 Task: Check the results of the 2023 Victory Lane Racing NASCAR Cup Series for the race "Daytona 500" on the track "Daytona".
Action: Mouse moved to (193, 397)
Screenshot: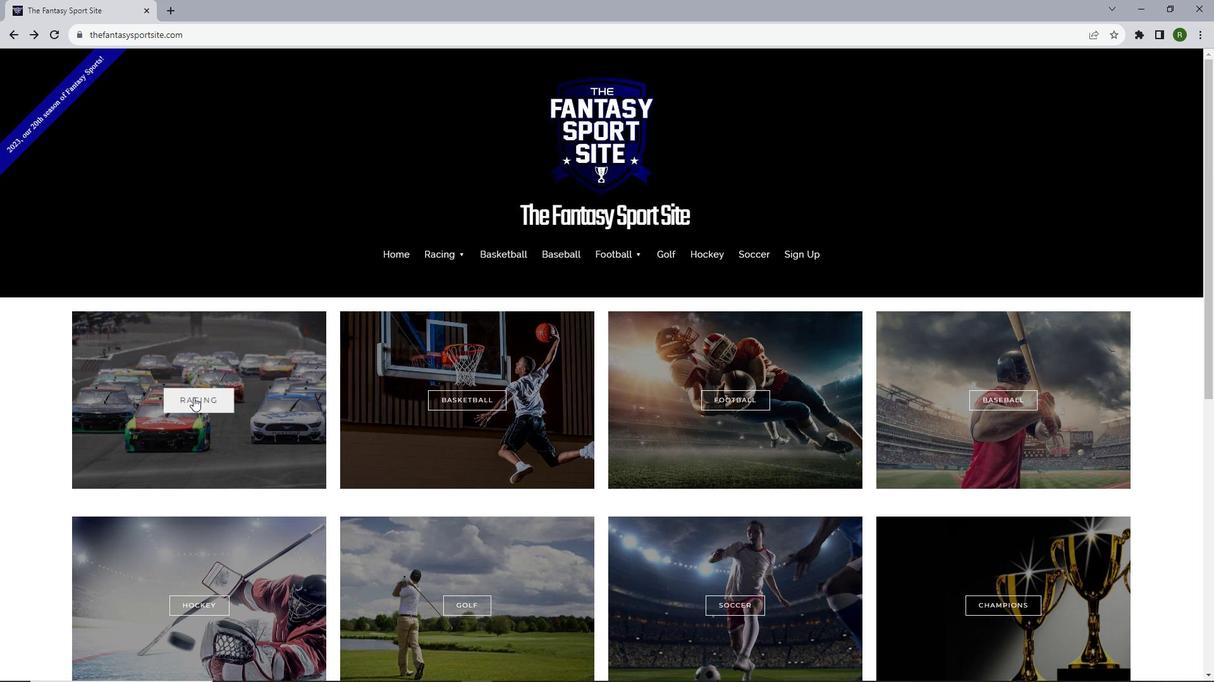 
Action: Mouse pressed left at (193, 397)
Screenshot: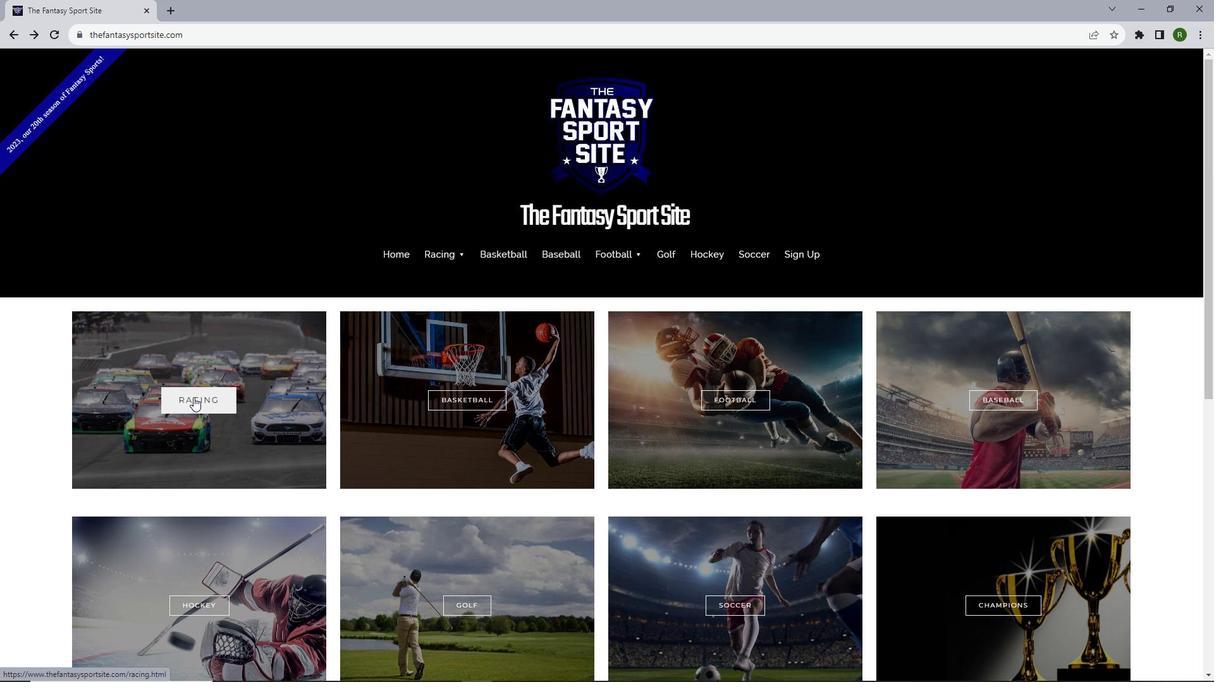 
Action: Mouse moved to (339, 343)
Screenshot: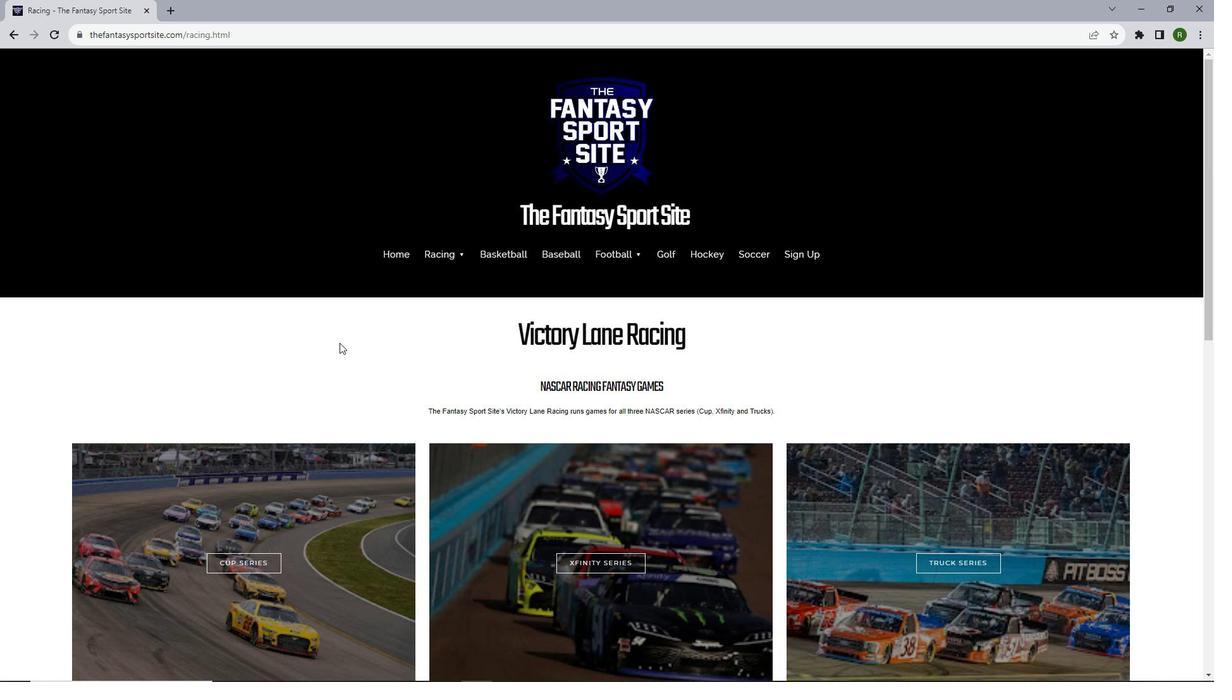 
Action: Mouse scrolled (339, 342) with delta (0, 0)
Screenshot: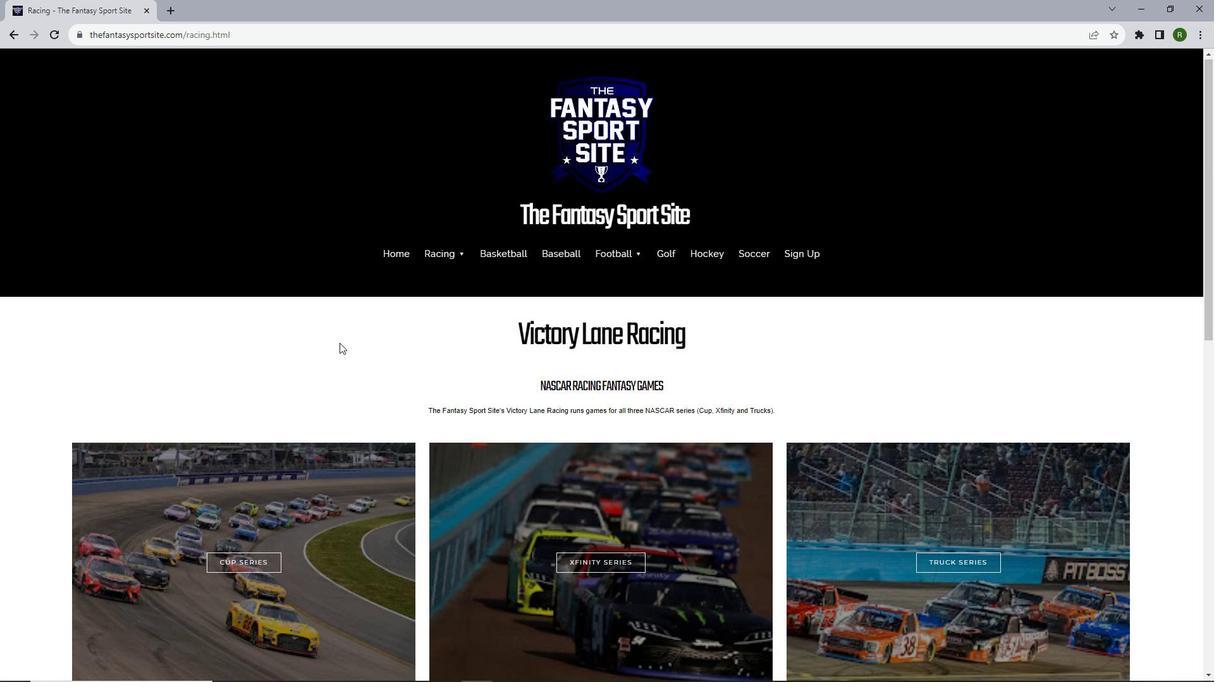 
Action: Mouse scrolled (339, 342) with delta (0, 0)
Screenshot: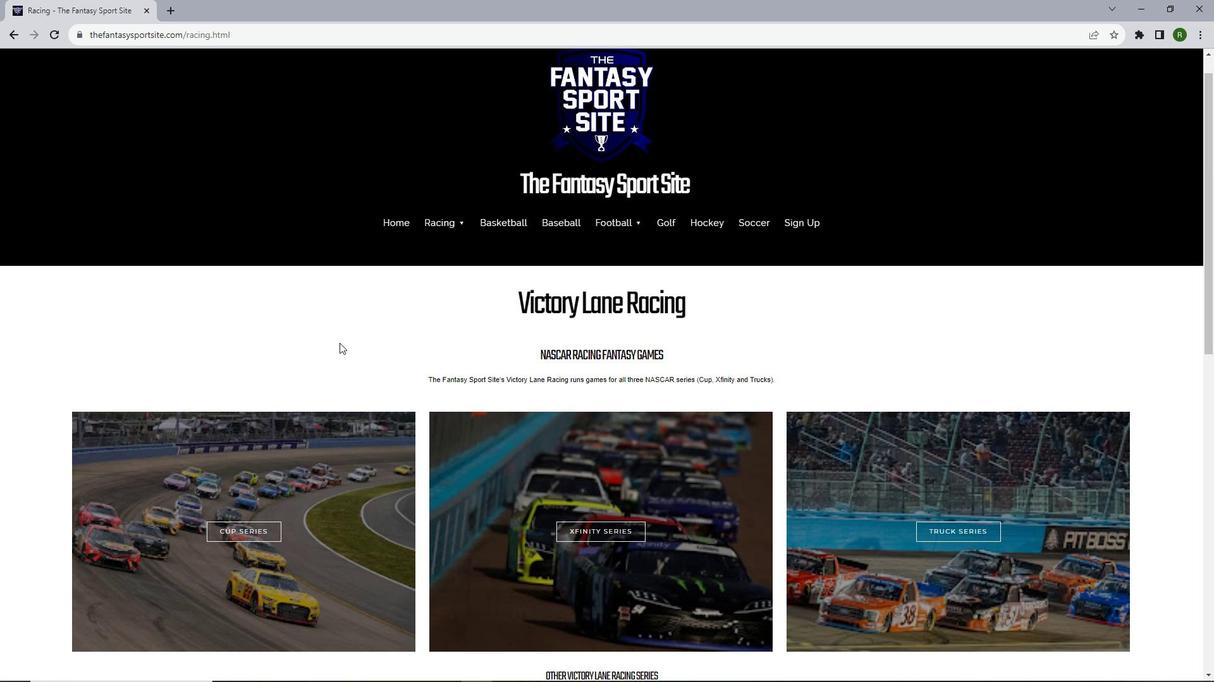 
Action: Mouse scrolled (339, 342) with delta (0, 0)
Screenshot: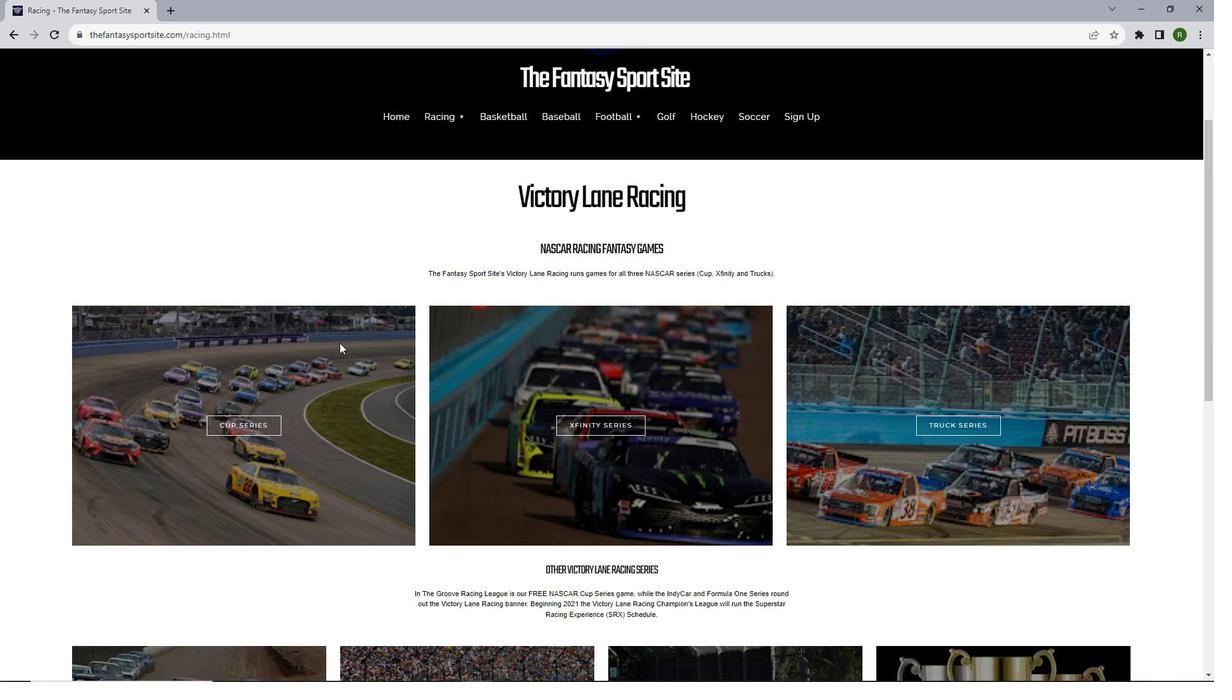 
Action: Mouse moved to (254, 384)
Screenshot: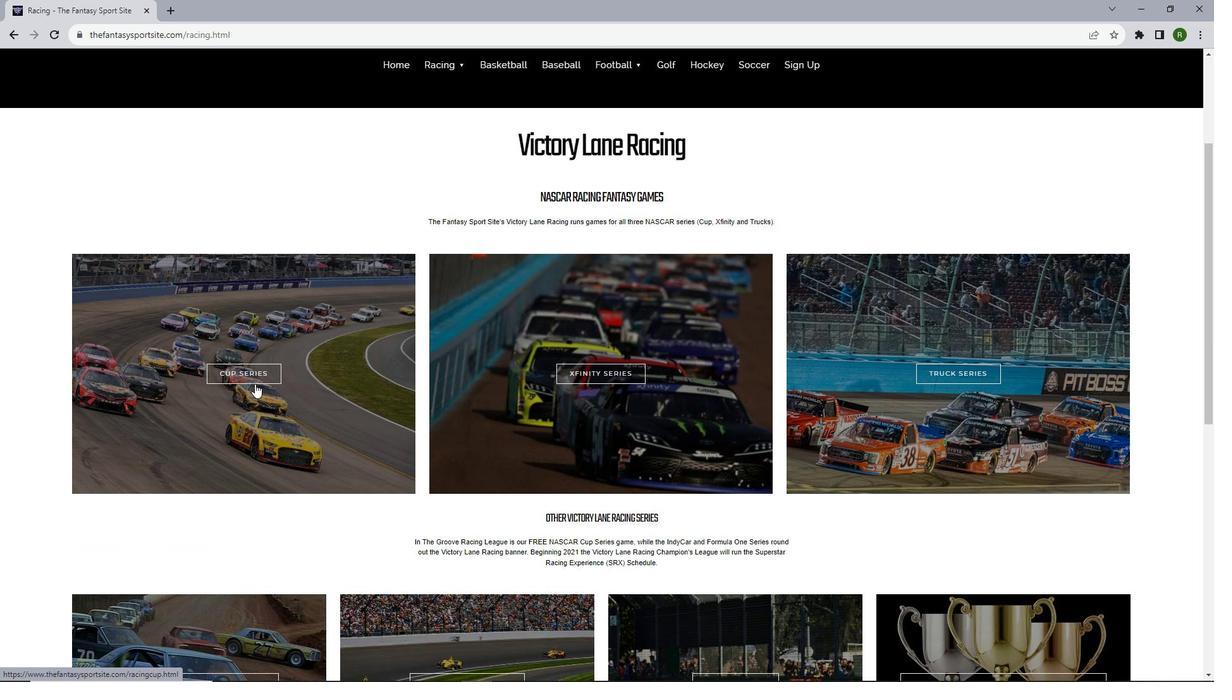 
Action: Mouse pressed left at (254, 384)
Screenshot: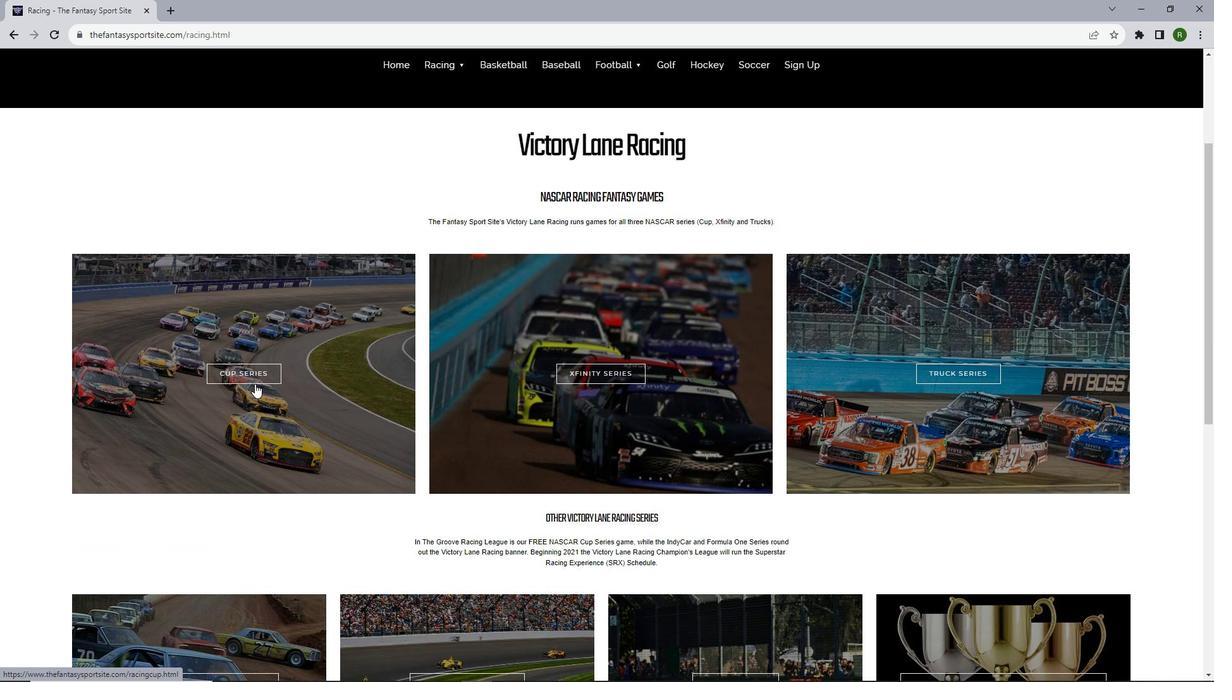 
Action: Mouse moved to (333, 305)
Screenshot: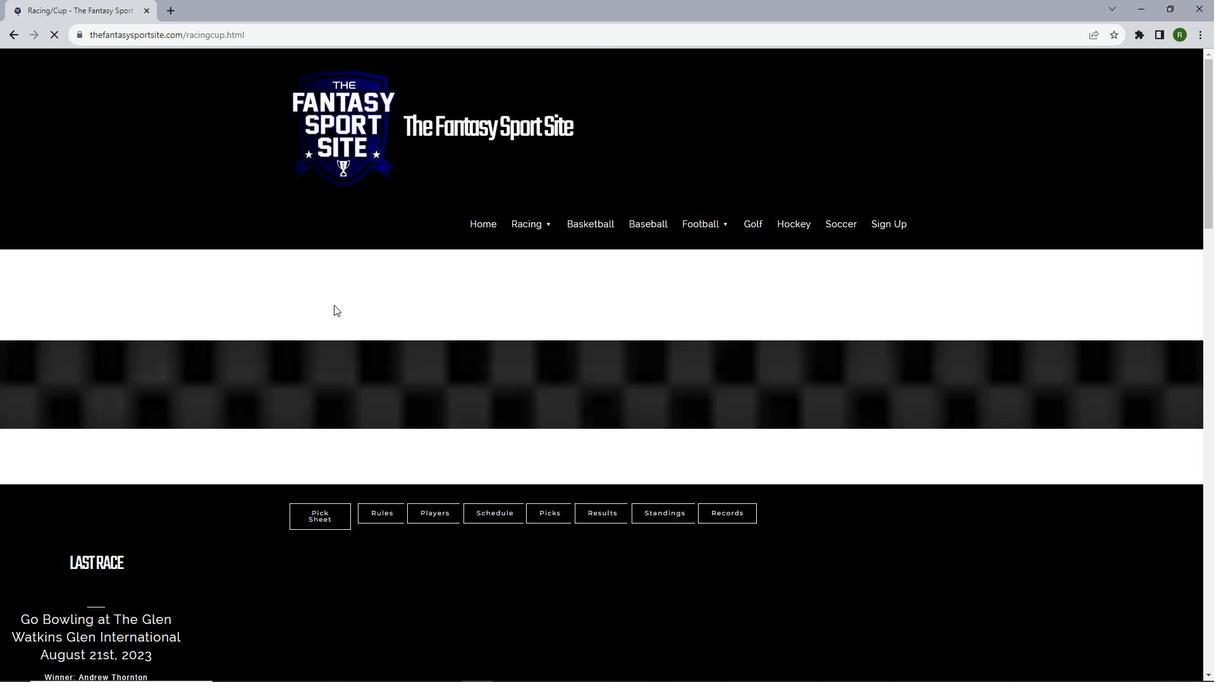 
Action: Mouse scrolled (333, 304) with delta (0, 0)
Screenshot: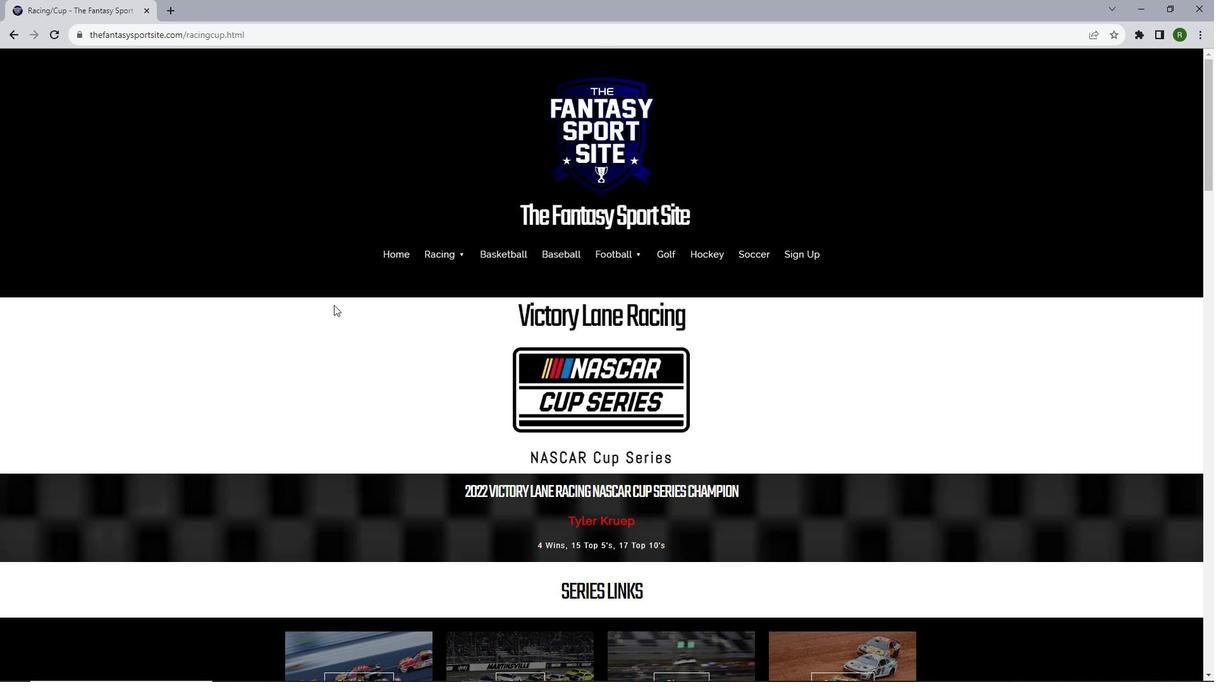 
Action: Mouse scrolled (333, 304) with delta (0, 0)
Screenshot: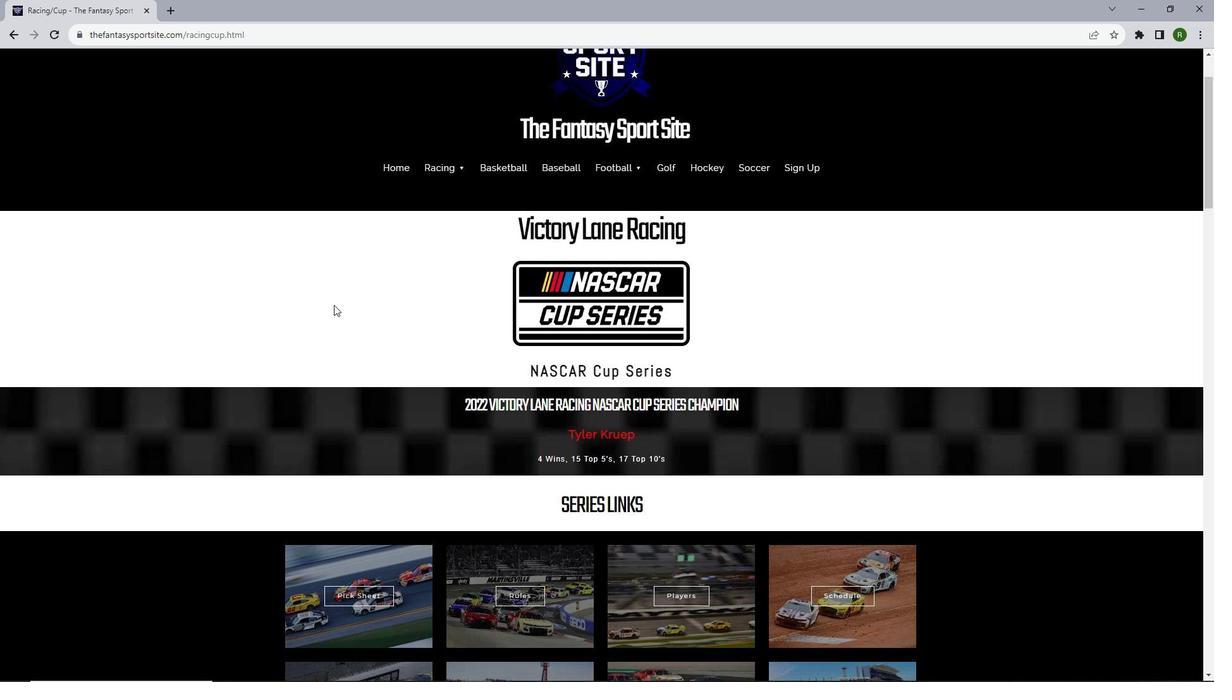 
Action: Mouse scrolled (333, 304) with delta (0, 0)
Screenshot: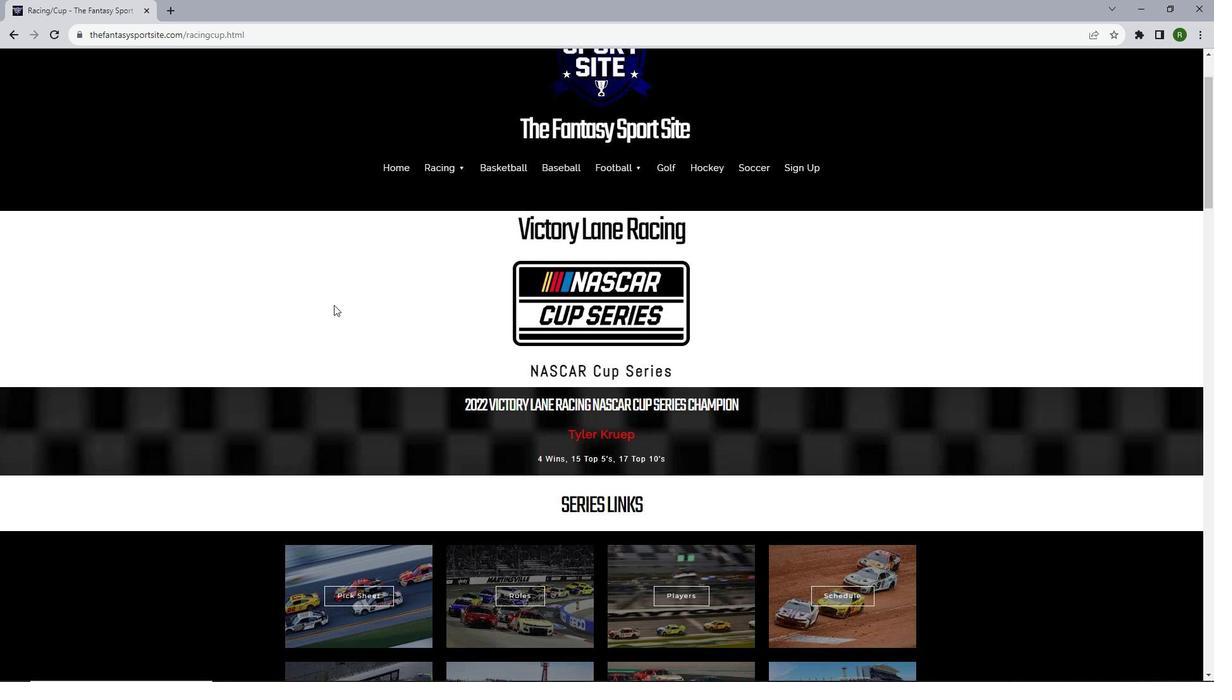 
Action: Mouse scrolled (333, 304) with delta (0, 0)
Screenshot: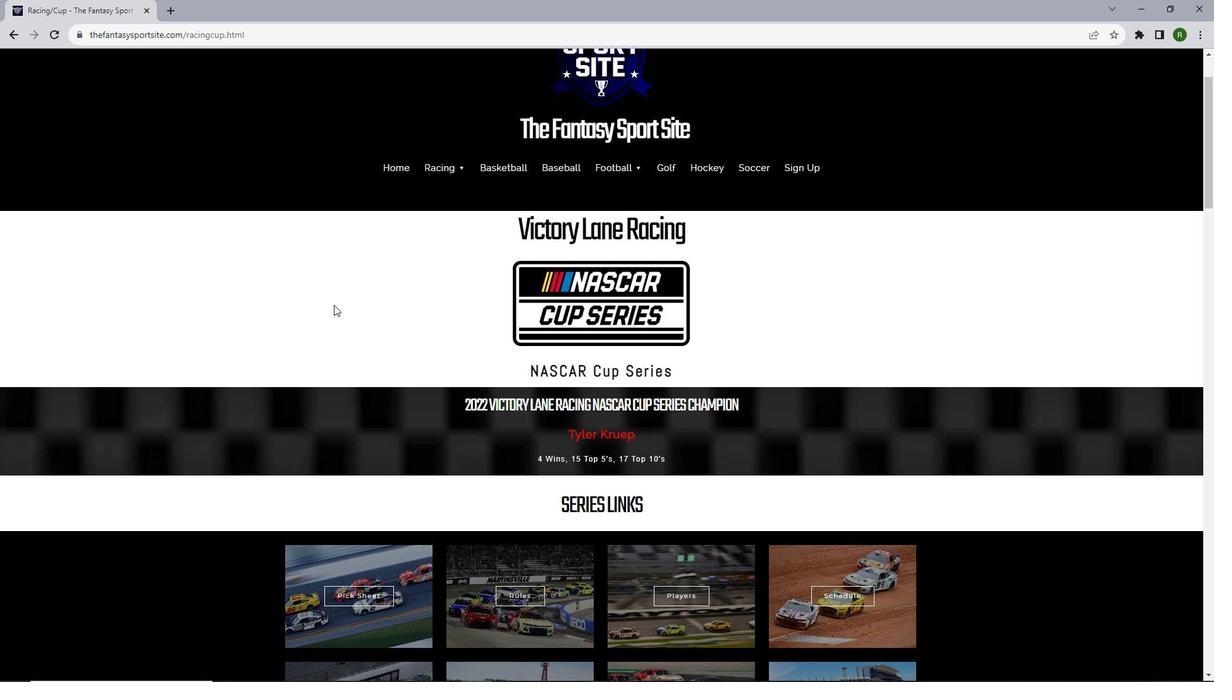 
Action: Mouse scrolled (333, 304) with delta (0, 0)
Screenshot: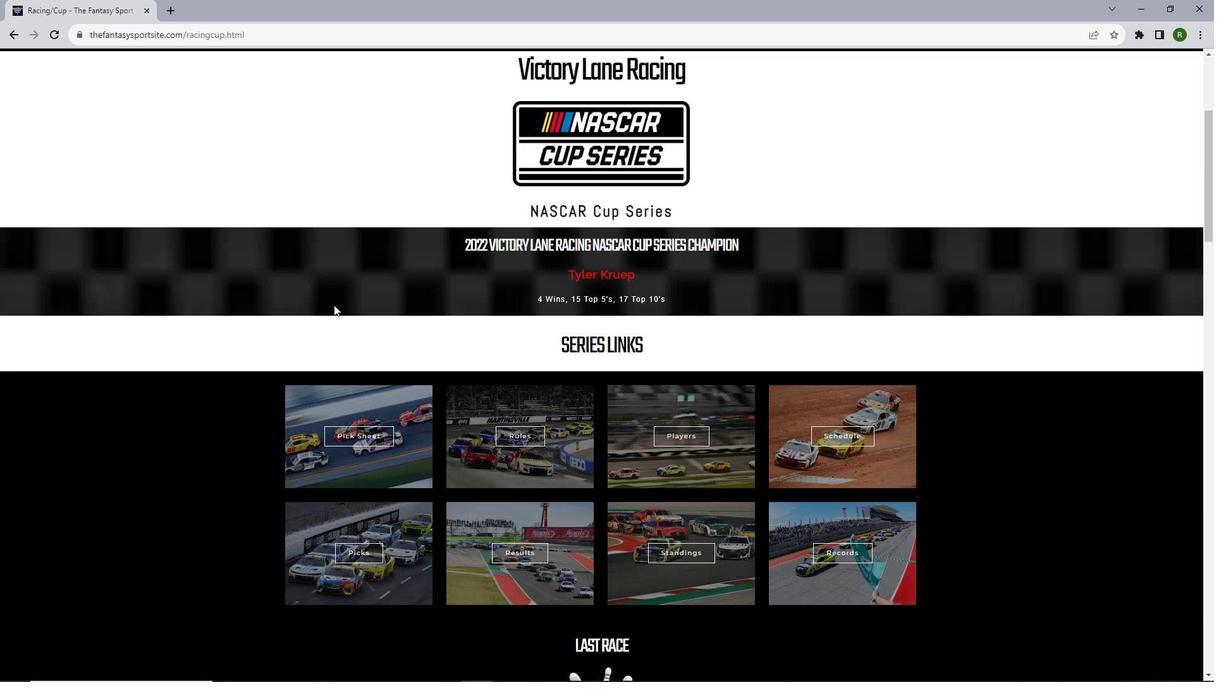 
Action: Mouse moved to (395, 438)
Screenshot: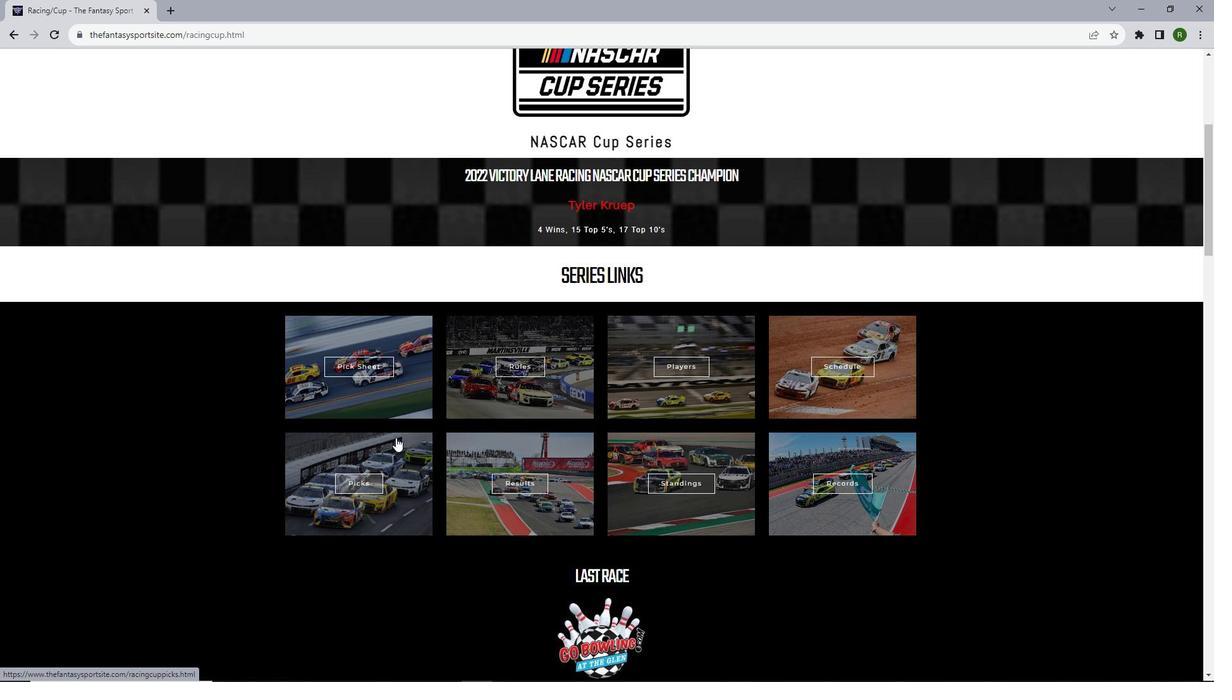 
Action: Mouse scrolled (395, 437) with delta (0, 0)
Screenshot: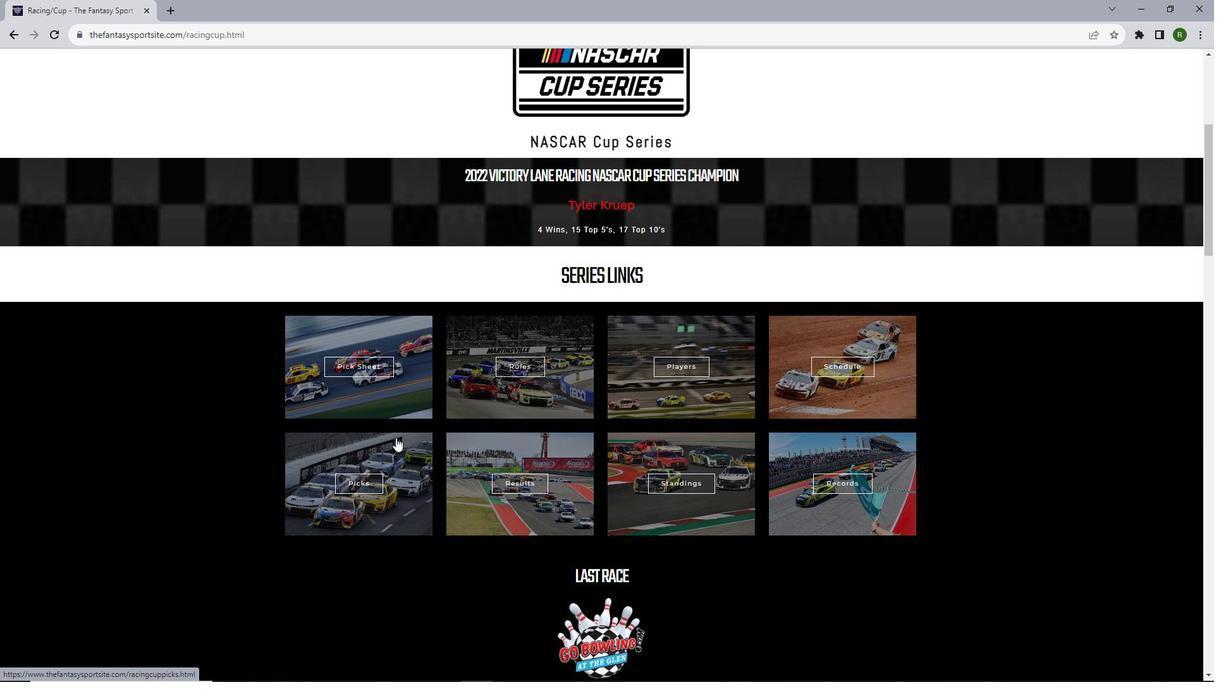 
Action: Mouse scrolled (395, 437) with delta (0, 0)
Screenshot: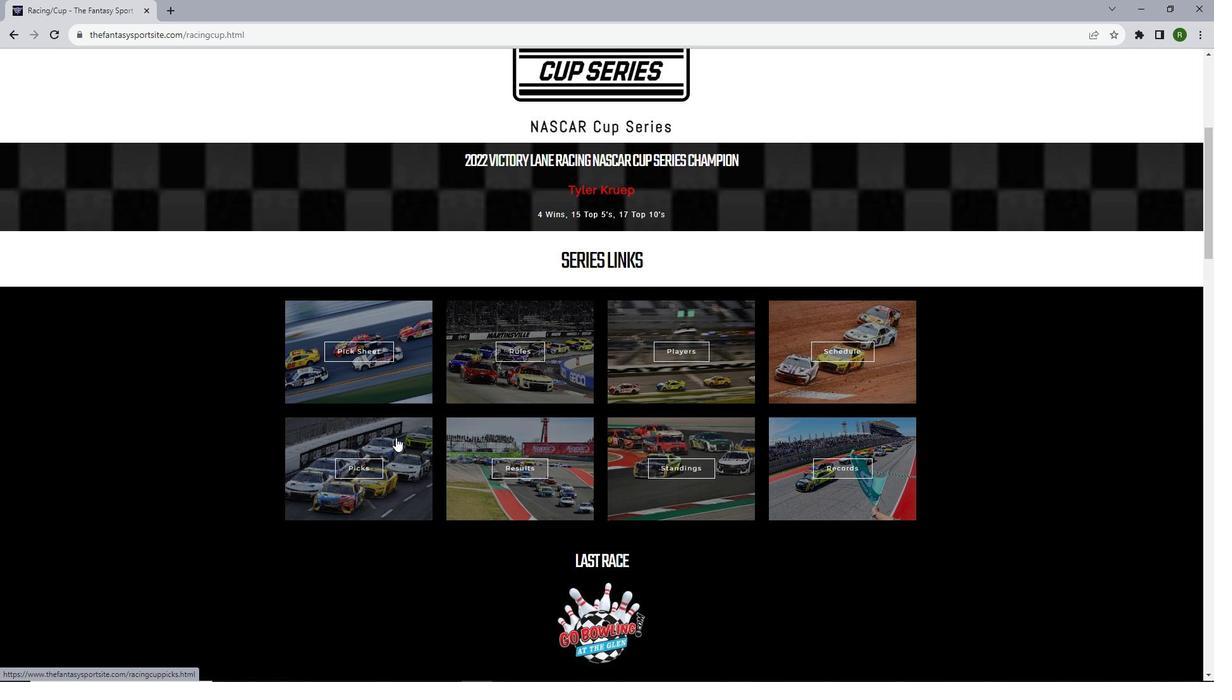 
Action: Mouse moved to (368, 357)
Screenshot: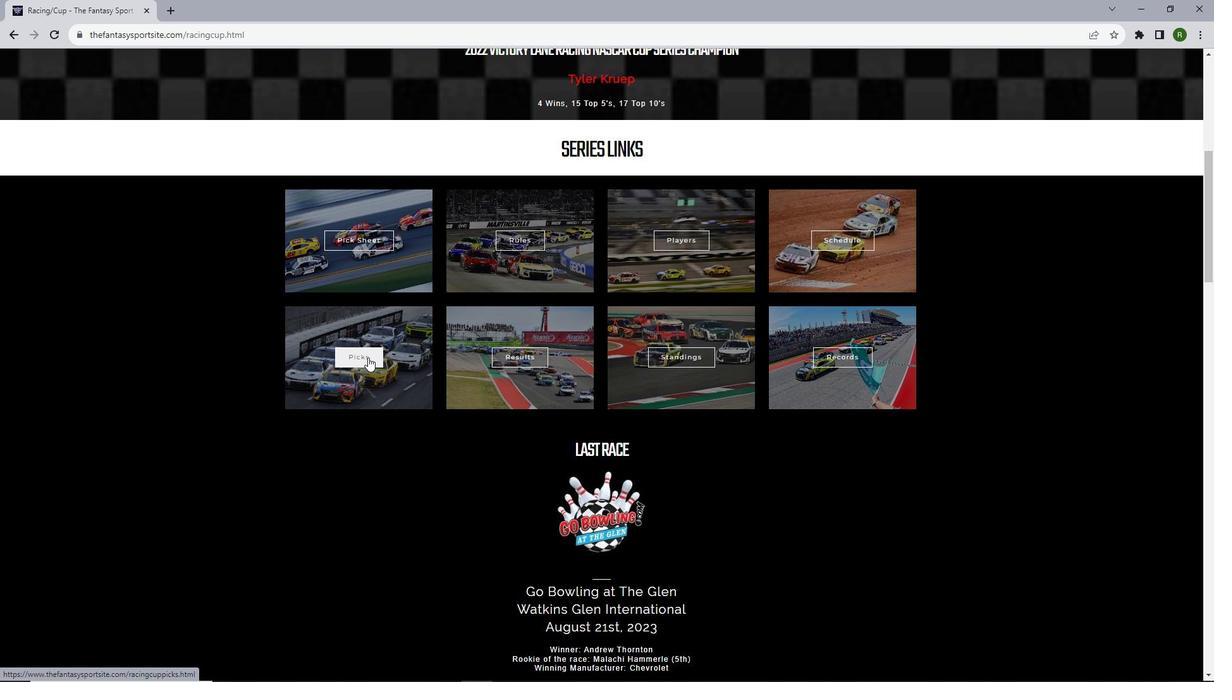 
Action: Mouse pressed left at (368, 357)
Screenshot: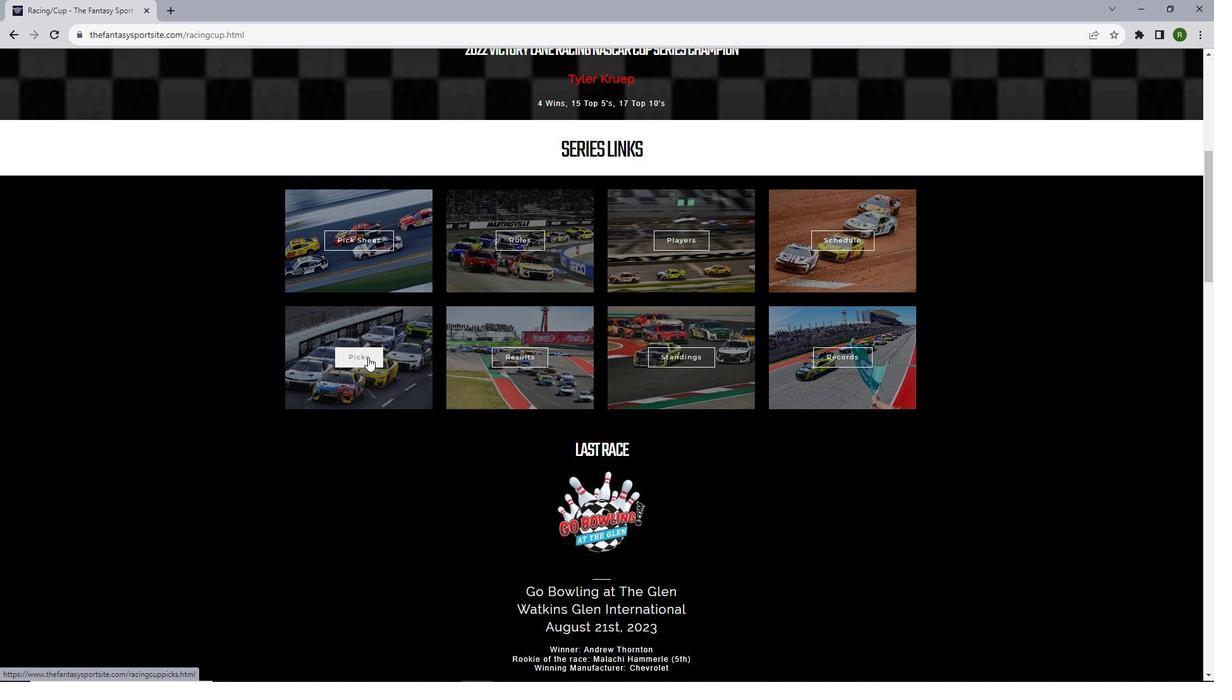 
Action: Mouse moved to (411, 343)
Screenshot: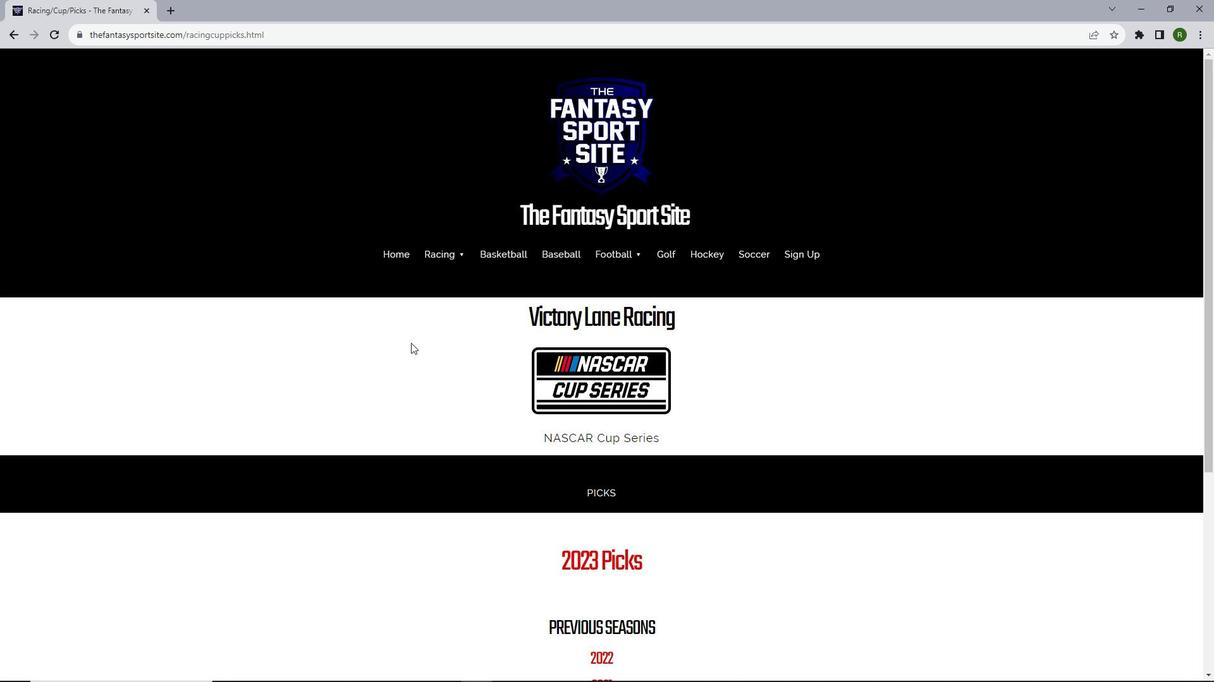 
Action: Mouse scrolled (411, 342) with delta (0, 0)
Screenshot: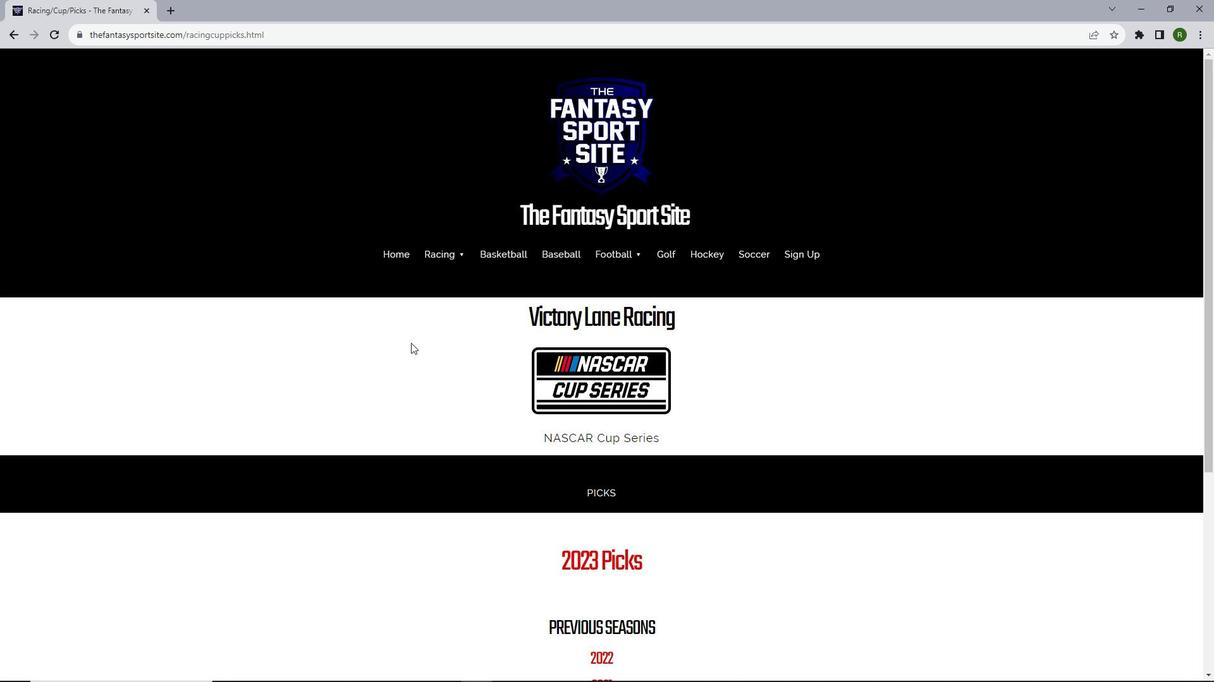 
Action: Mouse scrolled (411, 342) with delta (0, 0)
Screenshot: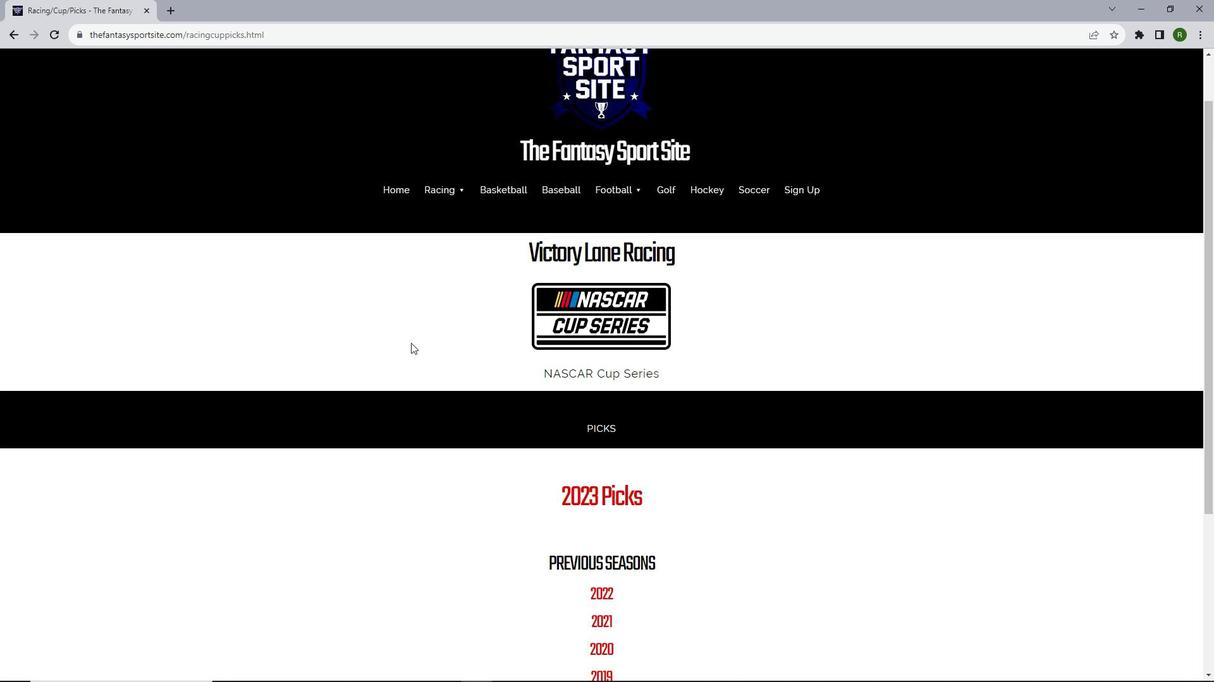
Action: Mouse scrolled (411, 342) with delta (0, 0)
Screenshot: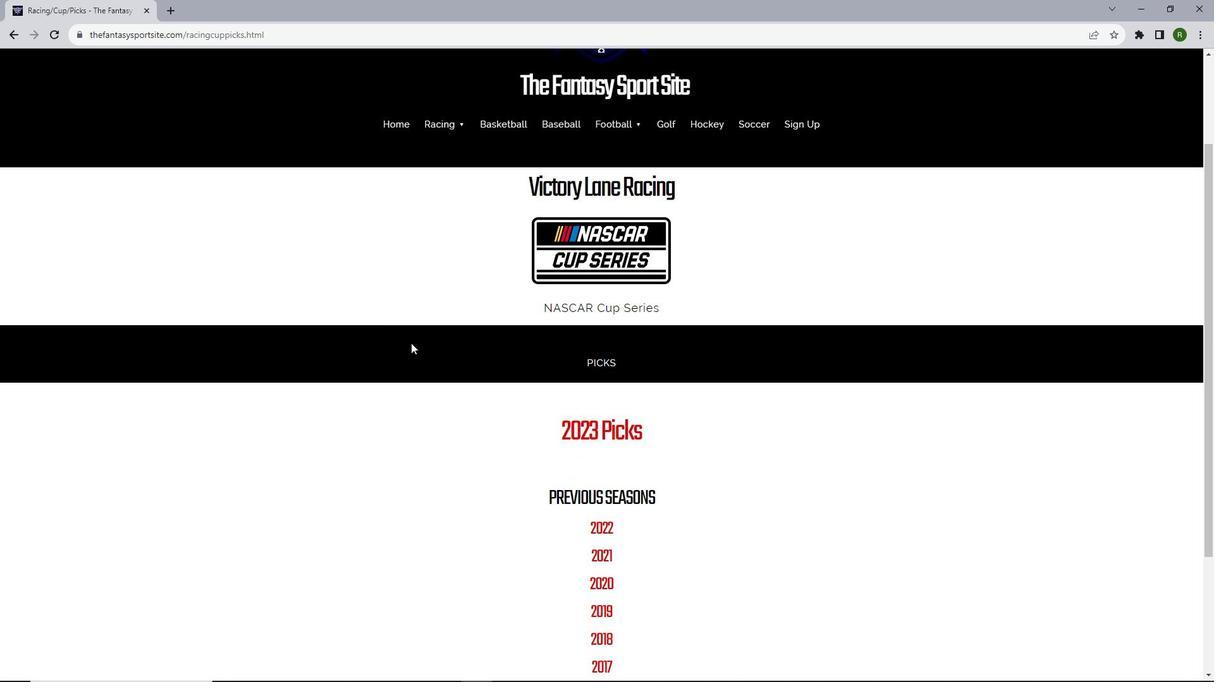 
Action: Mouse moved to (569, 361)
Screenshot: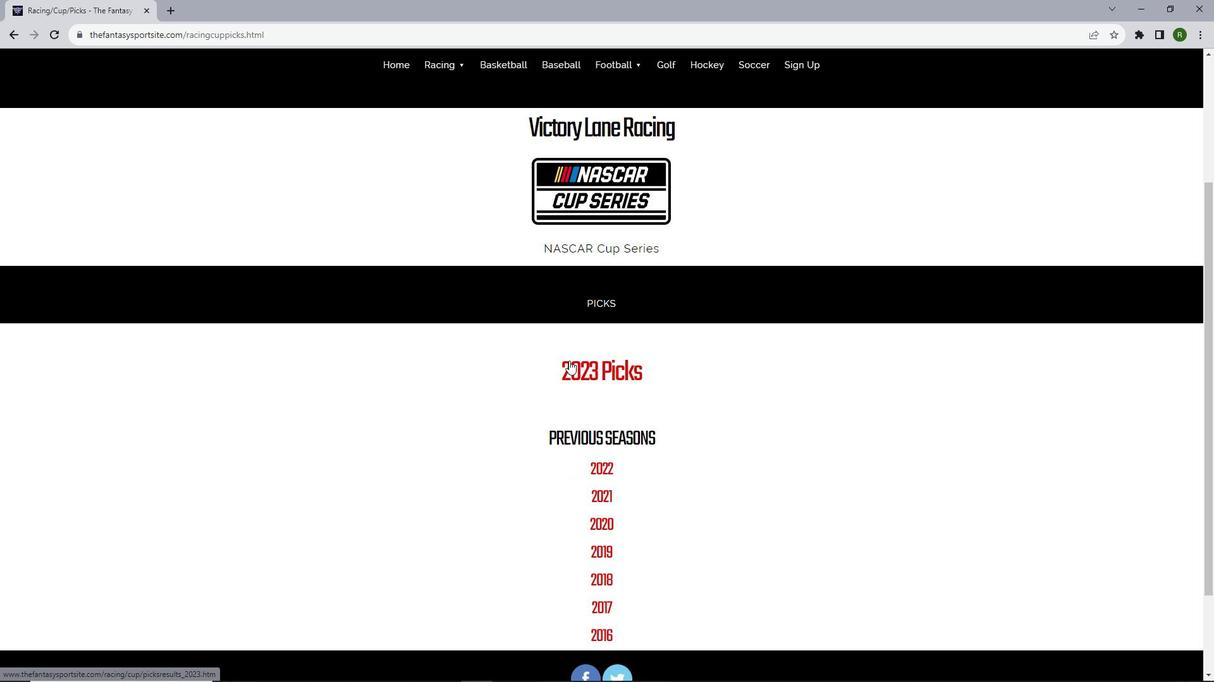 
Action: Mouse pressed left at (569, 361)
Screenshot: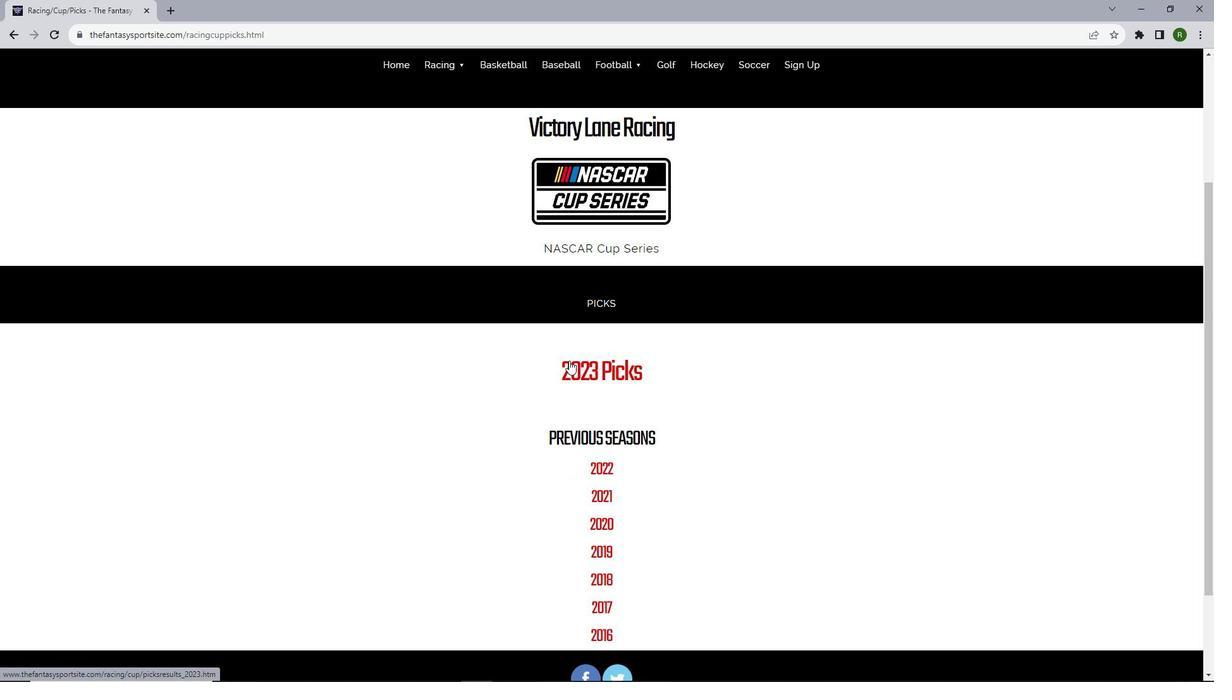 
Action: Mouse moved to (725, 140)
Screenshot: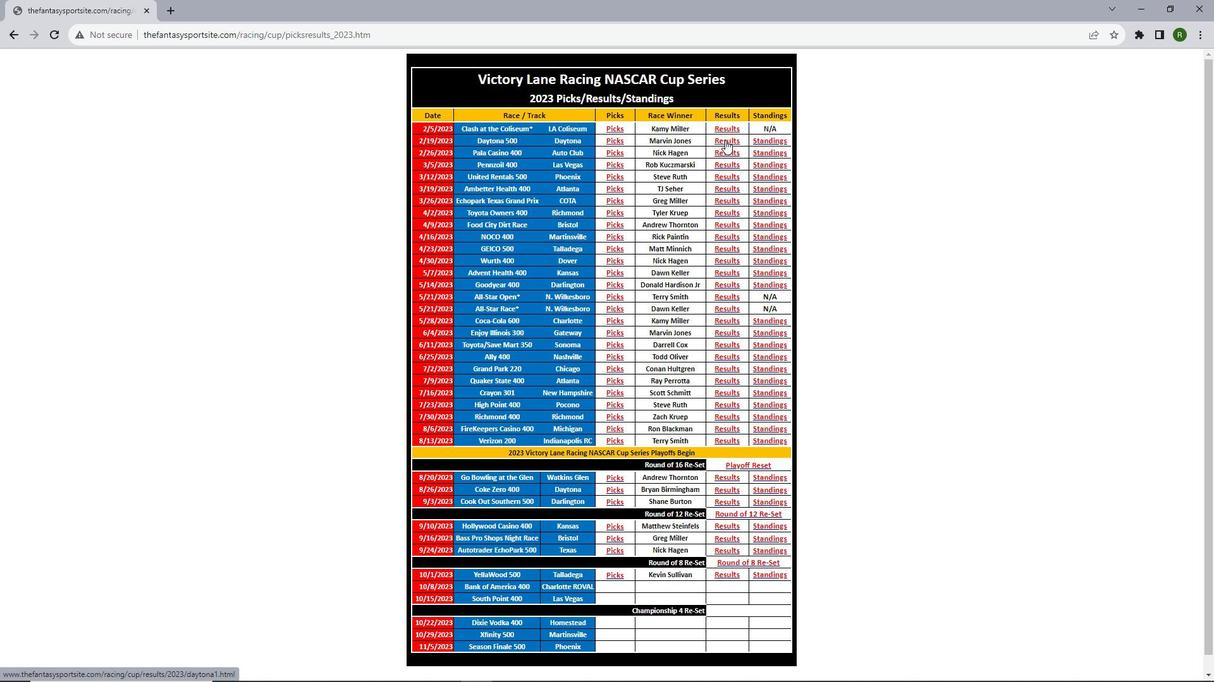 
Action: Mouse pressed left at (725, 140)
Screenshot: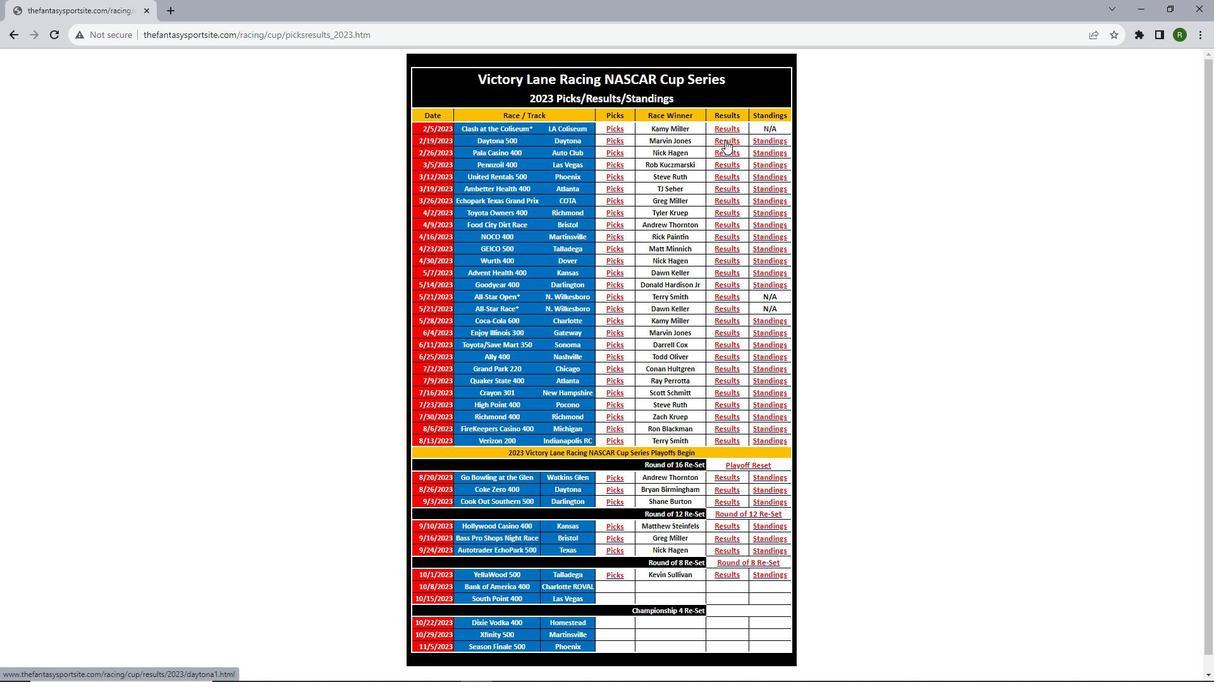 
Action: Mouse moved to (576, 171)
Screenshot: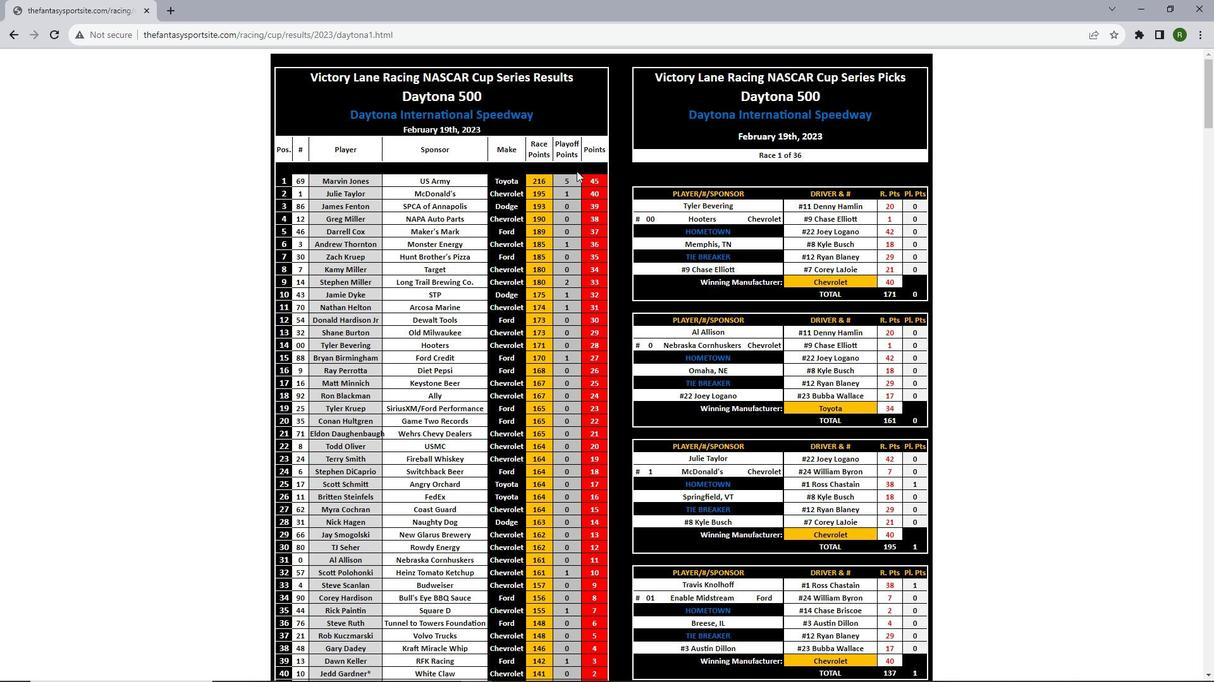 
Action: Mouse scrolled (576, 170) with delta (0, 0)
Screenshot: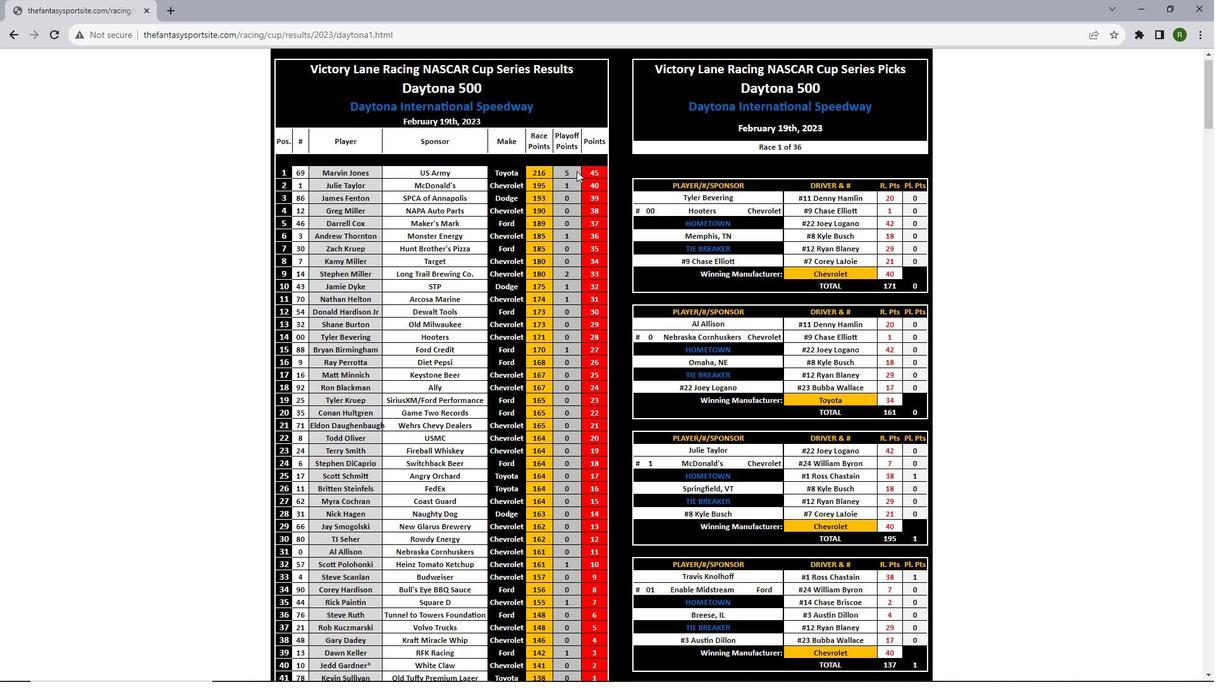 
Action: Mouse scrolled (576, 170) with delta (0, 0)
Screenshot: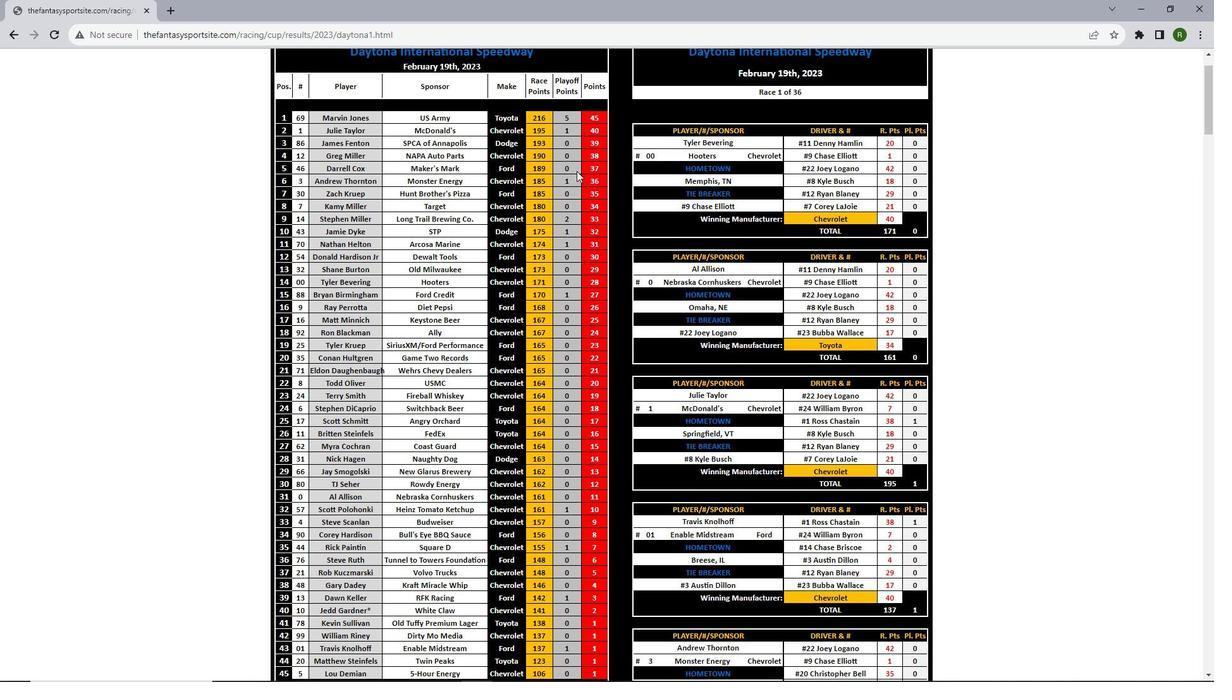 
Action: Mouse scrolled (576, 170) with delta (0, 0)
Screenshot: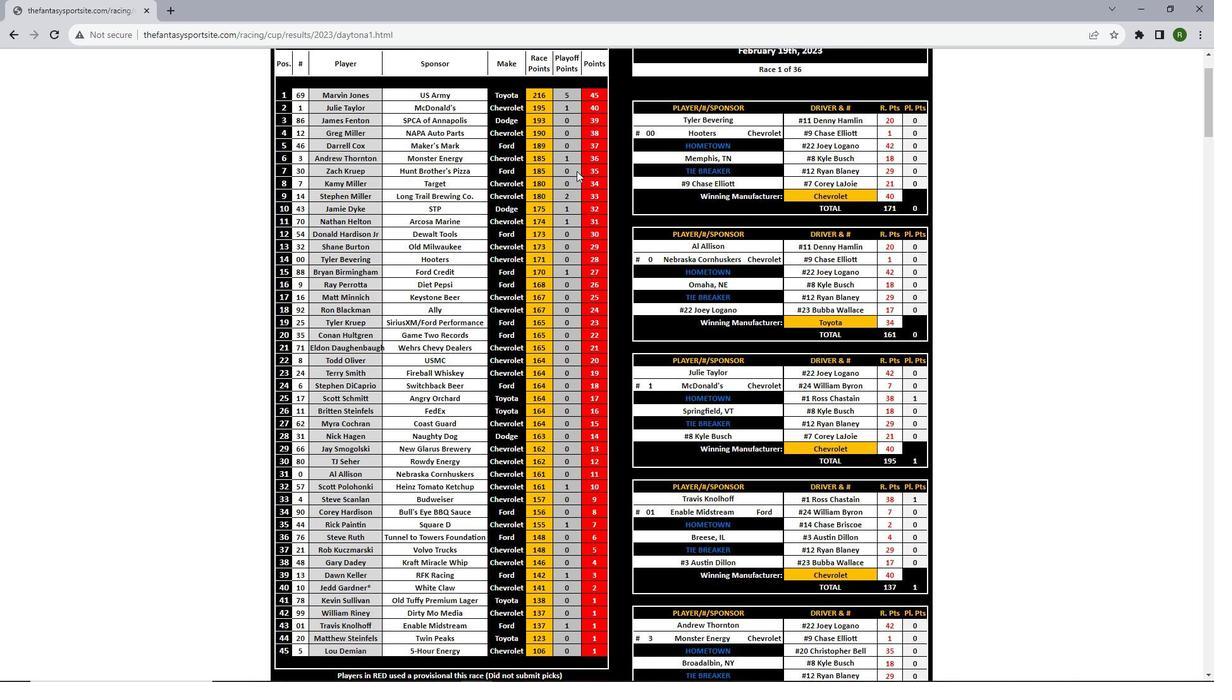 
Action: Mouse scrolled (576, 170) with delta (0, 0)
Screenshot: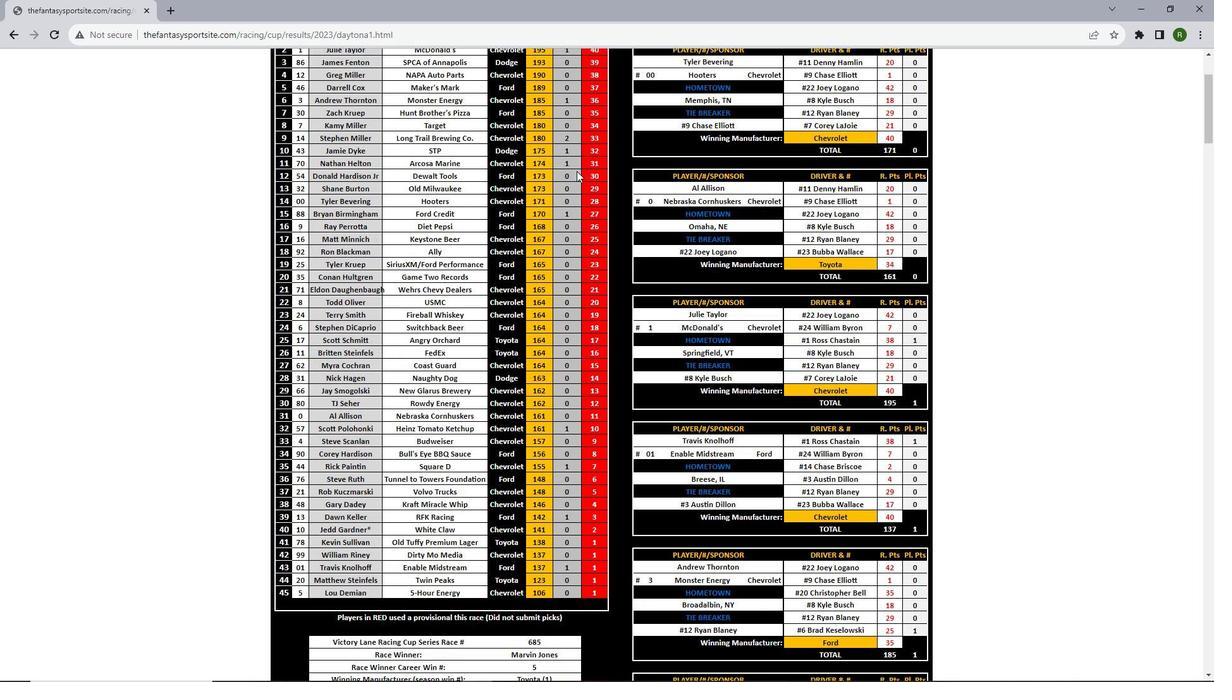 
Action: Mouse scrolled (576, 170) with delta (0, 0)
Screenshot: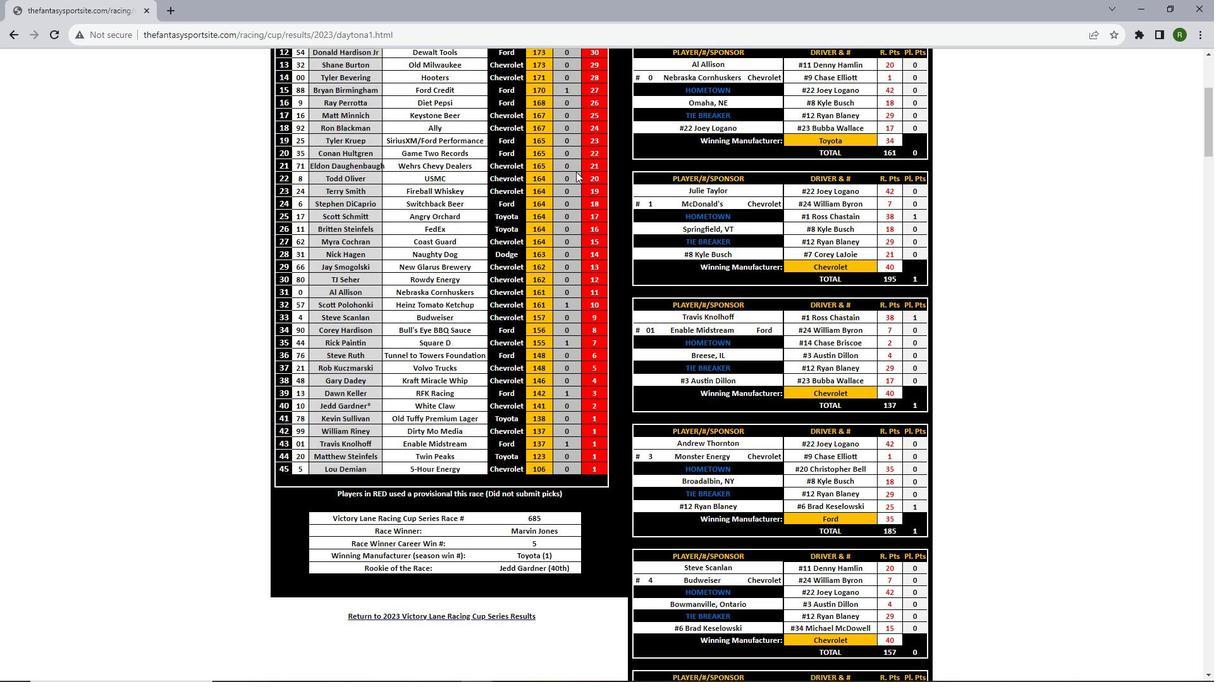 
Action: Mouse moved to (576, 171)
Screenshot: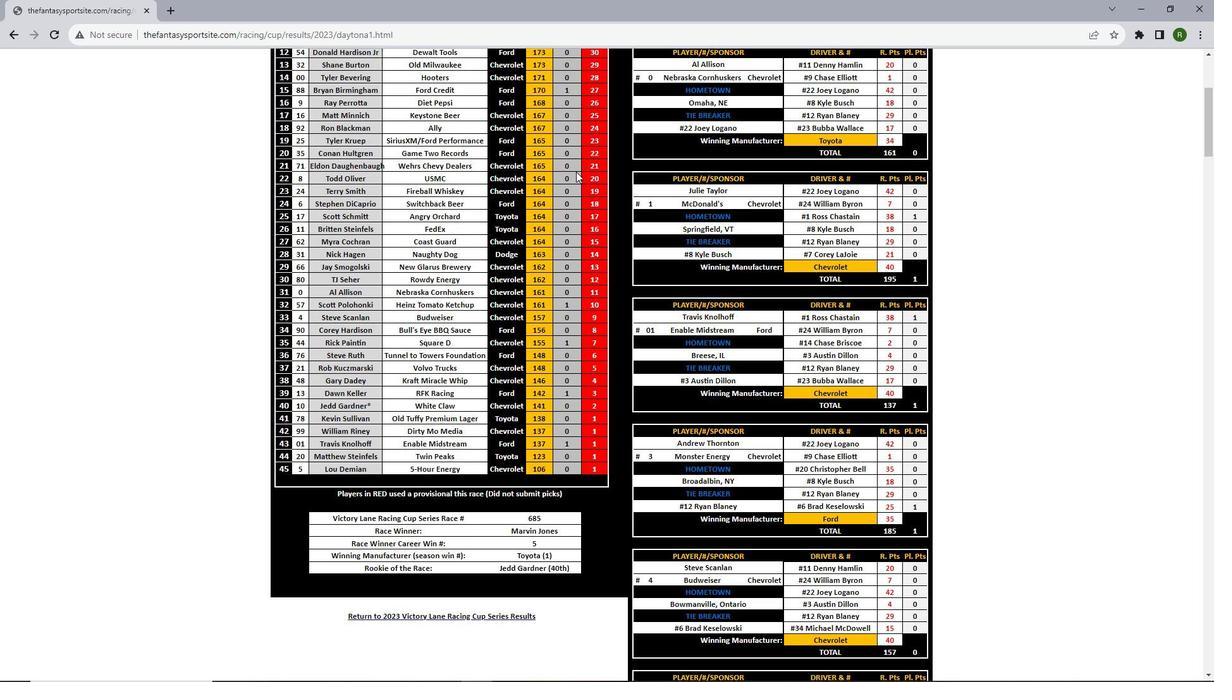 
Action: Mouse scrolled (576, 171) with delta (0, 0)
Screenshot: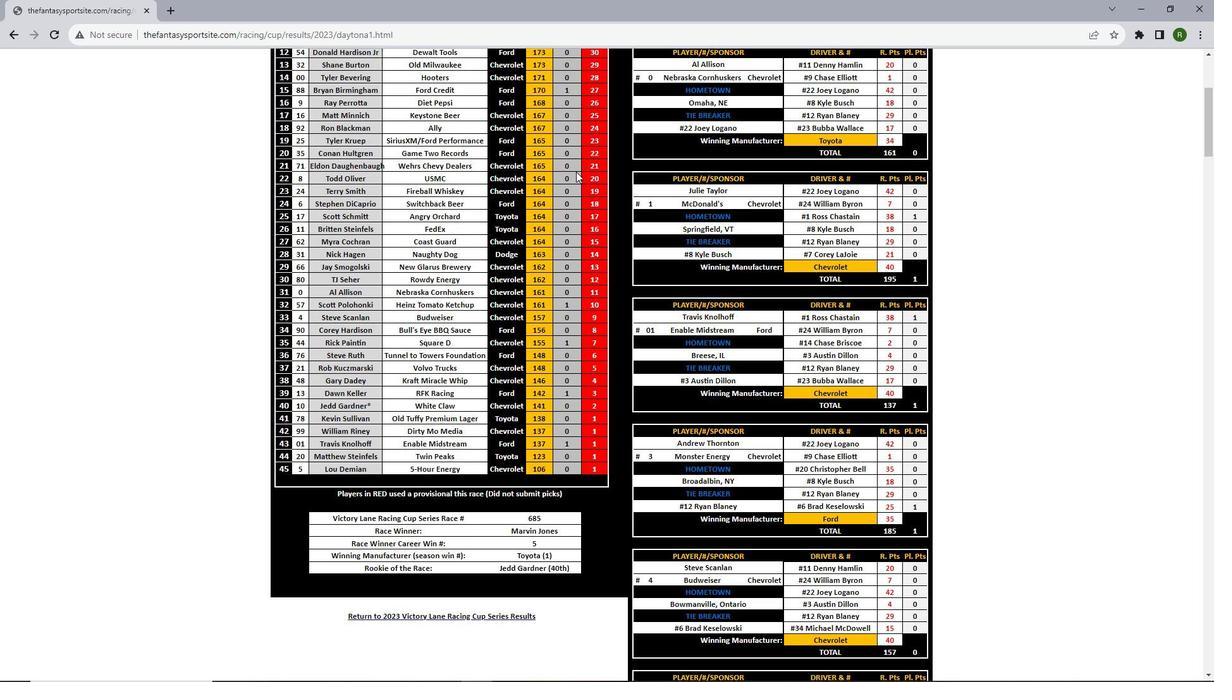 
Action: Mouse scrolled (576, 171) with delta (0, 0)
Screenshot: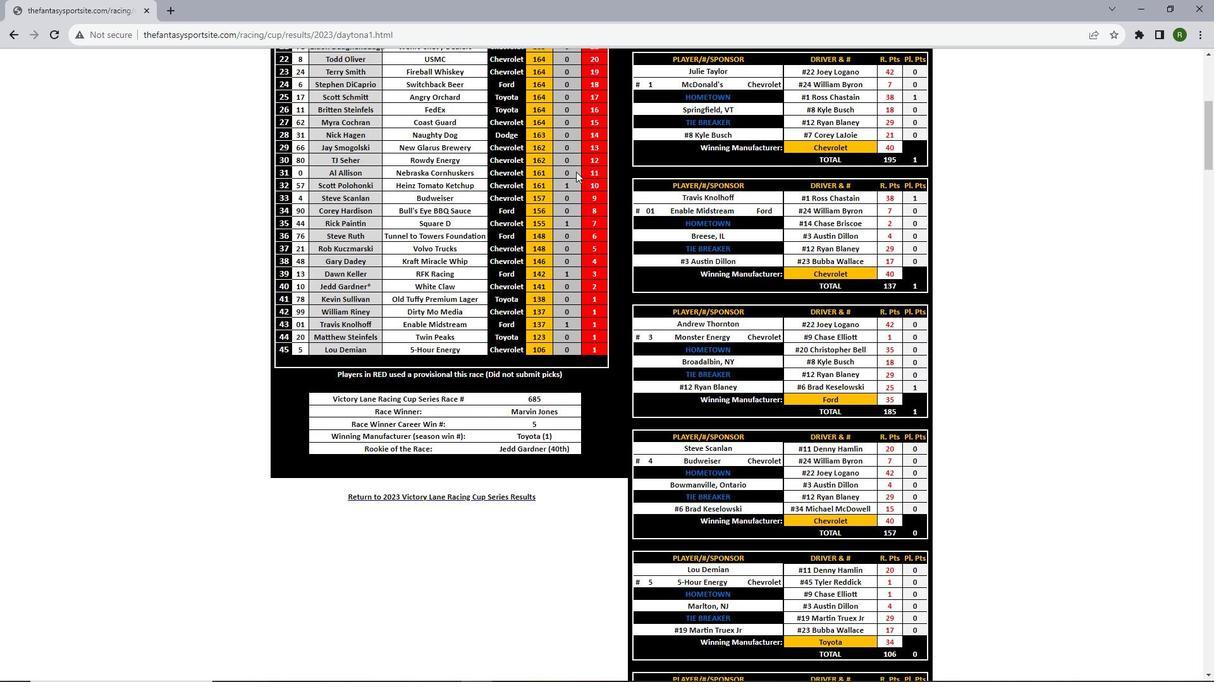 
Action: Mouse scrolled (576, 171) with delta (0, 0)
Screenshot: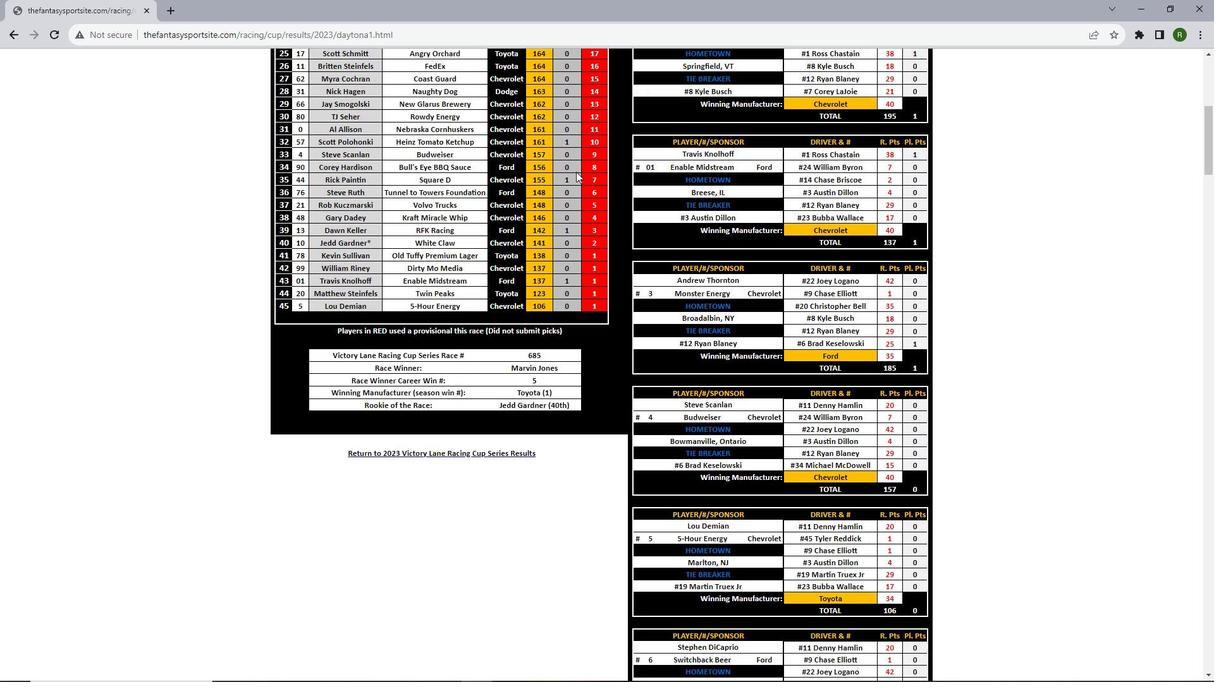 
Action: Mouse scrolled (576, 171) with delta (0, 0)
Screenshot: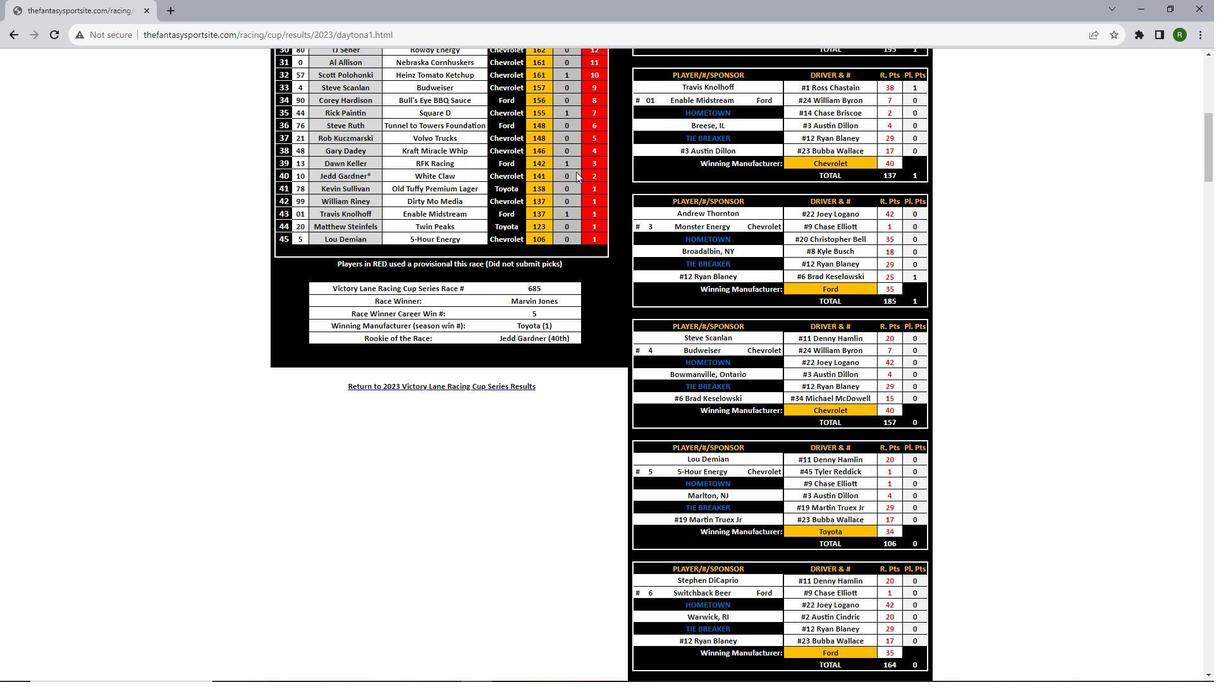 
Action: Mouse scrolled (576, 171) with delta (0, 0)
Screenshot: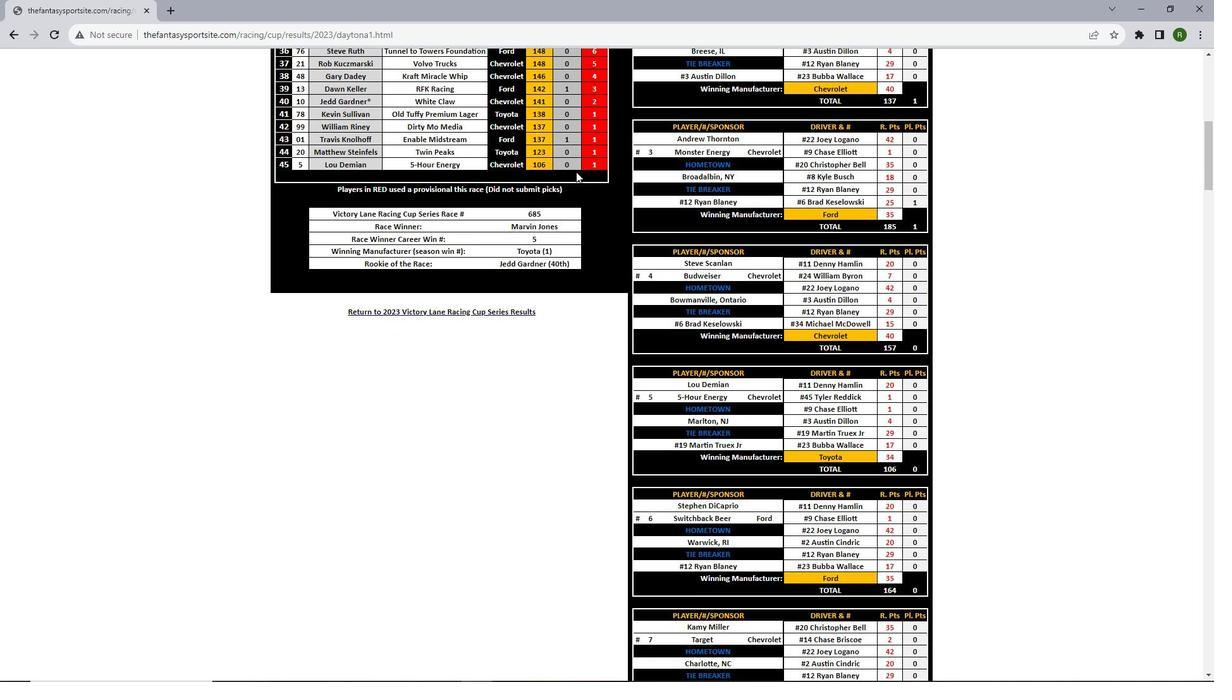 
Action: Mouse scrolled (576, 171) with delta (0, 0)
Screenshot: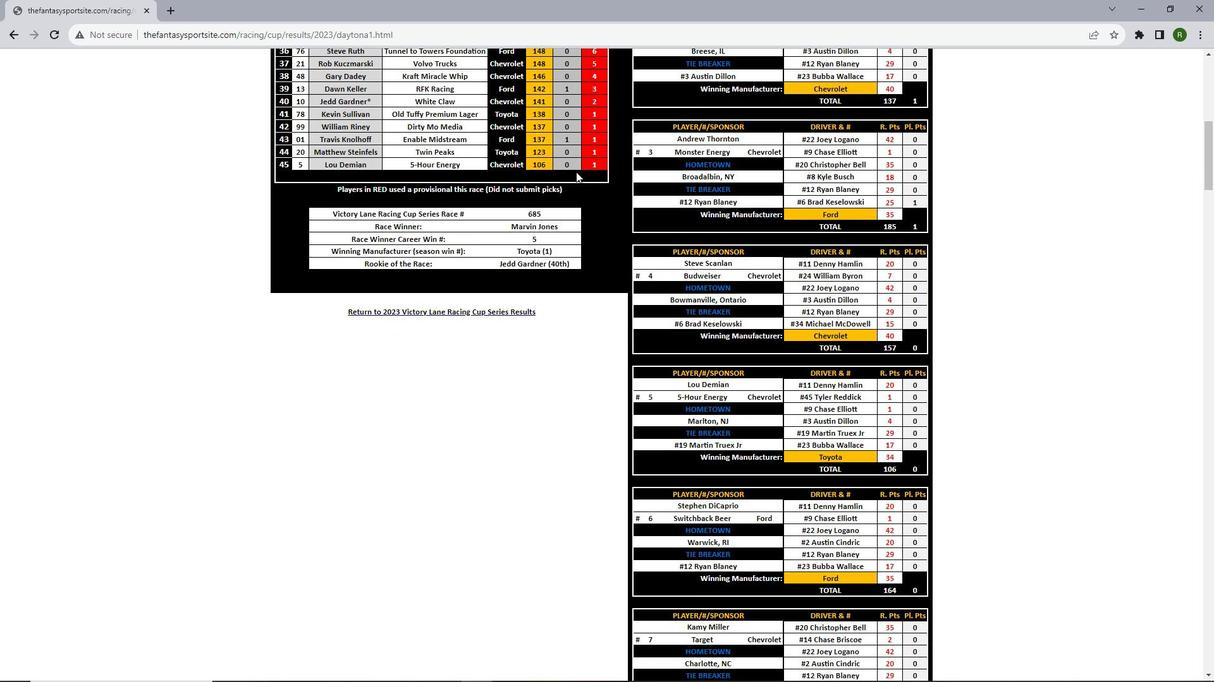 
Action: Mouse scrolled (576, 171) with delta (0, 0)
Screenshot: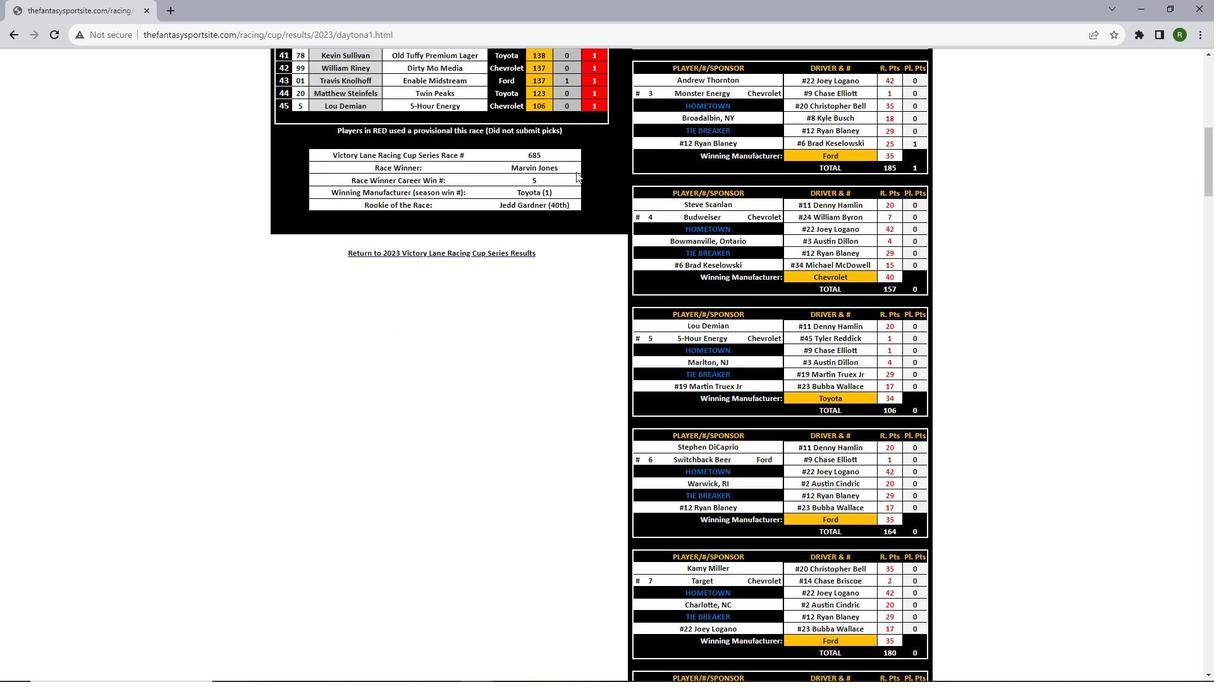 
Action: Mouse scrolled (576, 171) with delta (0, 0)
Screenshot: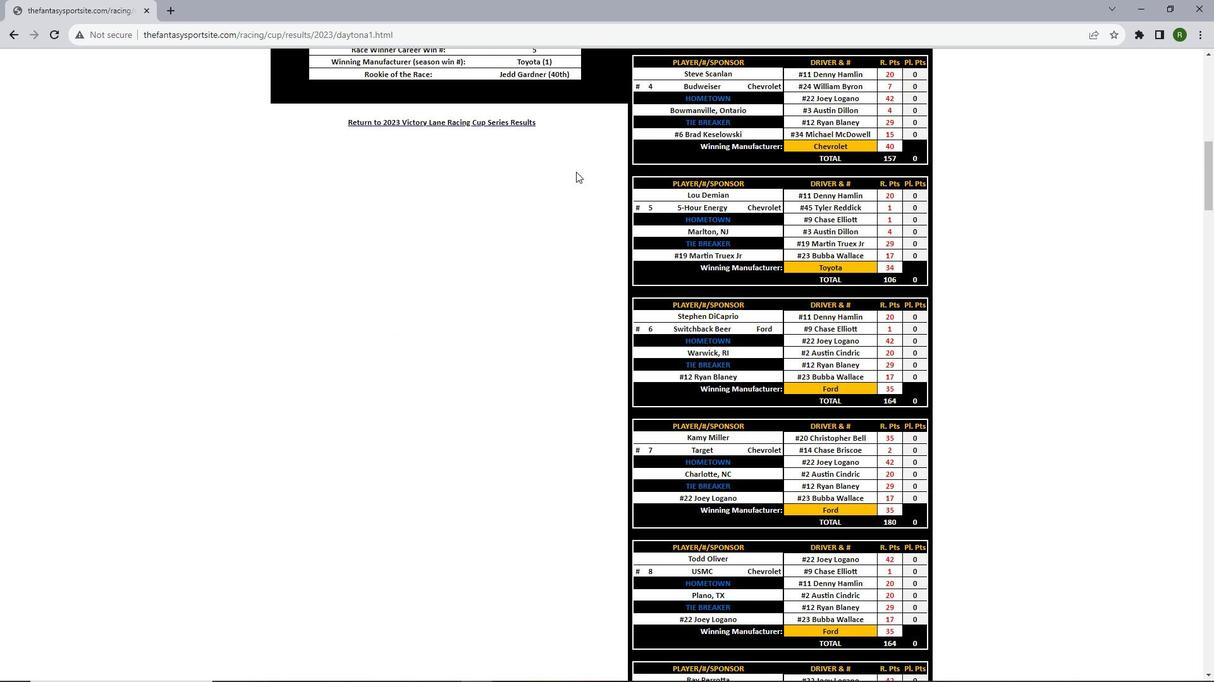 
Action: Mouse scrolled (576, 171) with delta (0, 0)
Screenshot: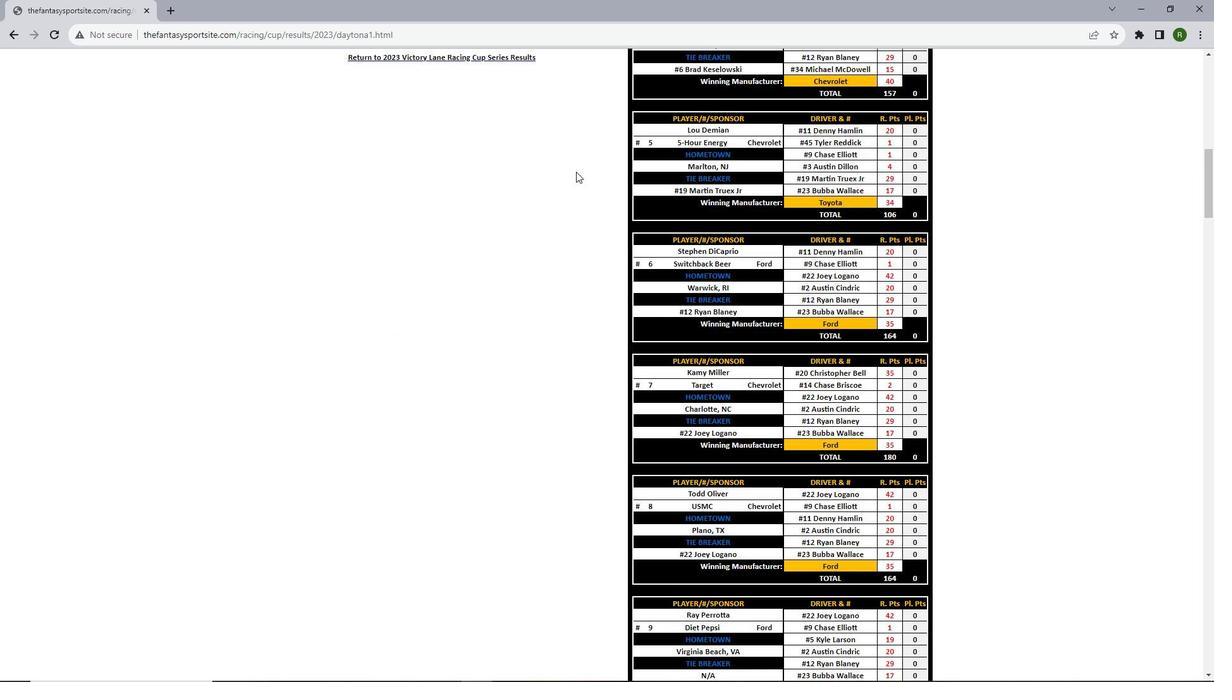 
Action: Mouse scrolled (576, 171) with delta (0, 0)
Screenshot: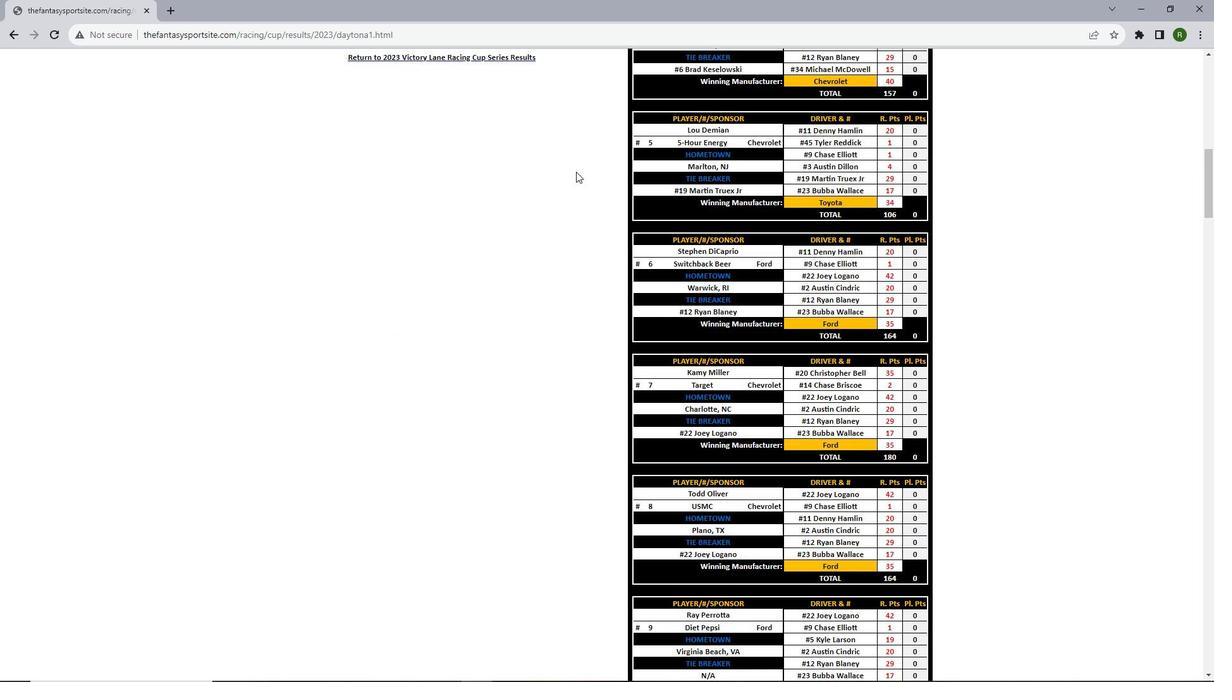 
Action: Mouse scrolled (576, 171) with delta (0, 0)
Screenshot: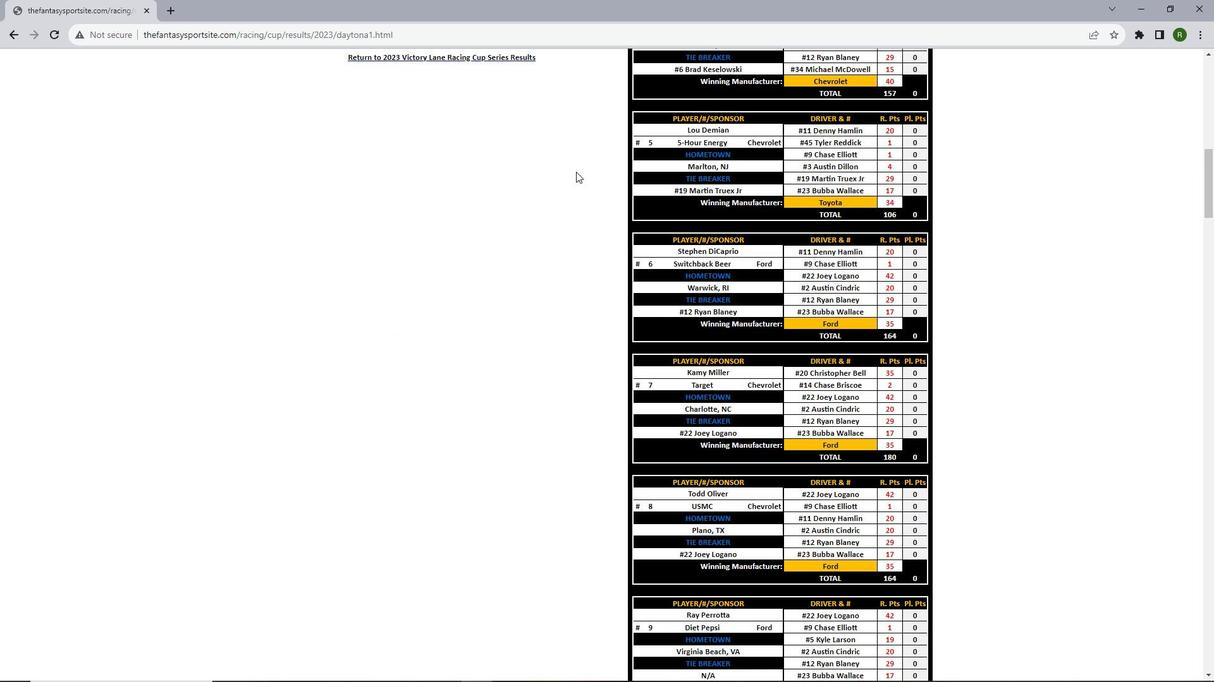 
Action: Mouse scrolled (576, 171) with delta (0, 0)
Screenshot: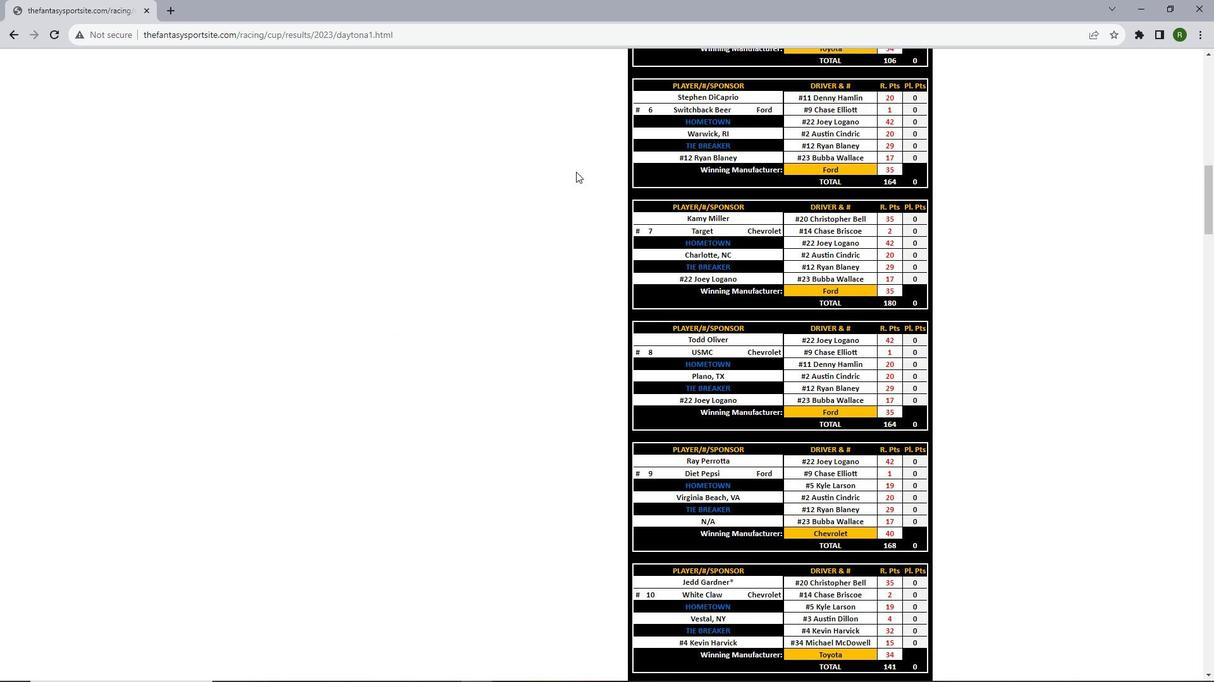 
Action: Mouse scrolled (576, 171) with delta (0, 0)
Screenshot: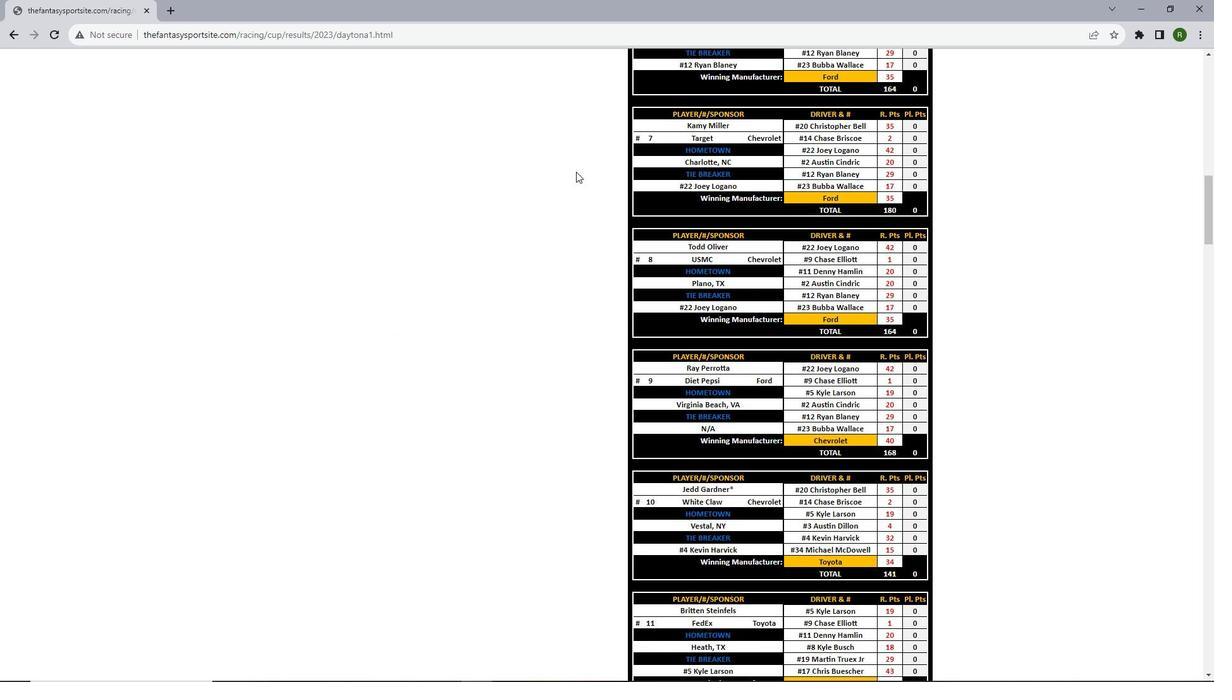 
Action: Mouse scrolled (576, 171) with delta (0, 0)
Screenshot: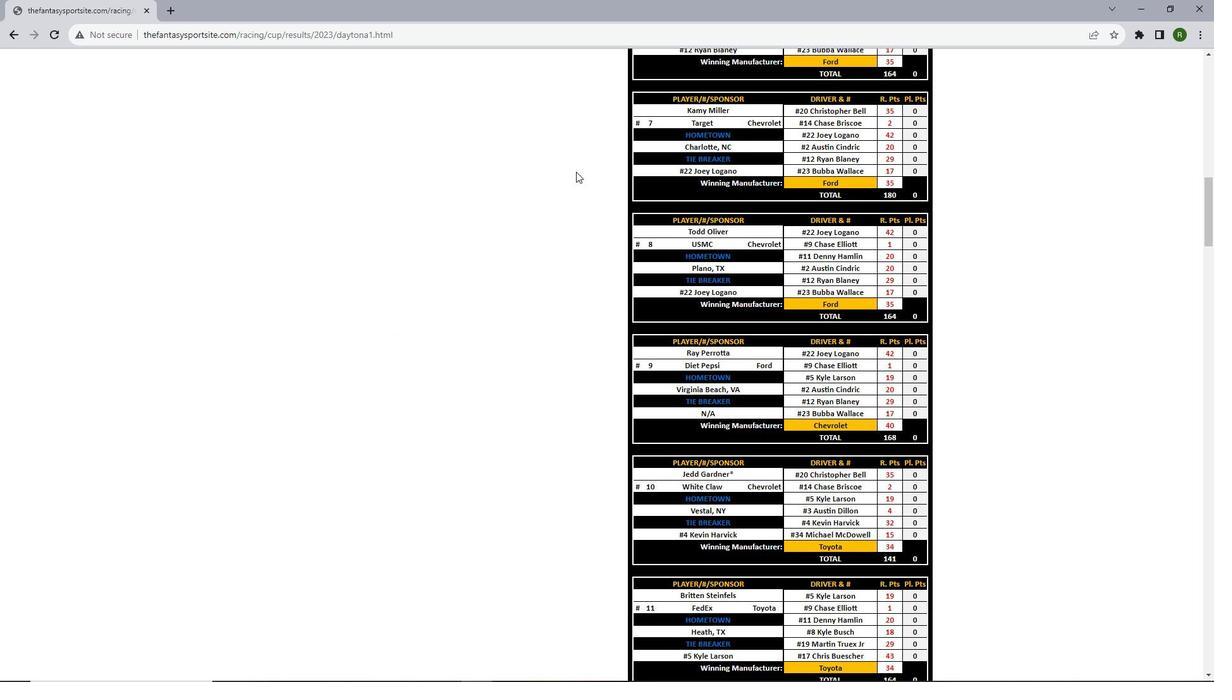 
Action: Mouse scrolled (576, 171) with delta (0, 0)
Screenshot: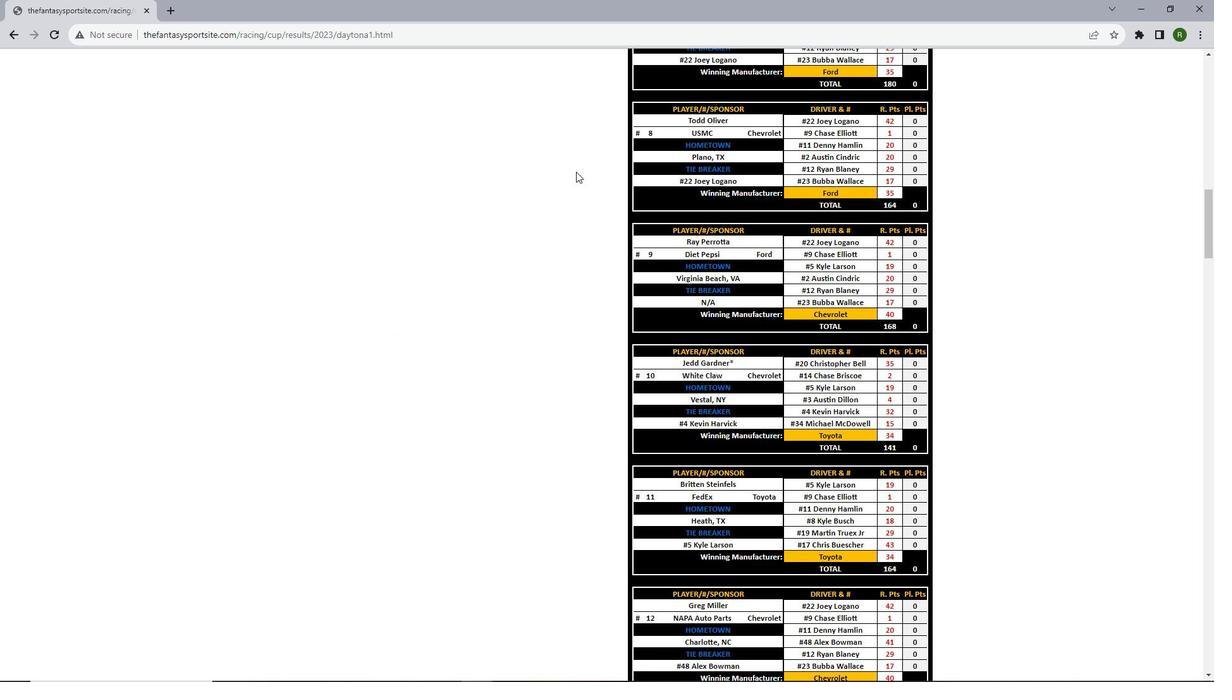 
Action: Mouse scrolled (576, 171) with delta (0, 0)
Screenshot: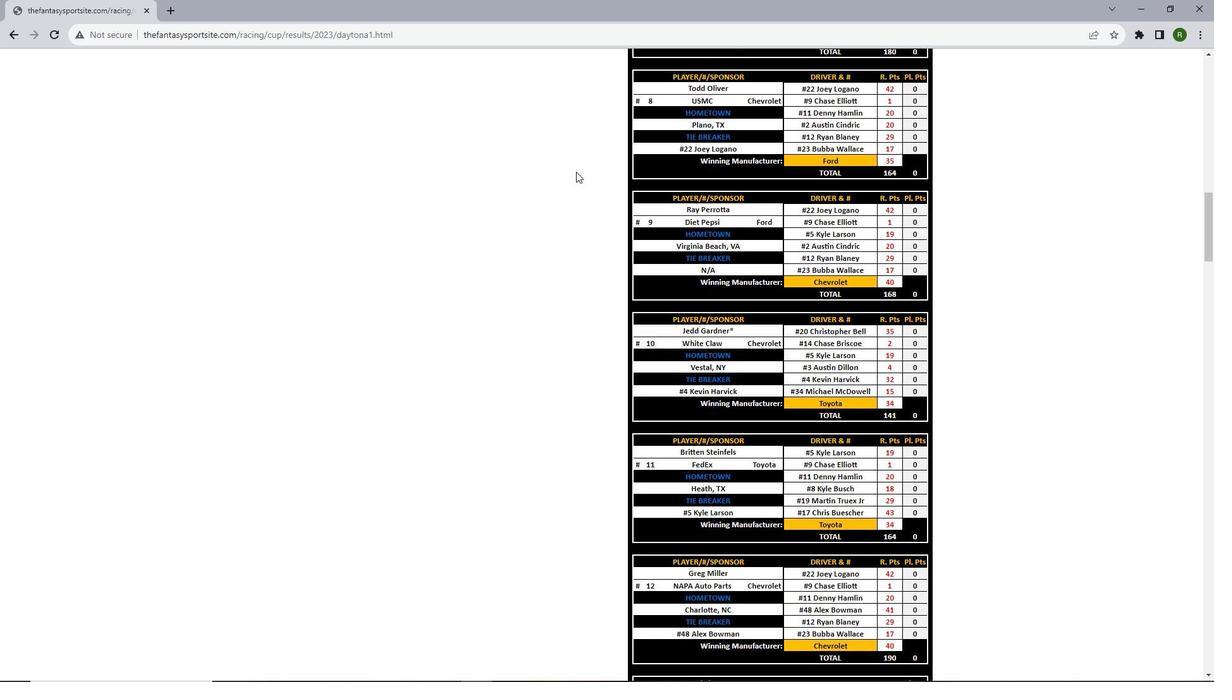 
Action: Mouse scrolled (576, 171) with delta (0, 0)
Screenshot: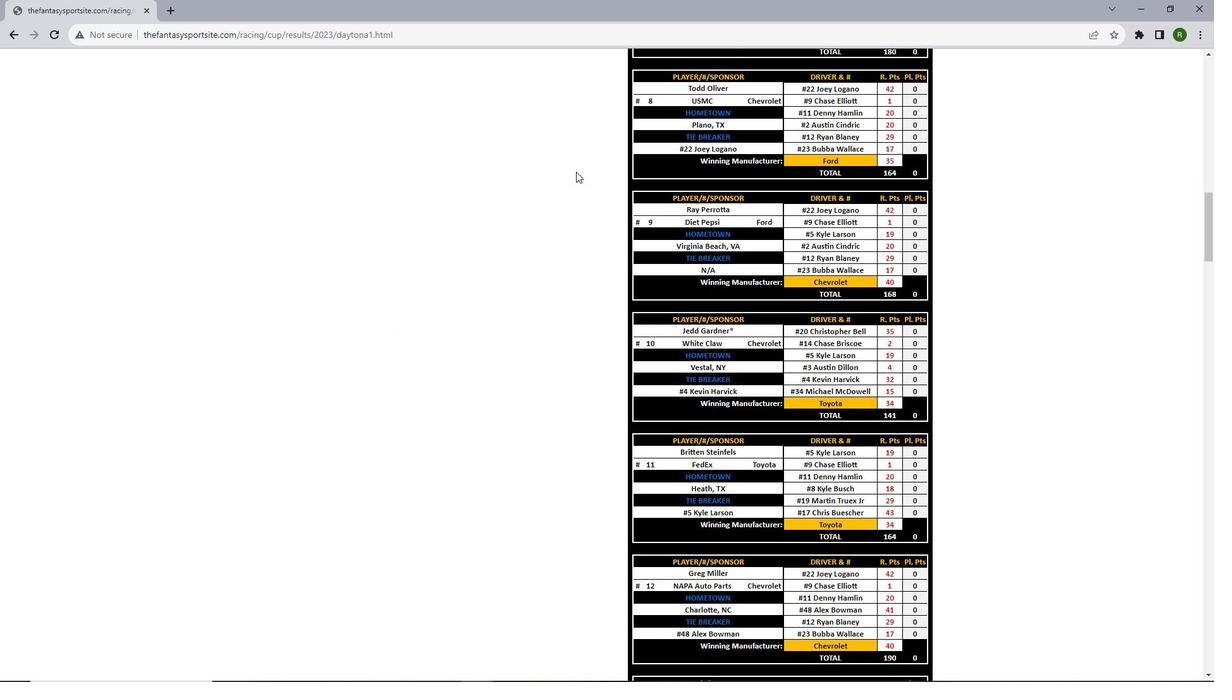 
Action: Mouse scrolled (576, 171) with delta (0, 0)
Screenshot: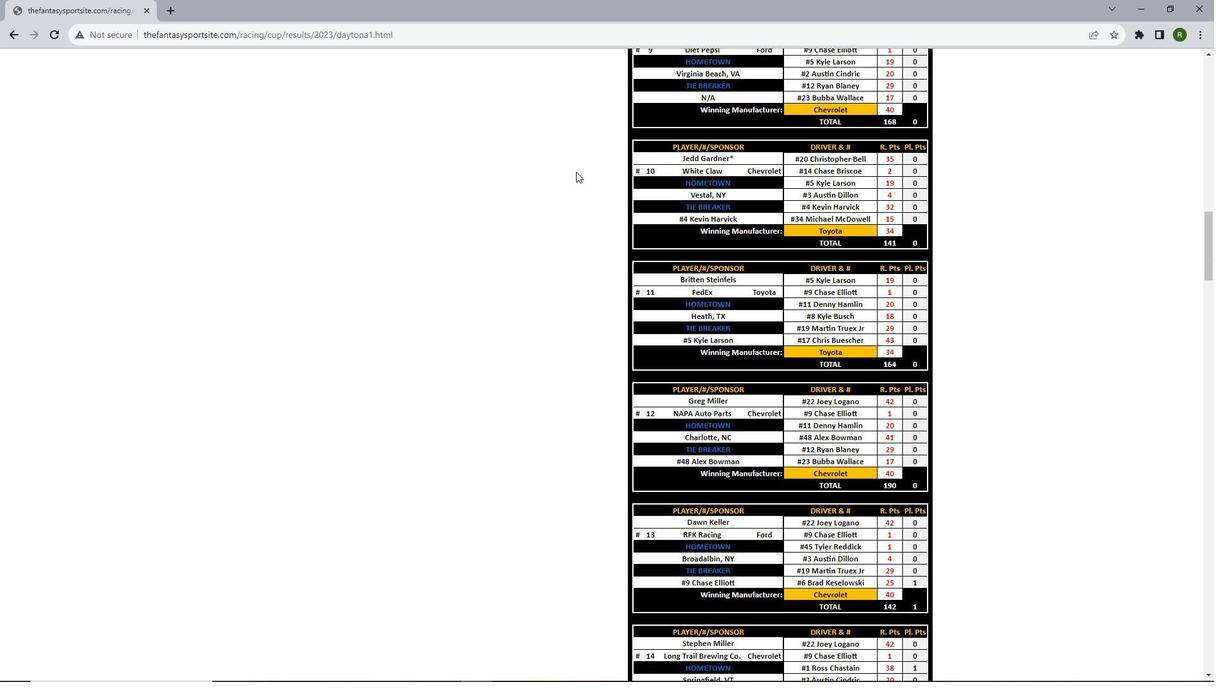 
Action: Mouse scrolled (576, 171) with delta (0, 0)
Screenshot: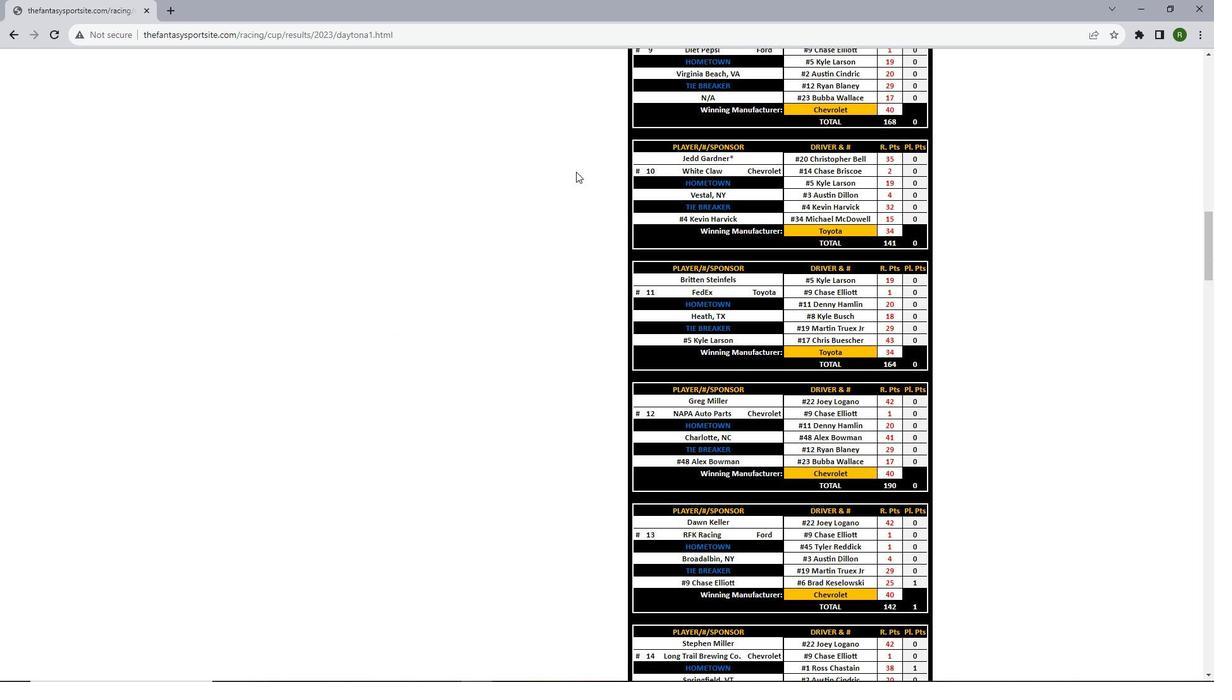
Action: Mouse scrolled (576, 171) with delta (0, 0)
Screenshot: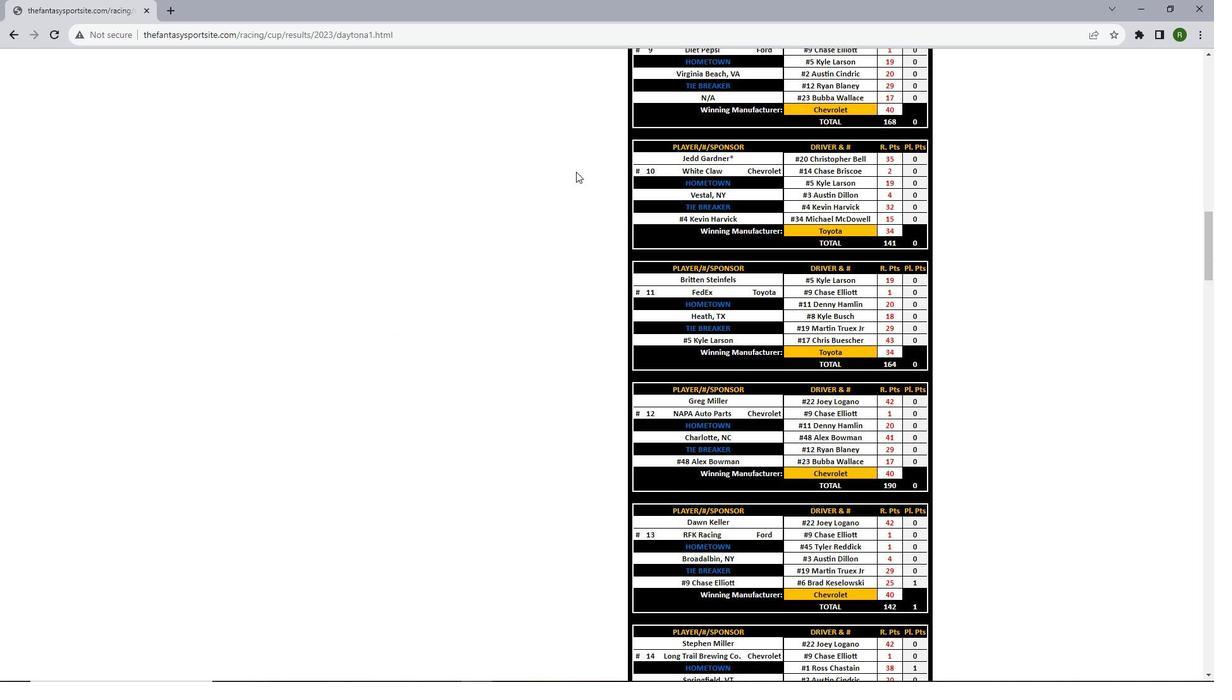 
Action: Mouse scrolled (576, 171) with delta (0, 0)
Screenshot: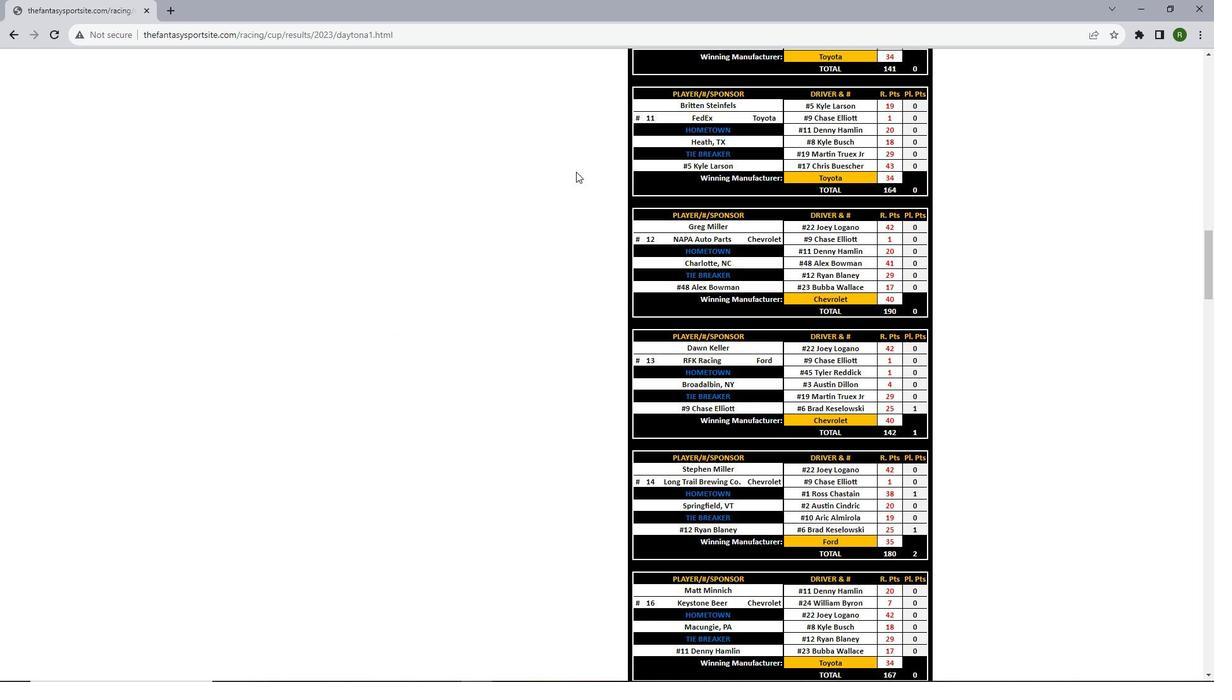 
Action: Mouse scrolled (576, 171) with delta (0, 0)
Screenshot: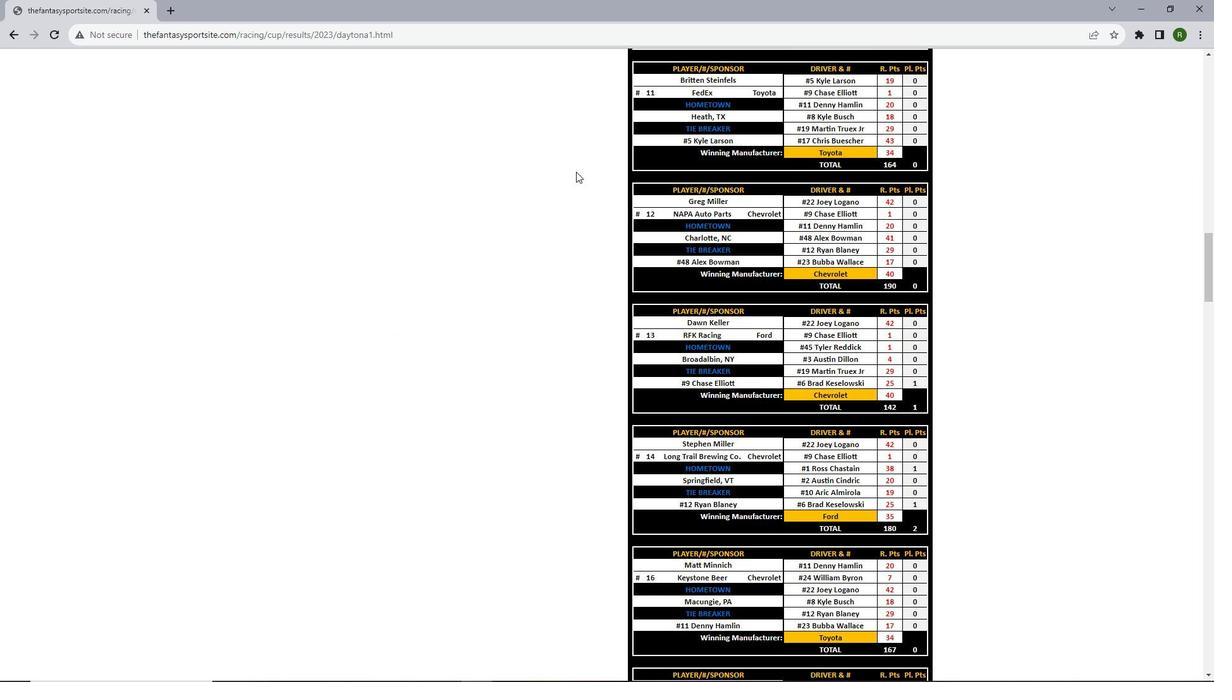 
Action: Mouse scrolled (576, 171) with delta (0, 0)
Screenshot: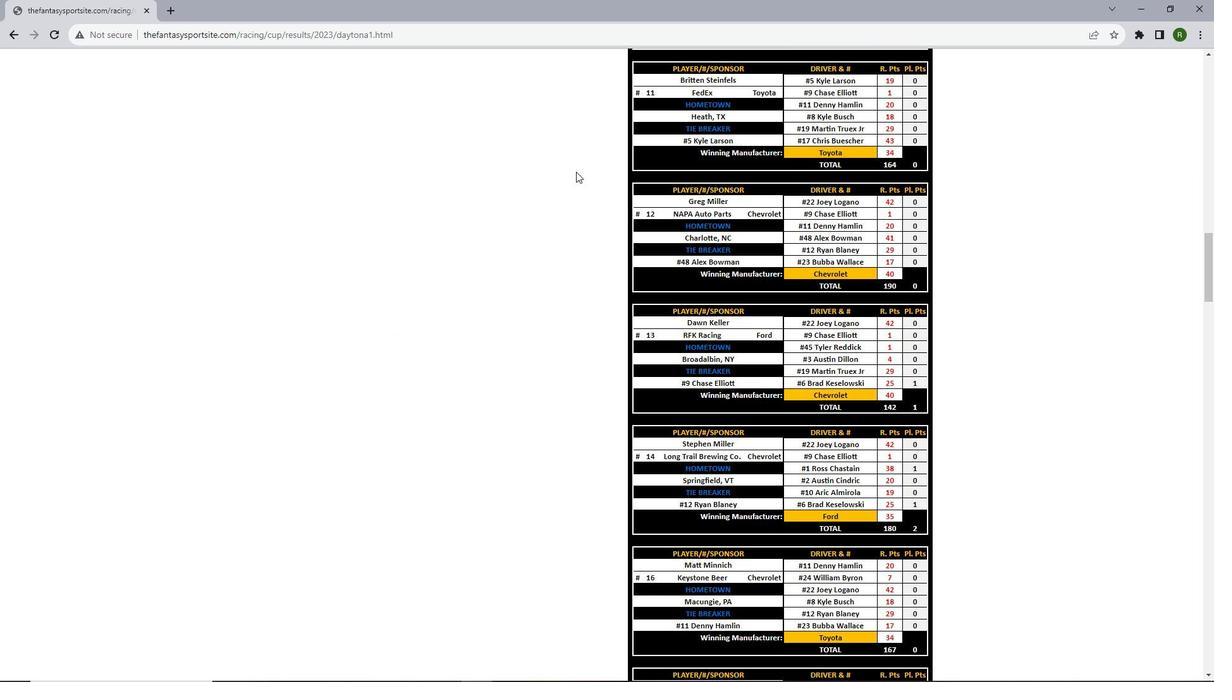 
Action: Mouse scrolled (576, 171) with delta (0, 0)
Screenshot: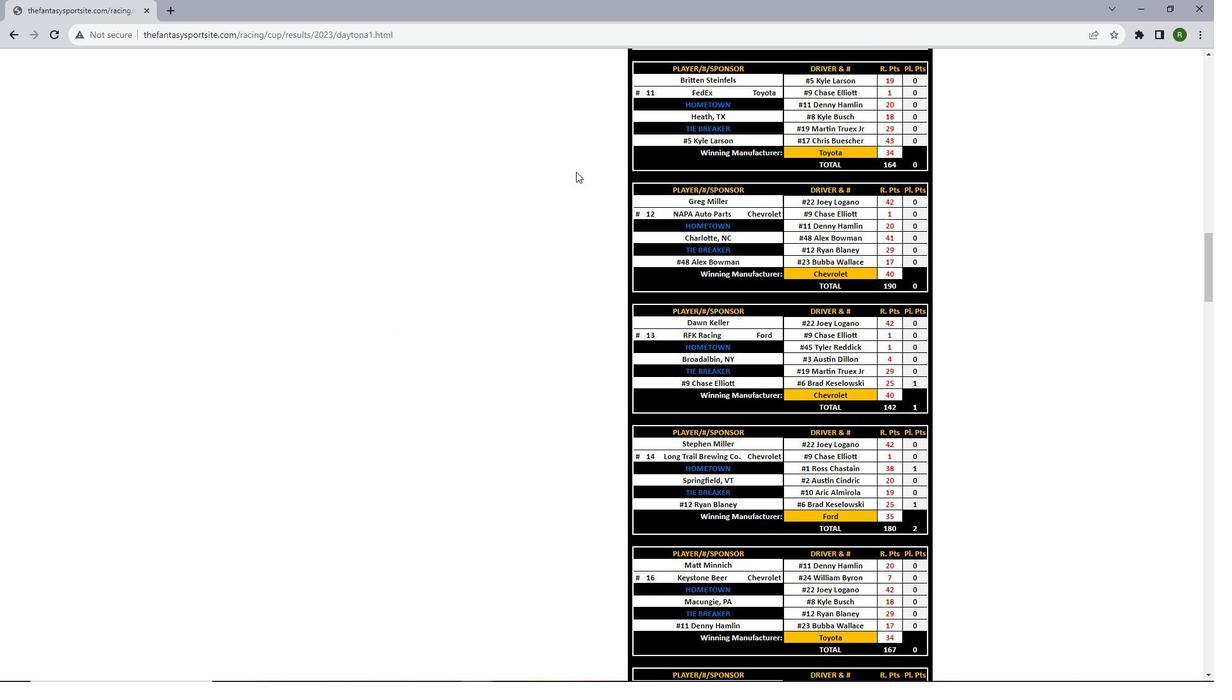 
Action: Mouse scrolled (576, 171) with delta (0, 0)
Screenshot: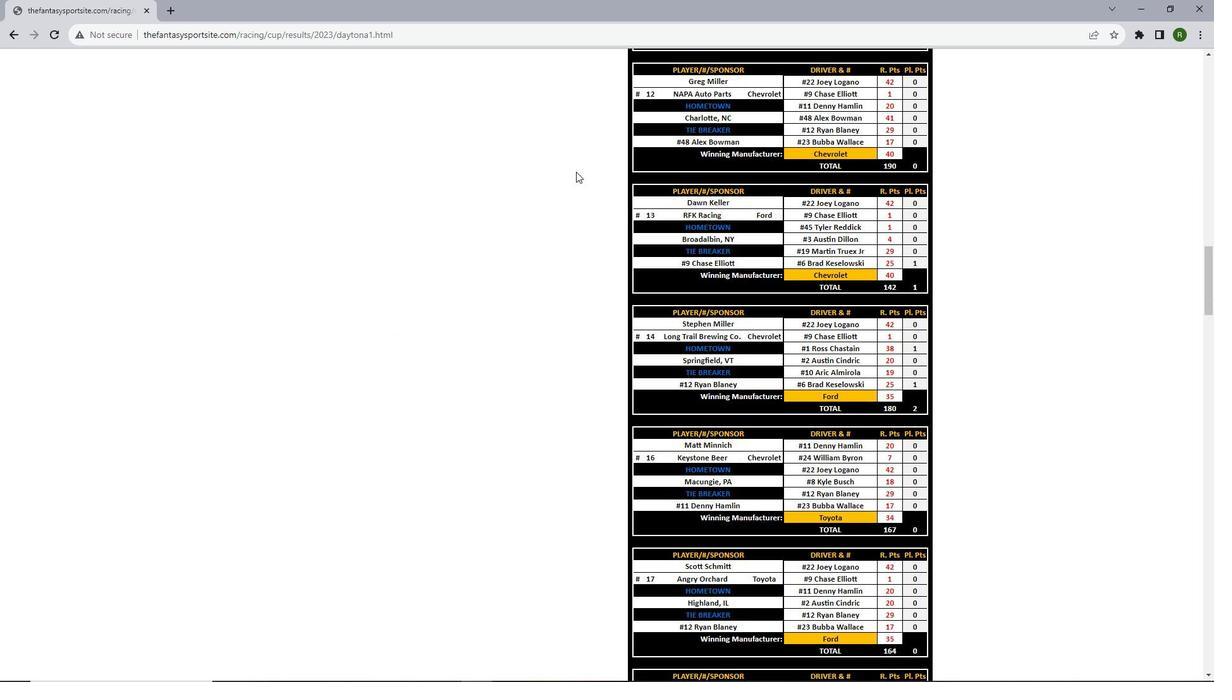 
Action: Mouse scrolled (576, 171) with delta (0, 0)
Screenshot: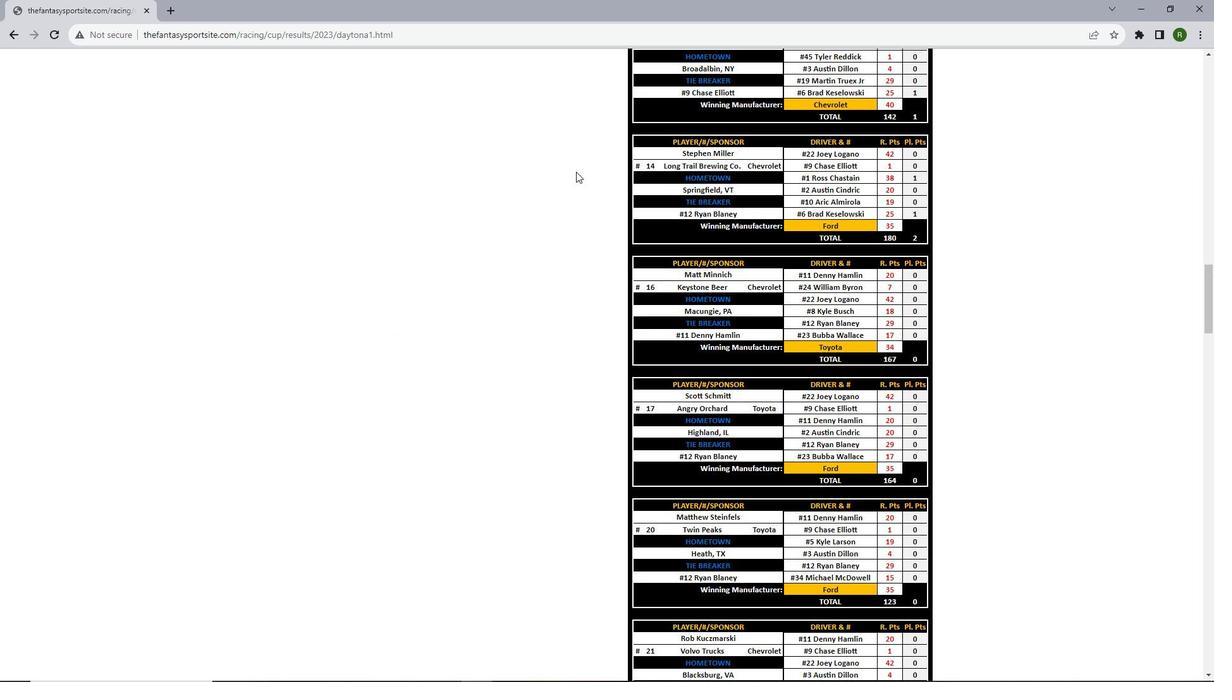 
Action: Mouse scrolled (576, 171) with delta (0, 0)
Screenshot: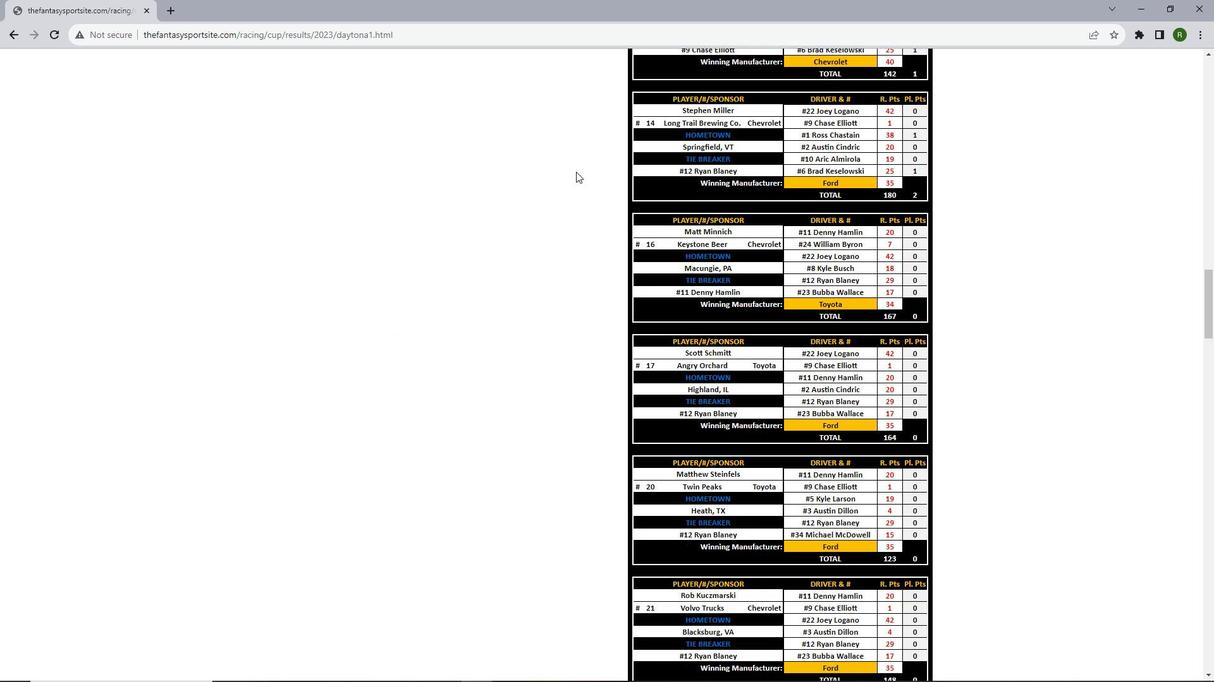 
Action: Mouse scrolled (576, 171) with delta (0, 0)
Screenshot: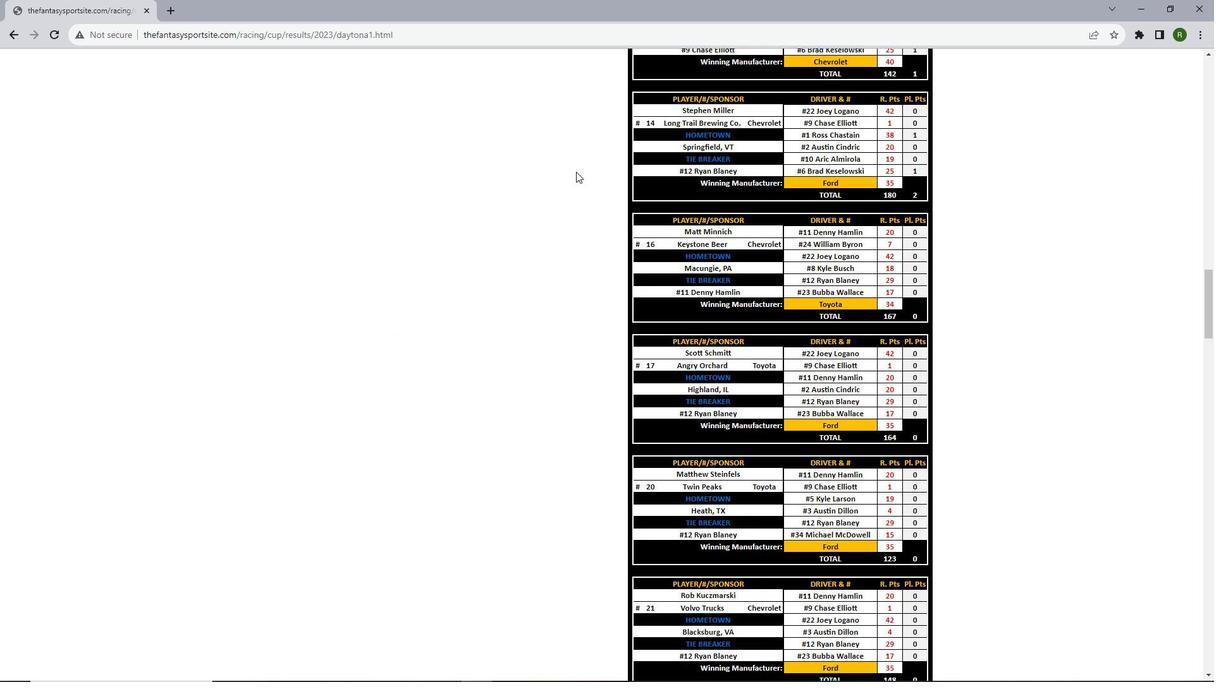 
Action: Mouse scrolled (576, 171) with delta (0, 0)
Screenshot: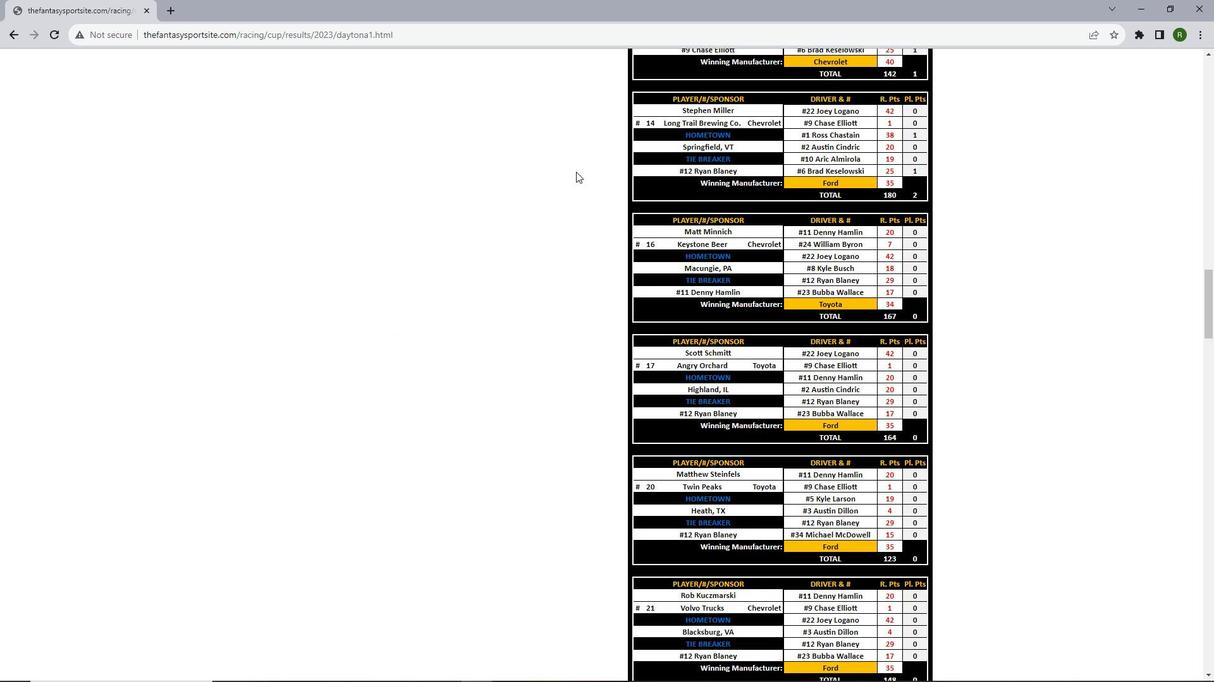 
Action: Mouse scrolled (576, 171) with delta (0, 0)
Screenshot: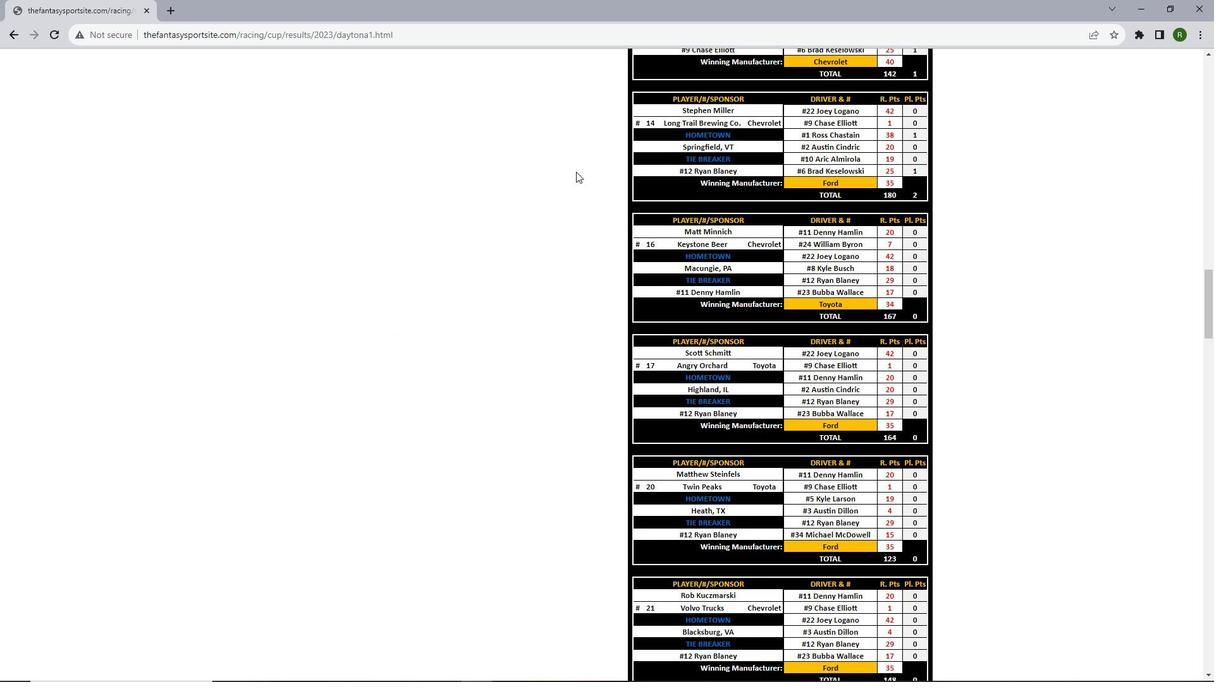 
Action: Mouse scrolled (576, 171) with delta (0, 0)
Screenshot: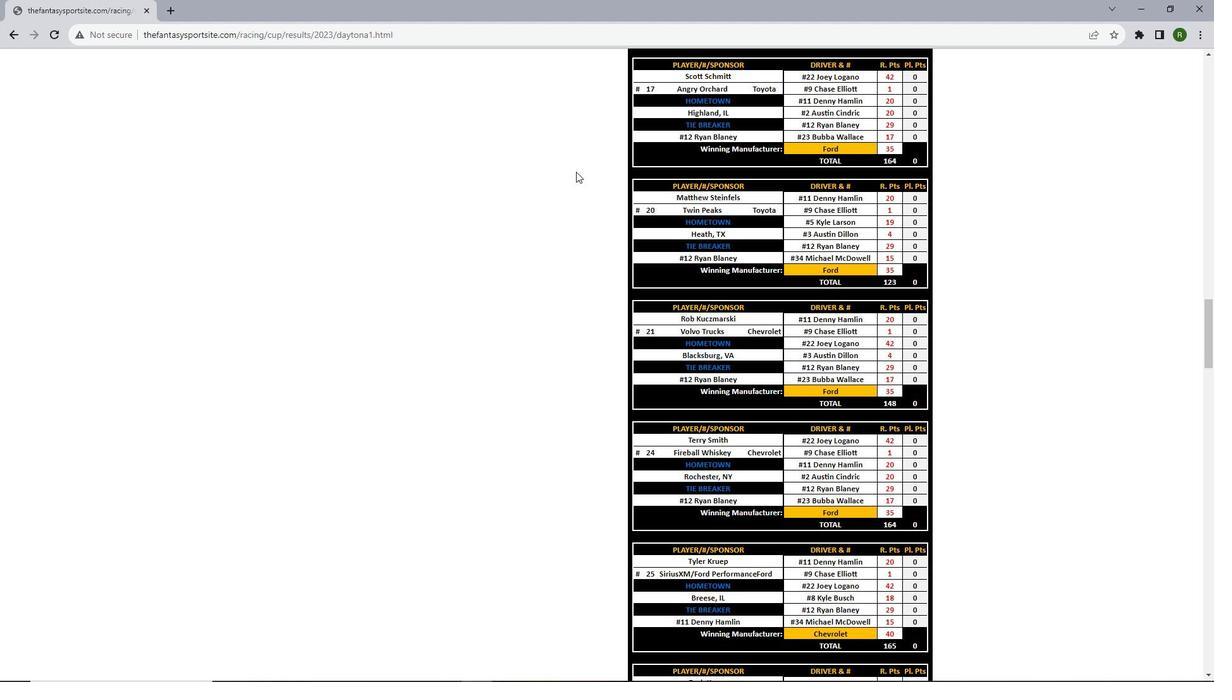 
Action: Mouse scrolled (576, 171) with delta (0, 0)
Screenshot: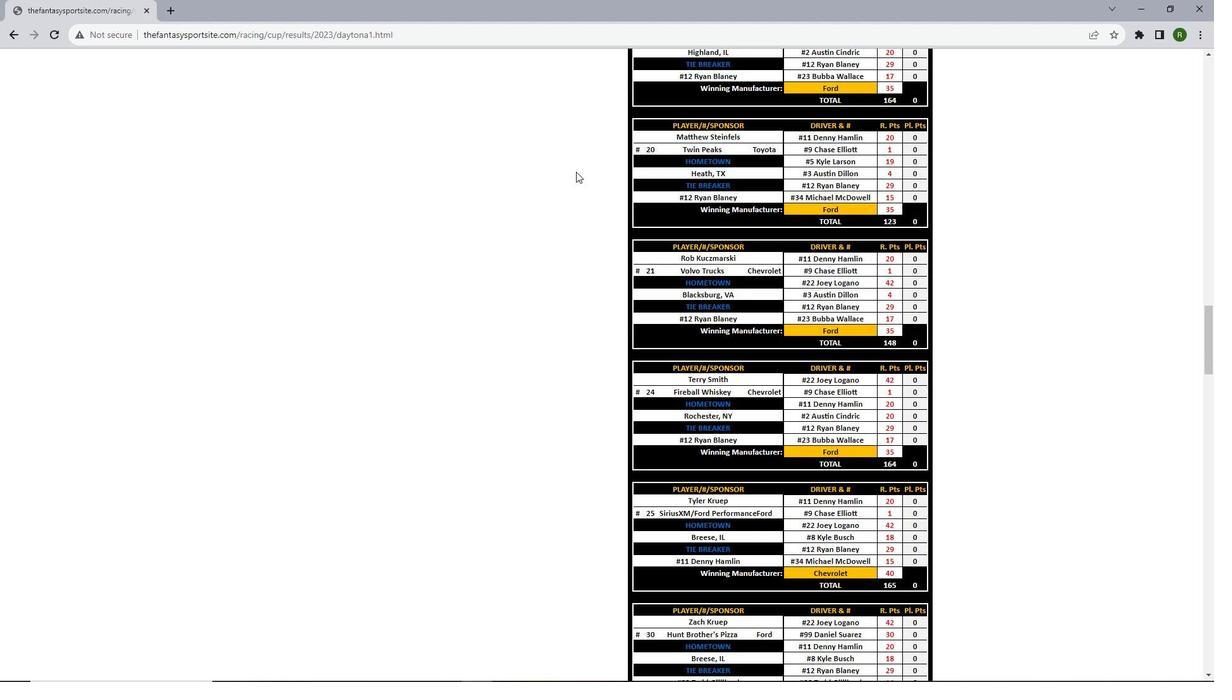 
Action: Mouse scrolled (576, 171) with delta (0, 0)
Screenshot: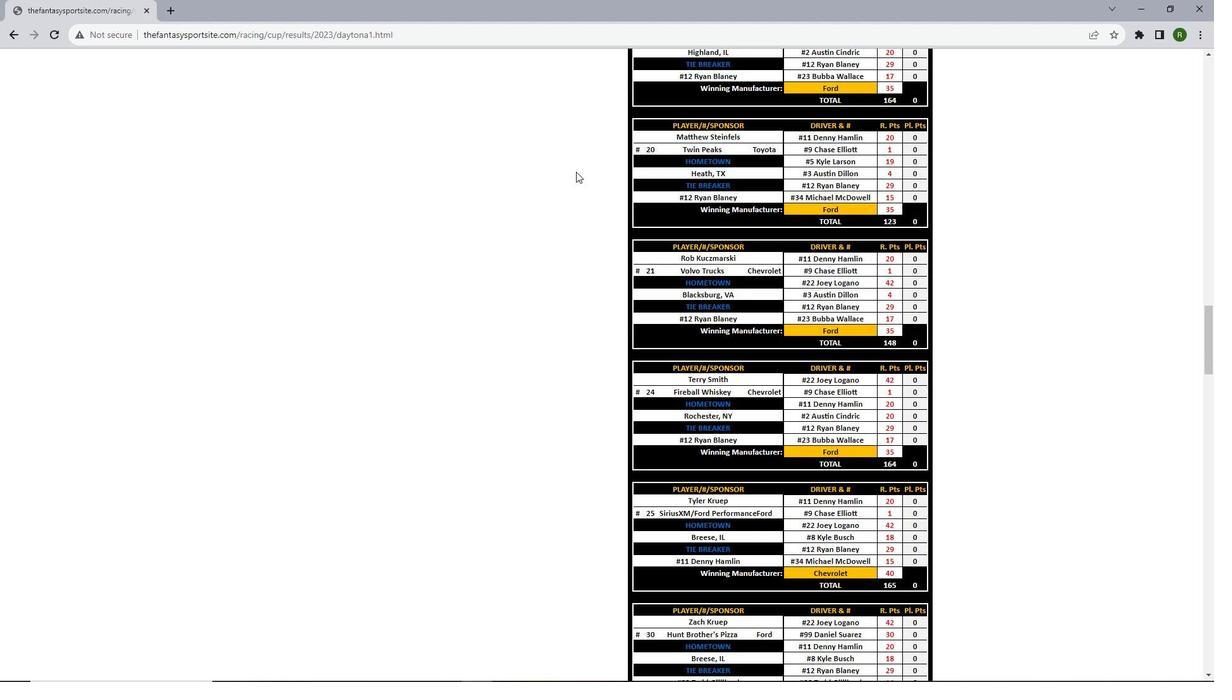 
Action: Mouse scrolled (576, 171) with delta (0, 0)
Screenshot: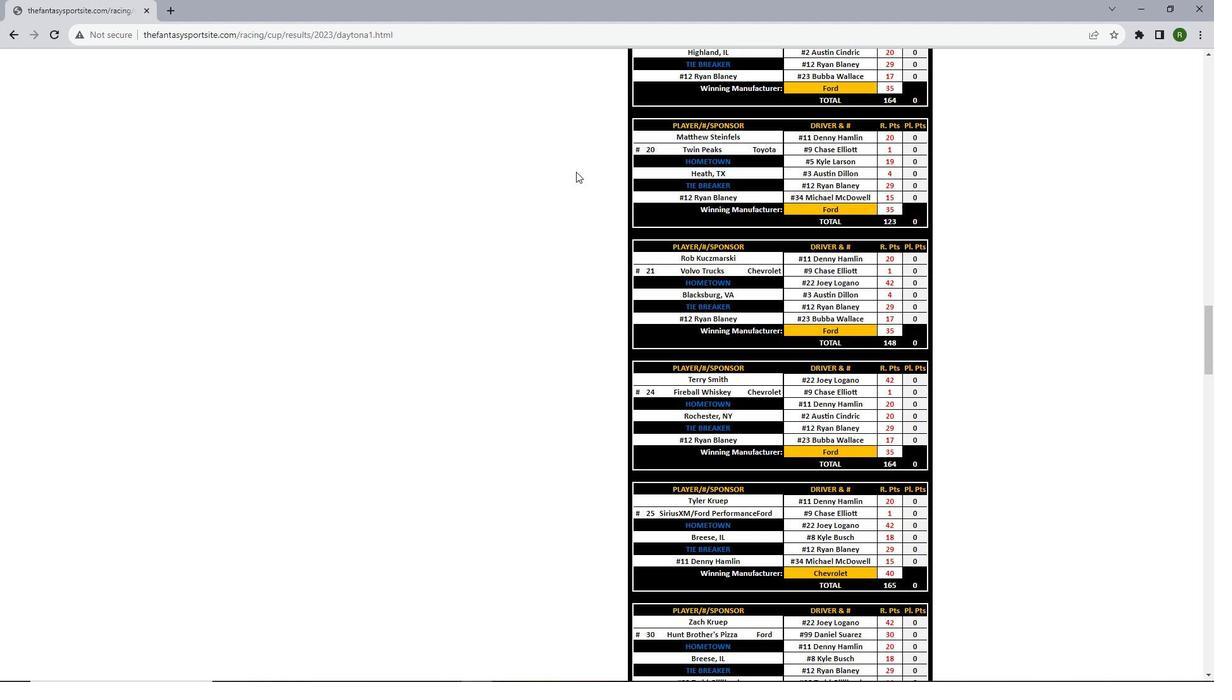 
Action: Mouse scrolled (576, 171) with delta (0, 0)
Screenshot: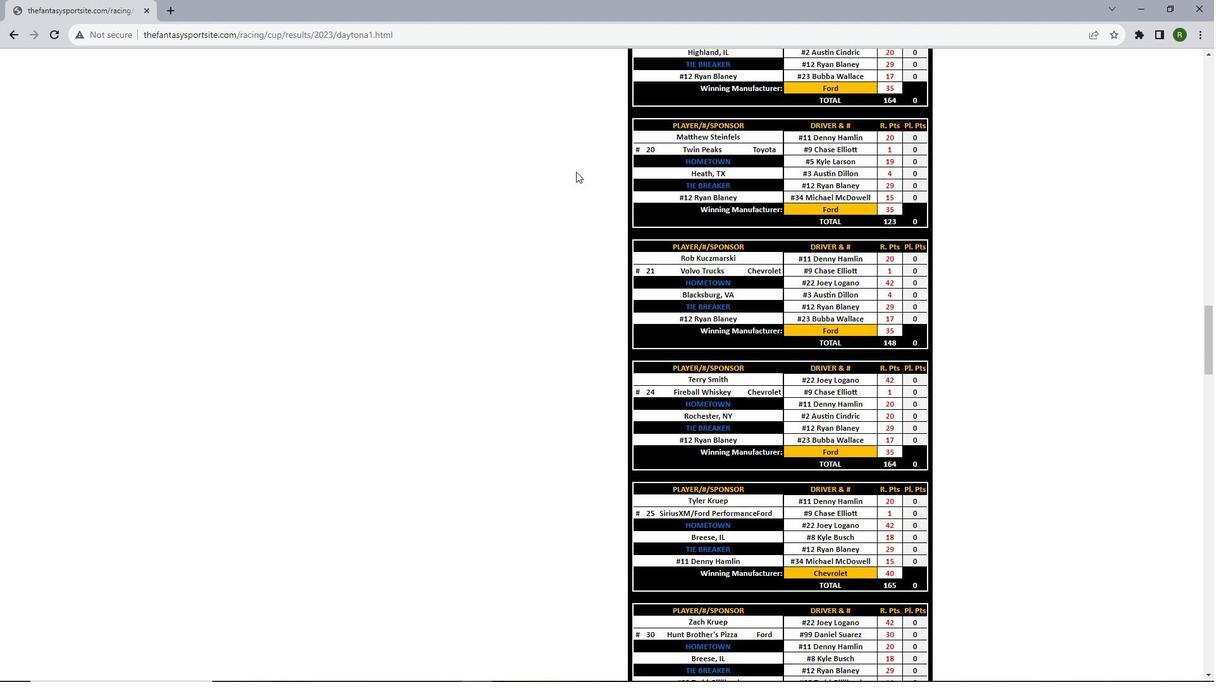 
Action: Mouse scrolled (576, 171) with delta (0, 0)
Screenshot: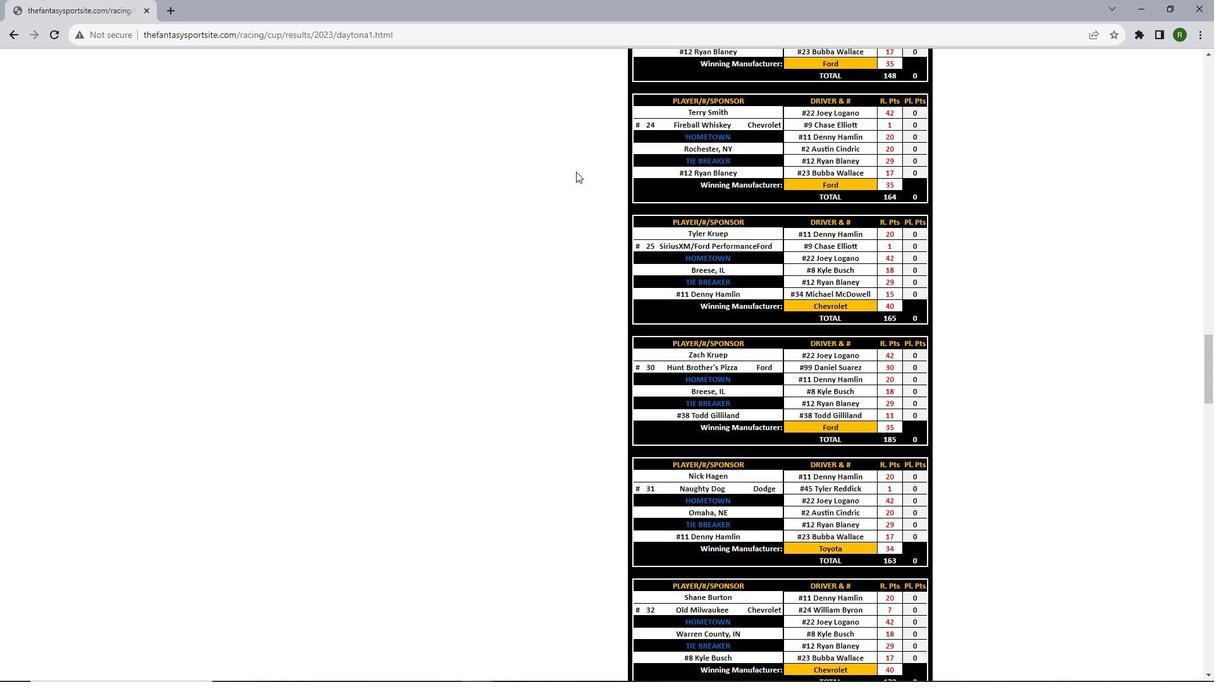 
Action: Mouse scrolled (576, 171) with delta (0, 0)
Screenshot: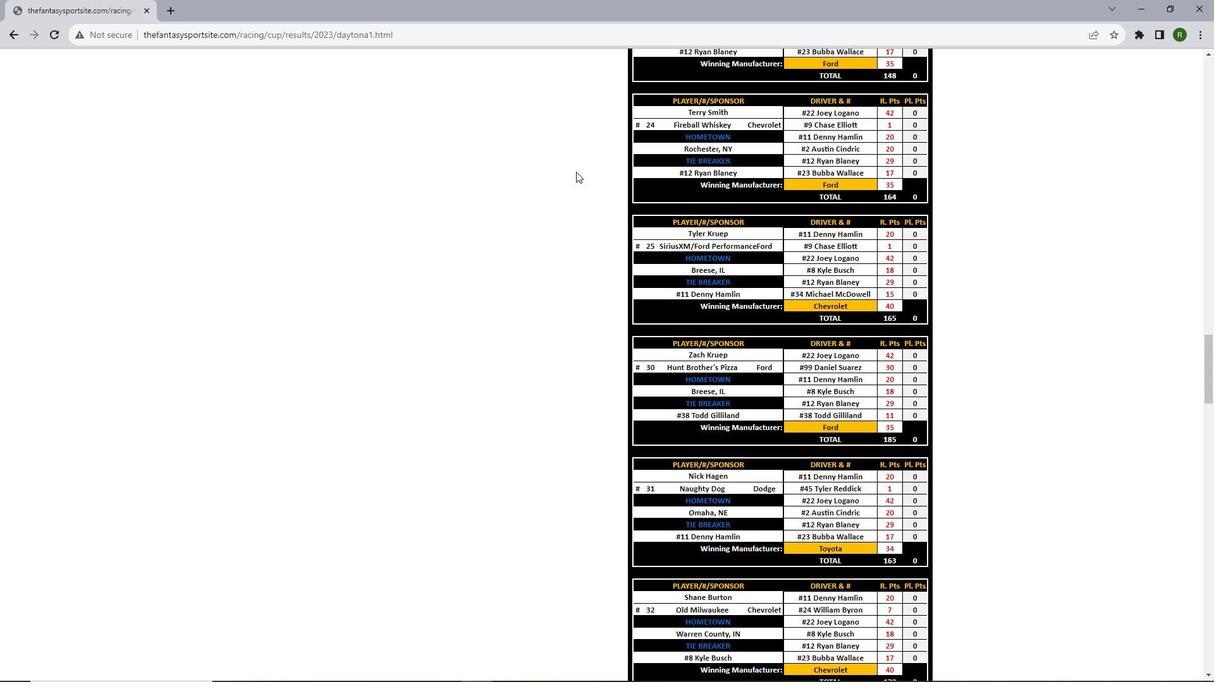 
Action: Mouse scrolled (576, 171) with delta (0, 0)
Screenshot: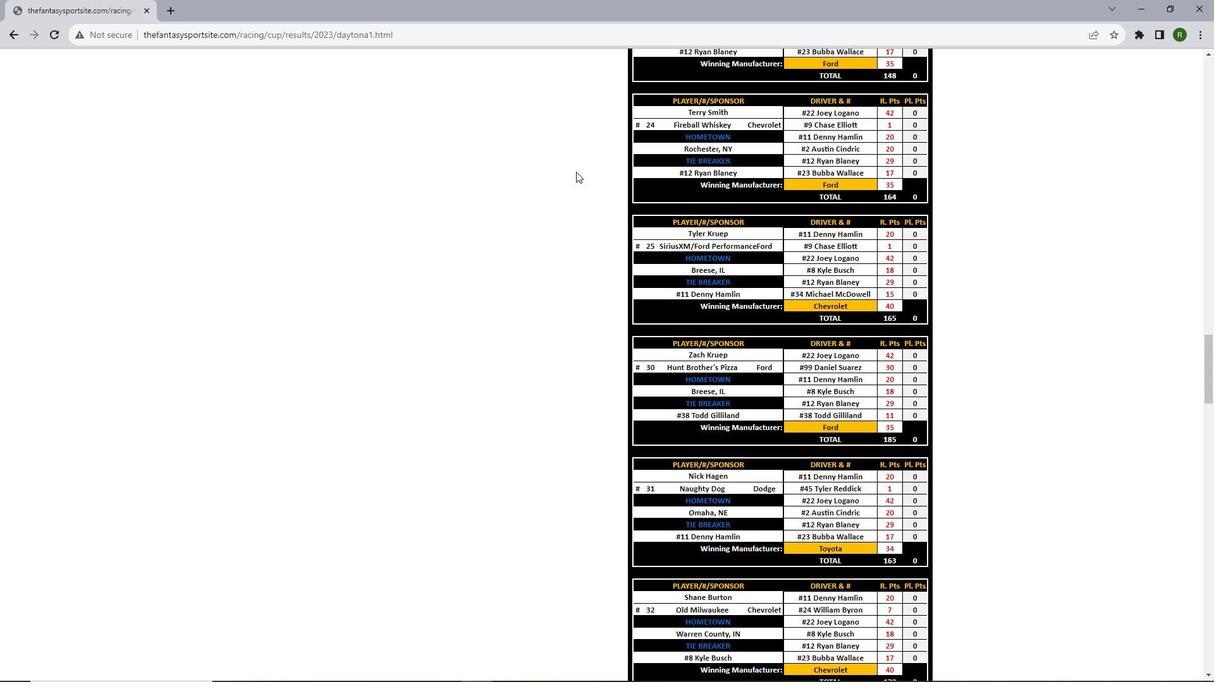 
Action: Mouse scrolled (576, 171) with delta (0, 0)
Screenshot: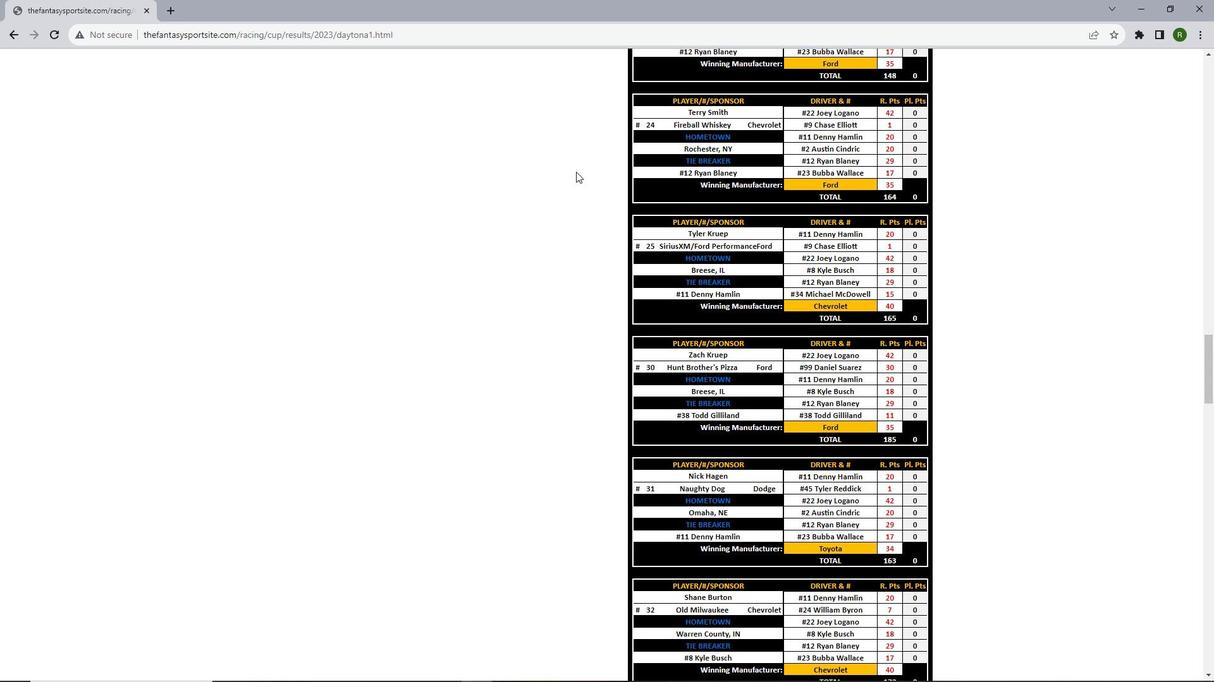 
Action: Mouse scrolled (576, 171) with delta (0, 0)
Screenshot: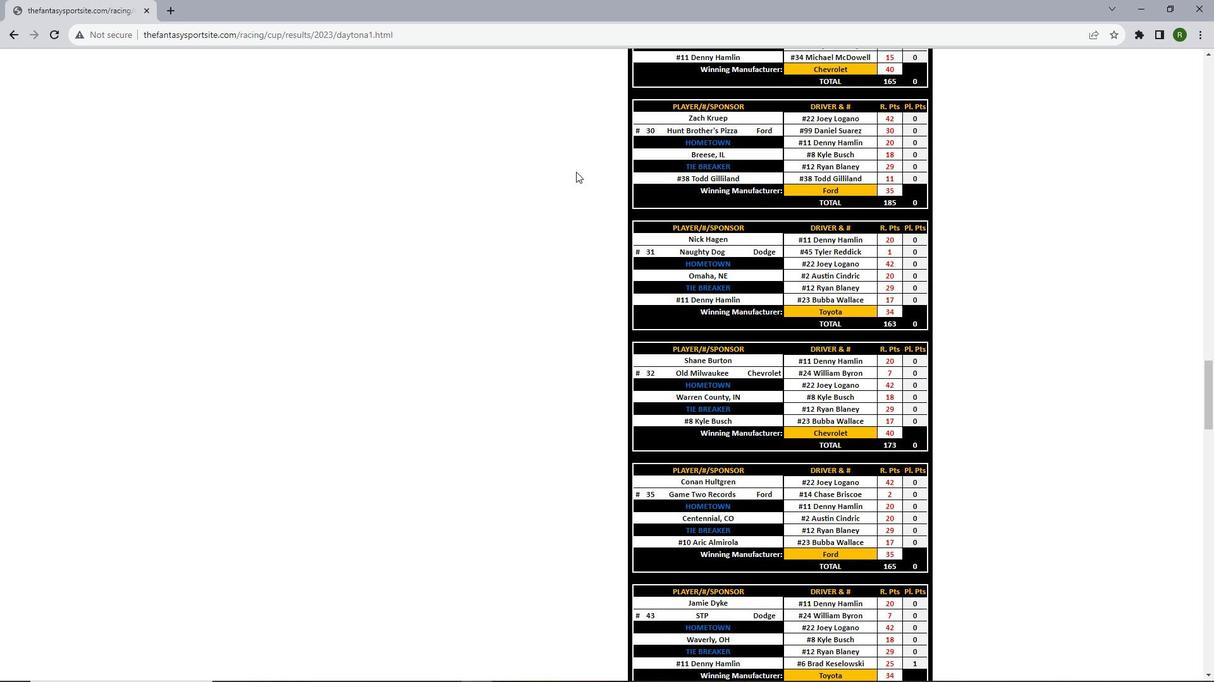 
Action: Mouse scrolled (576, 171) with delta (0, 0)
Screenshot: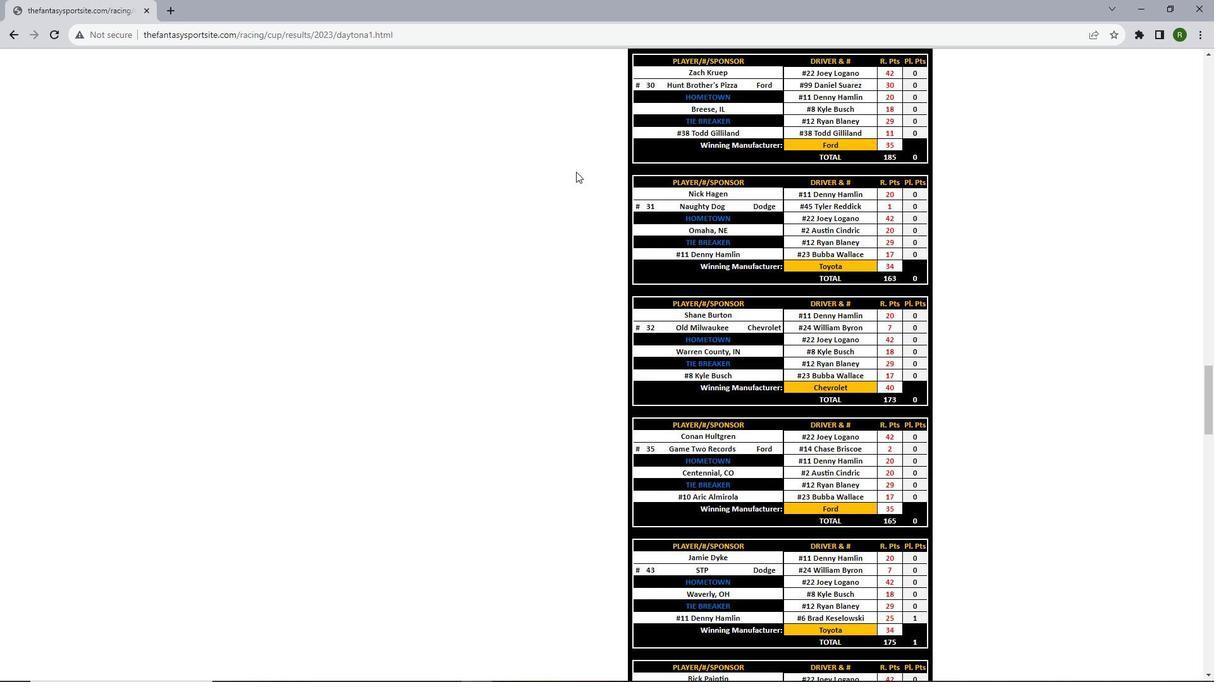 
Action: Mouse scrolled (576, 171) with delta (0, 0)
Screenshot: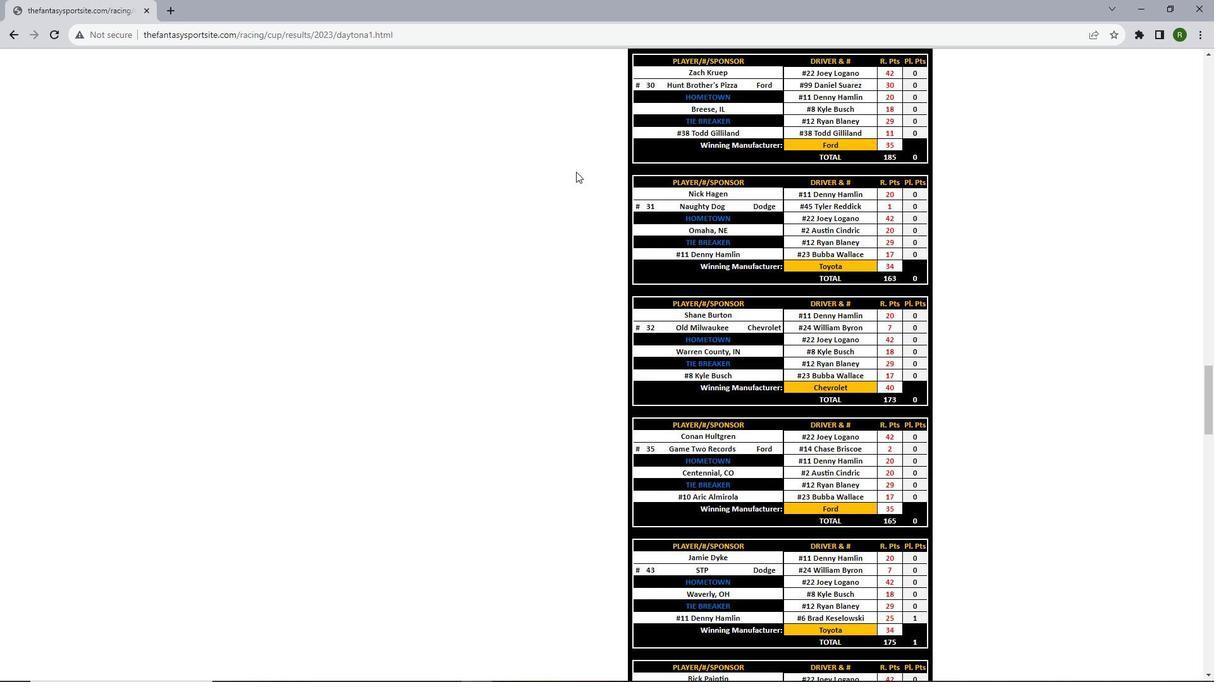 
Action: Mouse scrolled (576, 171) with delta (0, 0)
Screenshot: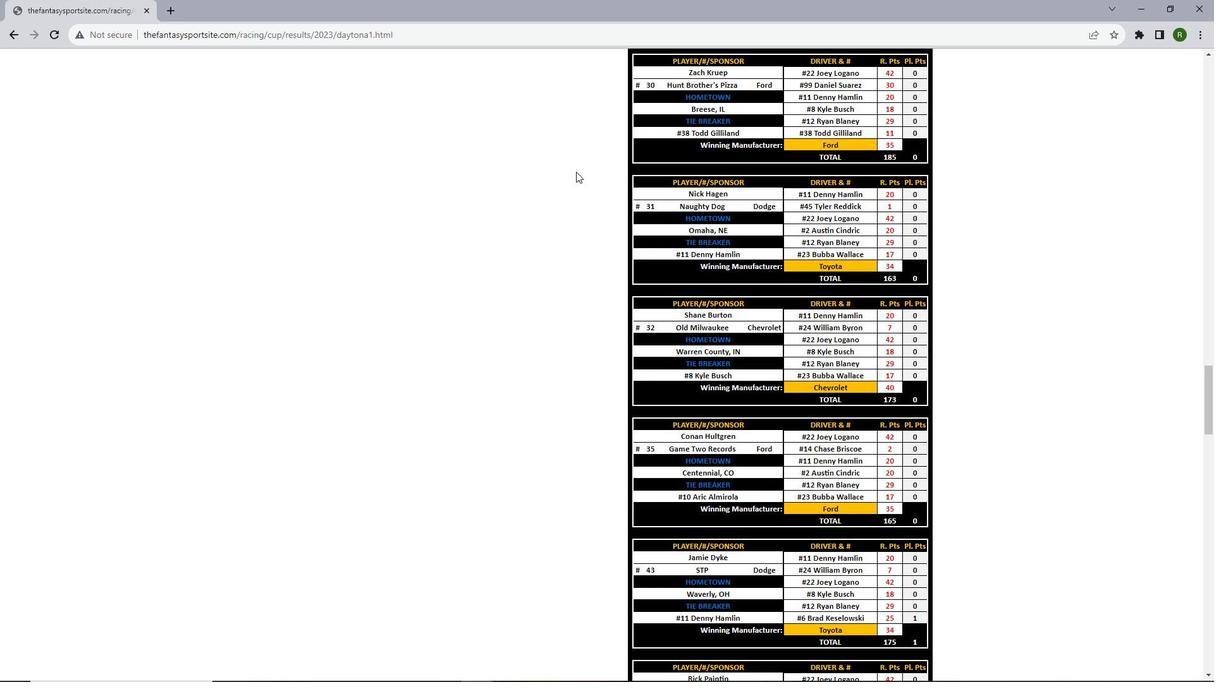 
Action: Mouse scrolled (576, 171) with delta (0, 0)
Screenshot: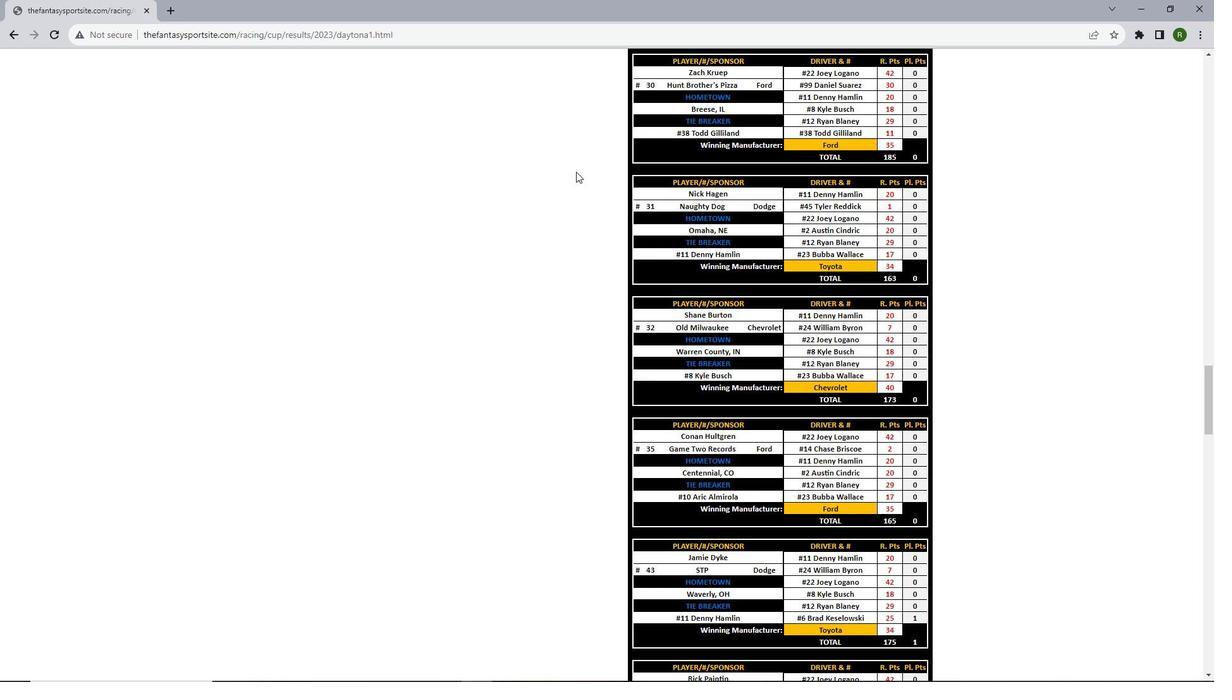 
Action: Mouse scrolled (576, 171) with delta (0, 0)
Screenshot: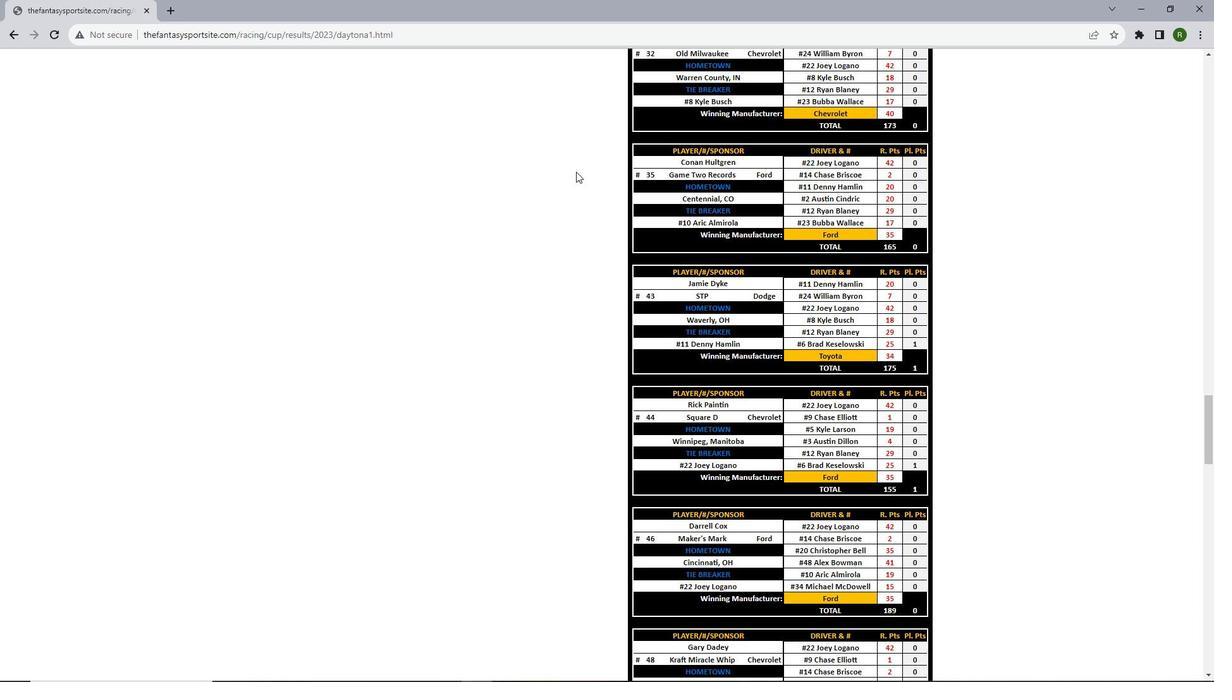 
Action: Mouse scrolled (576, 171) with delta (0, 0)
Screenshot: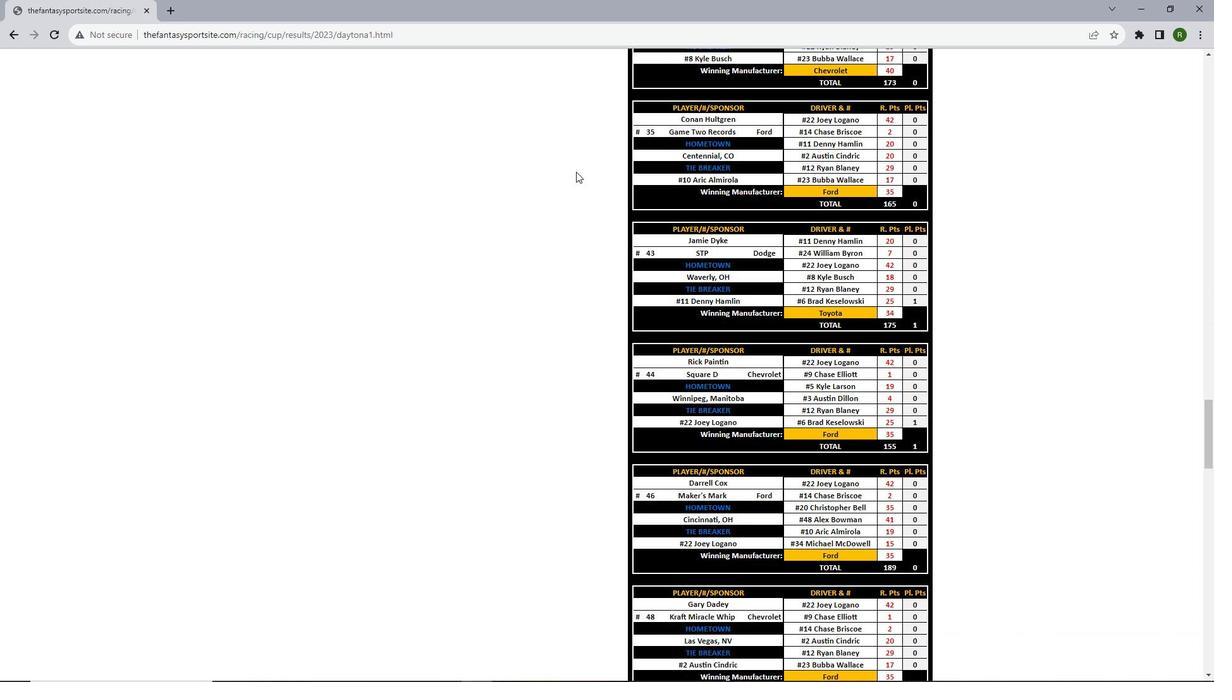 
Action: Mouse scrolled (576, 171) with delta (0, 0)
Screenshot: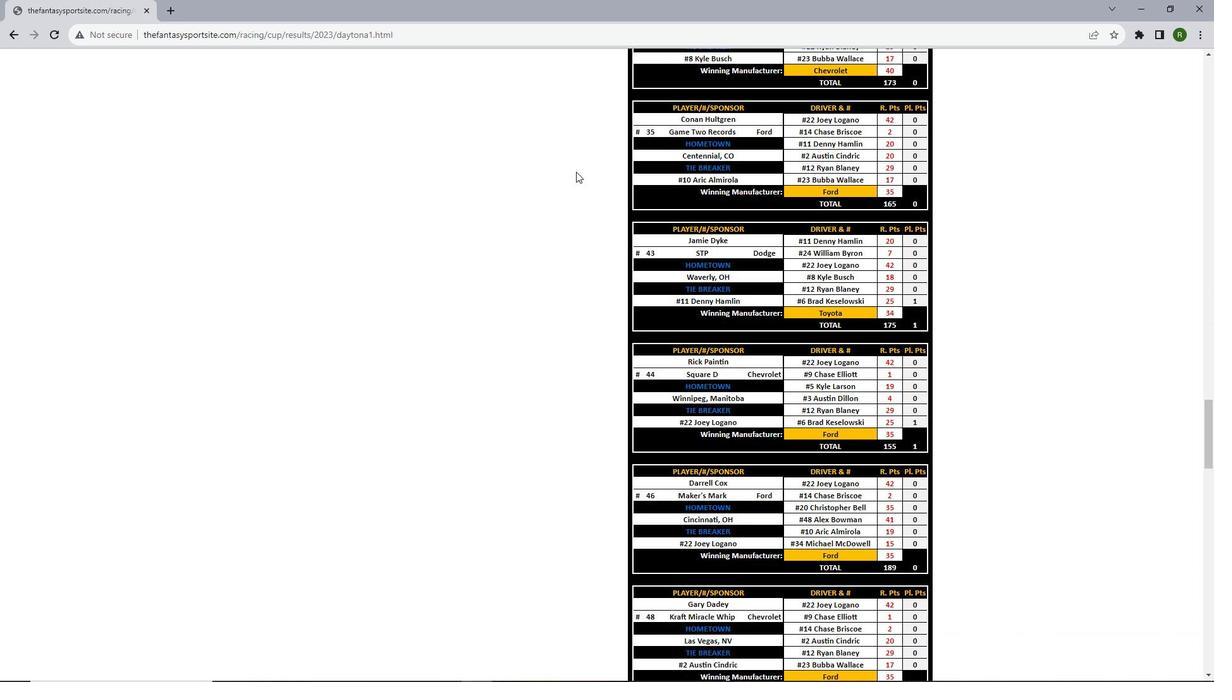 
Action: Mouse scrolled (576, 171) with delta (0, 0)
Screenshot: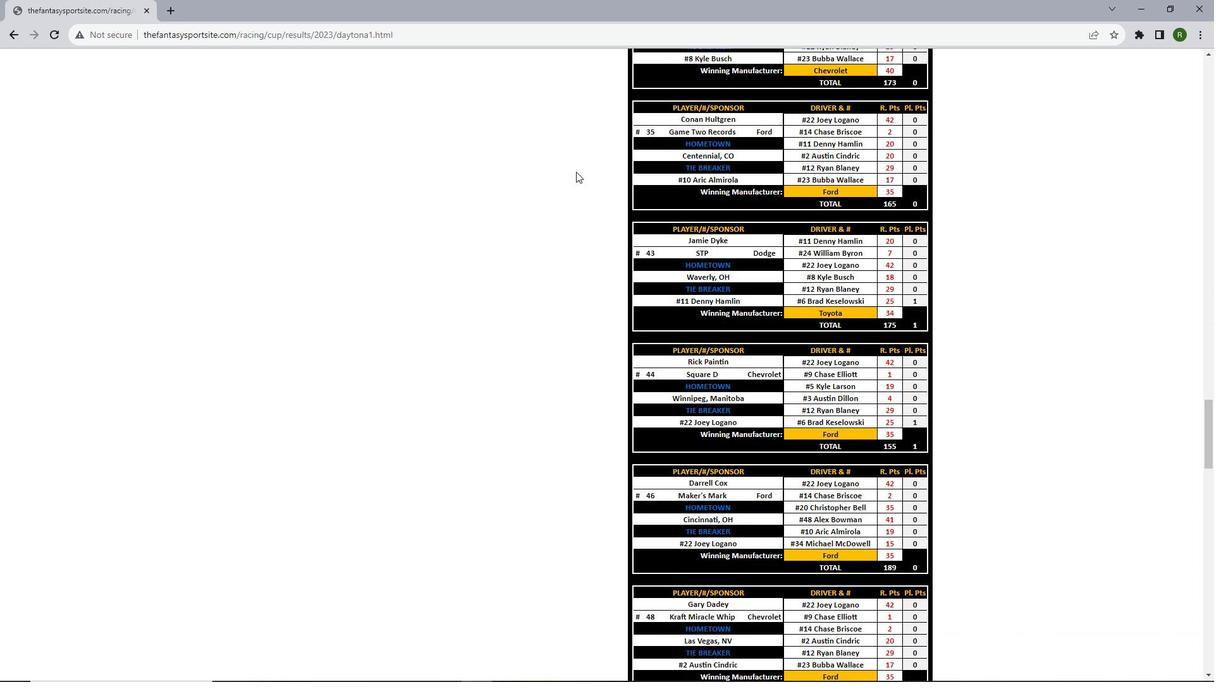 
Action: Mouse scrolled (576, 171) with delta (0, 0)
Screenshot: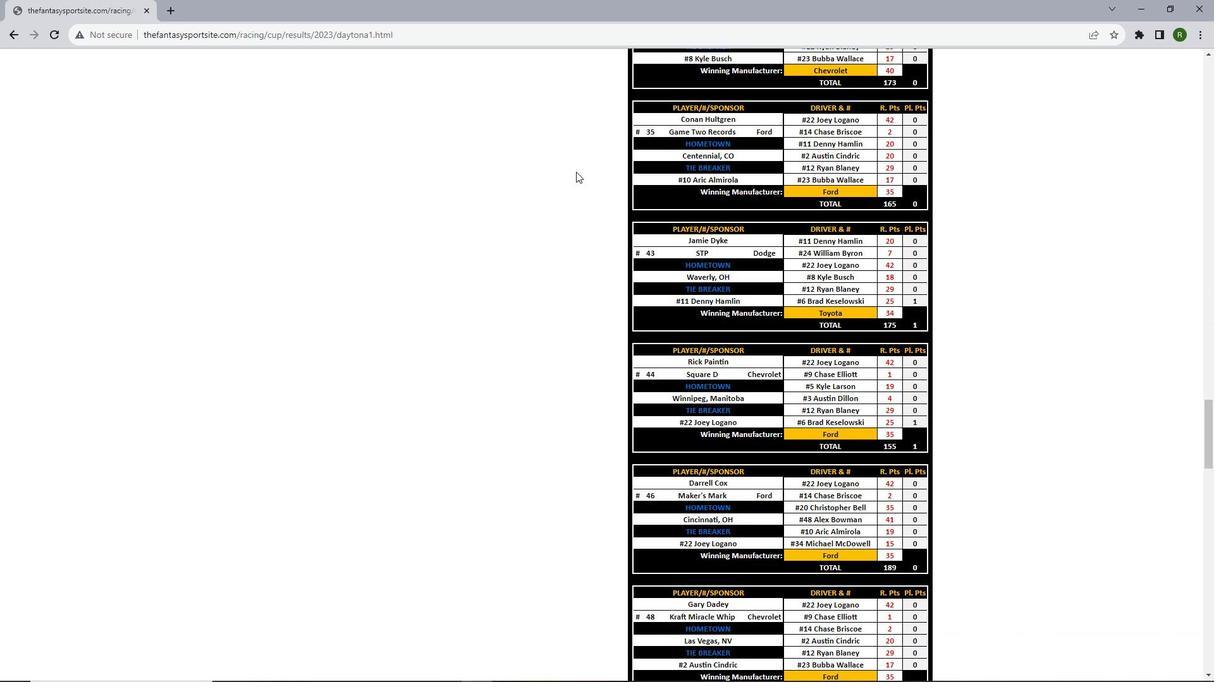
Action: Mouse scrolled (576, 171) with delta (0, 0)
Screenshot: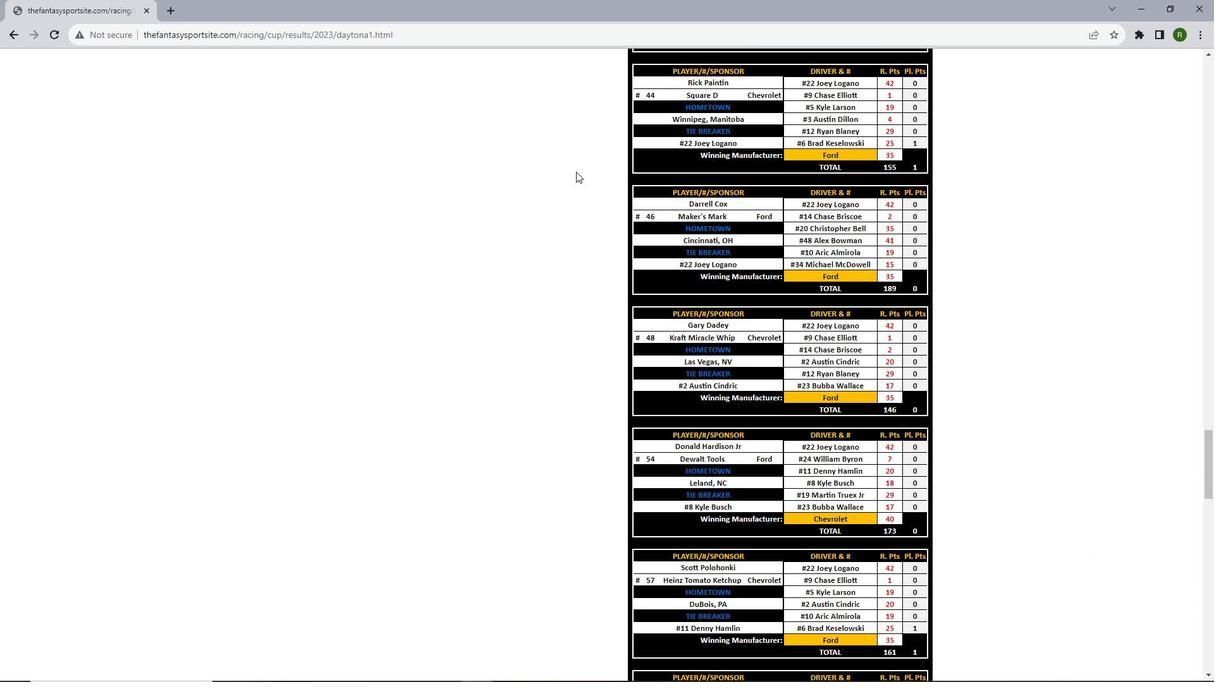 
Action: Mouse scrolled (576, 171) with delta (0, 0)
Screenshot: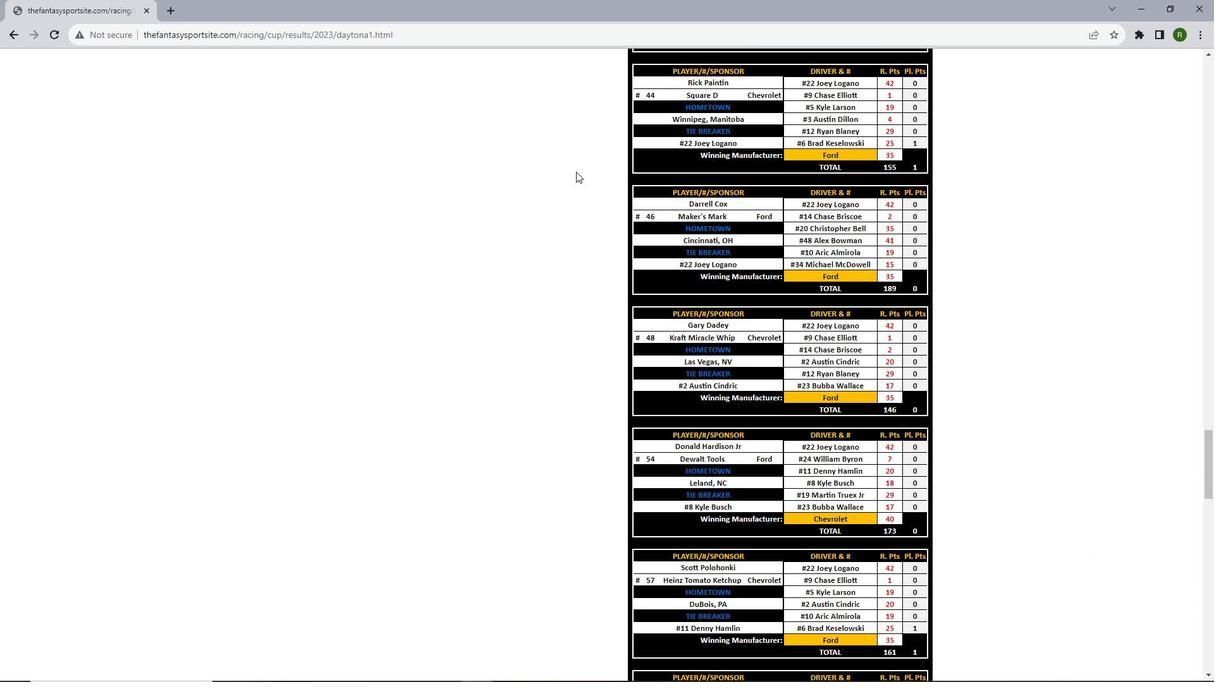 
Action: Mouse scrolled (576, 171) with delta (0, 0)
Screenshot: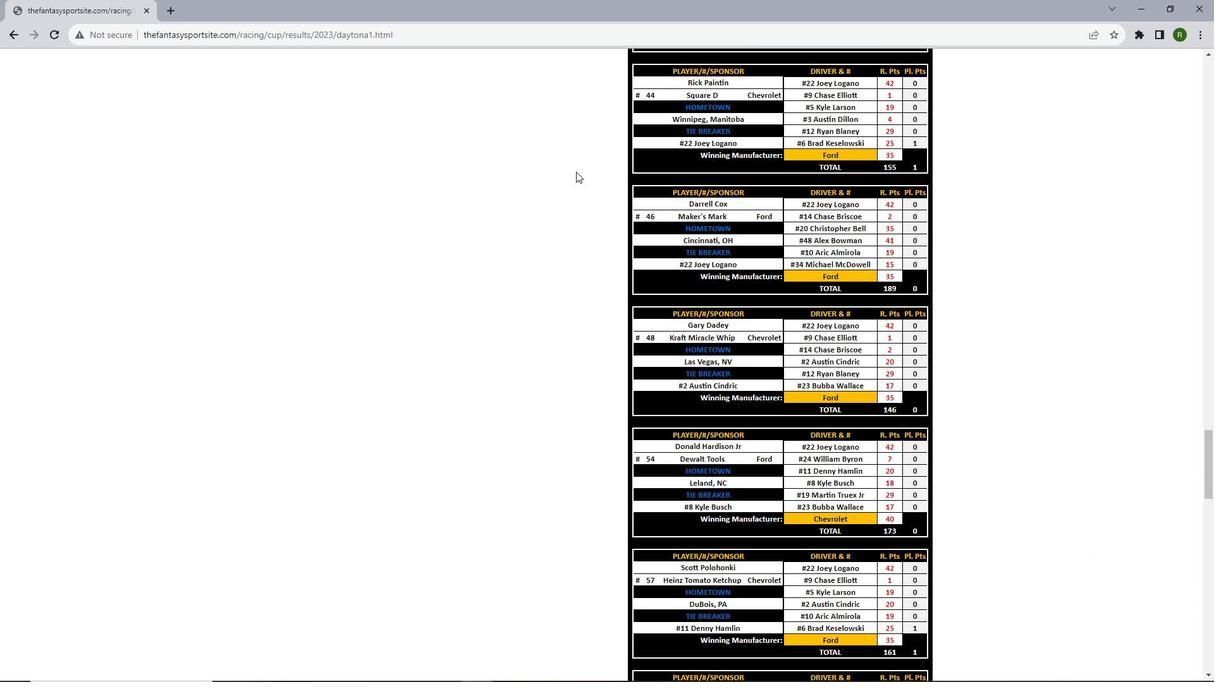 
Action: Mouse scrolled (576, 171) with delta (0, 0)
Screenshot: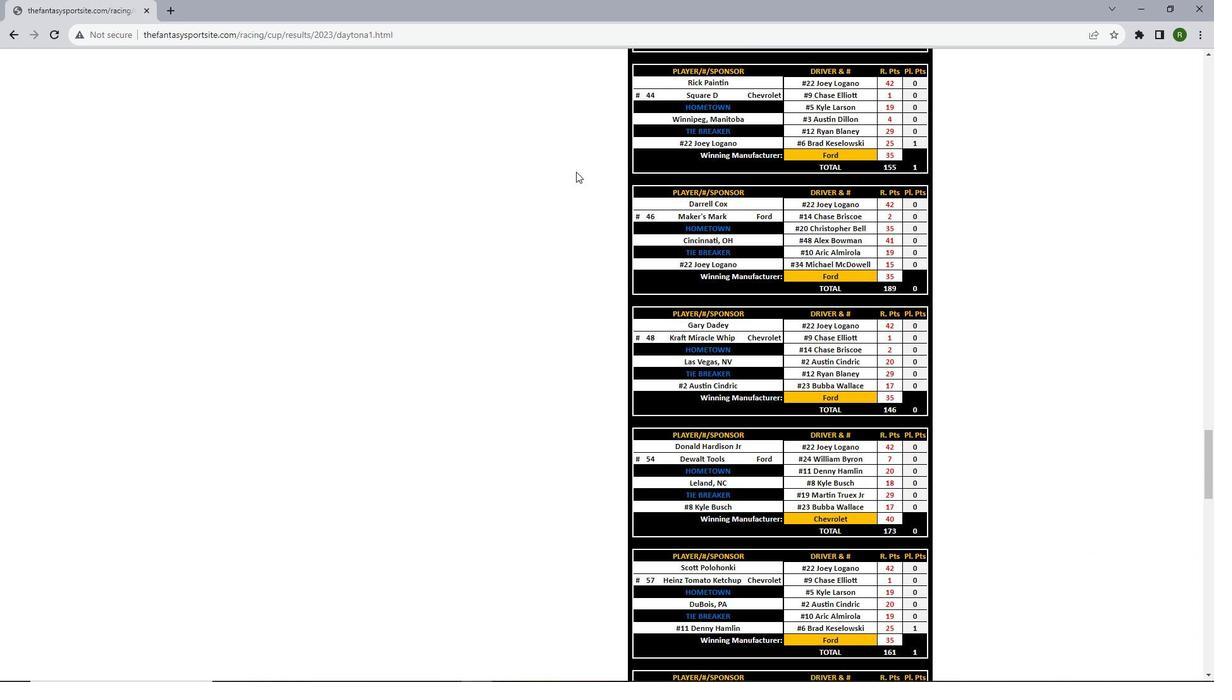
Action: Mouse scrolled (576, 171) with delta (0, 0)
Screenshot: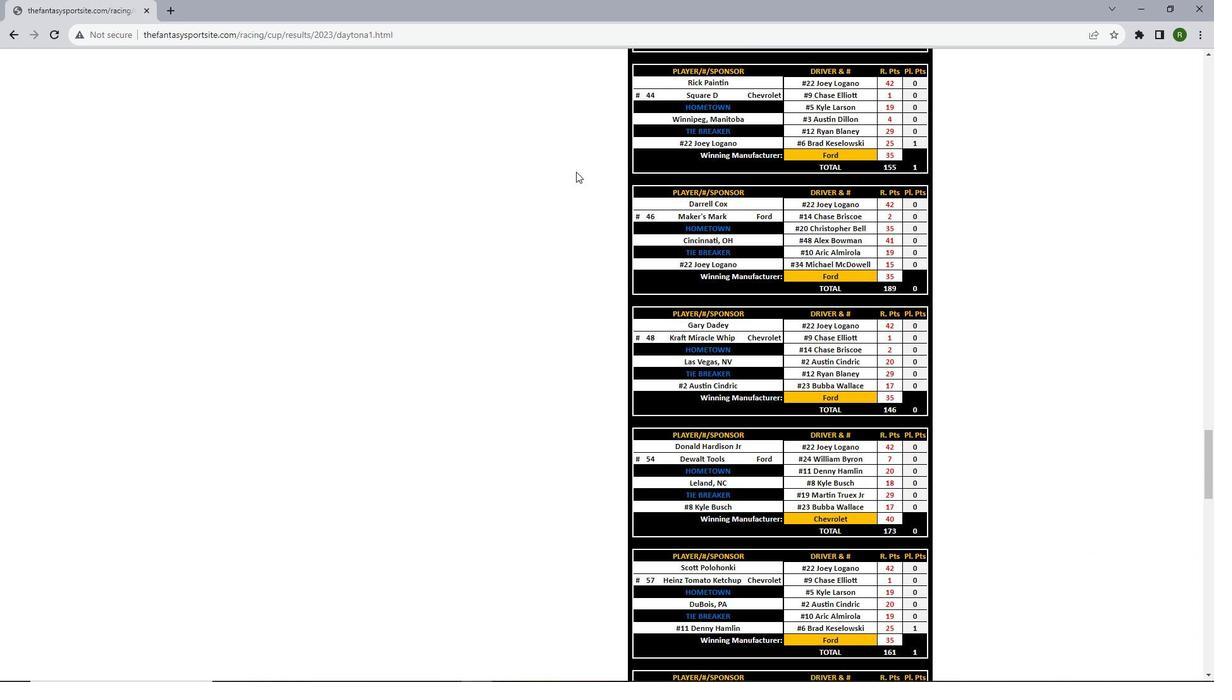 
Action: Mouse scrolled (576, 171) with delta (0, 0)
Screenshot: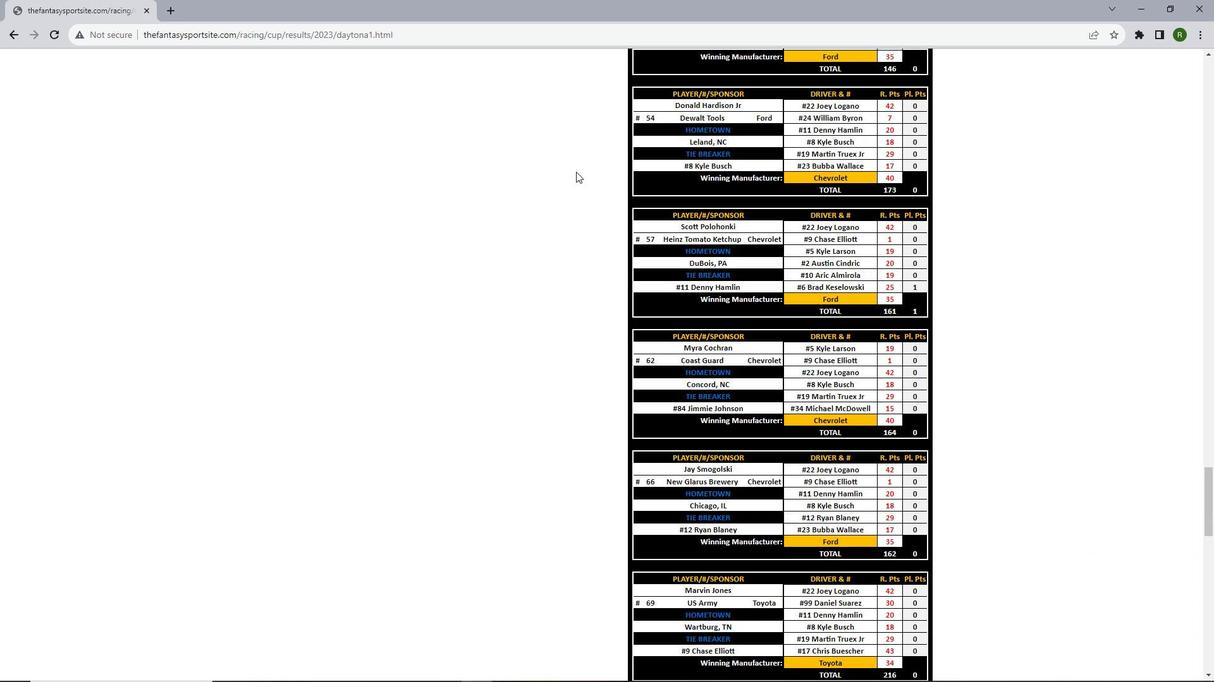 
Action: Mouse scrolled (576, 171) with delta (0, 0)
Screenshot: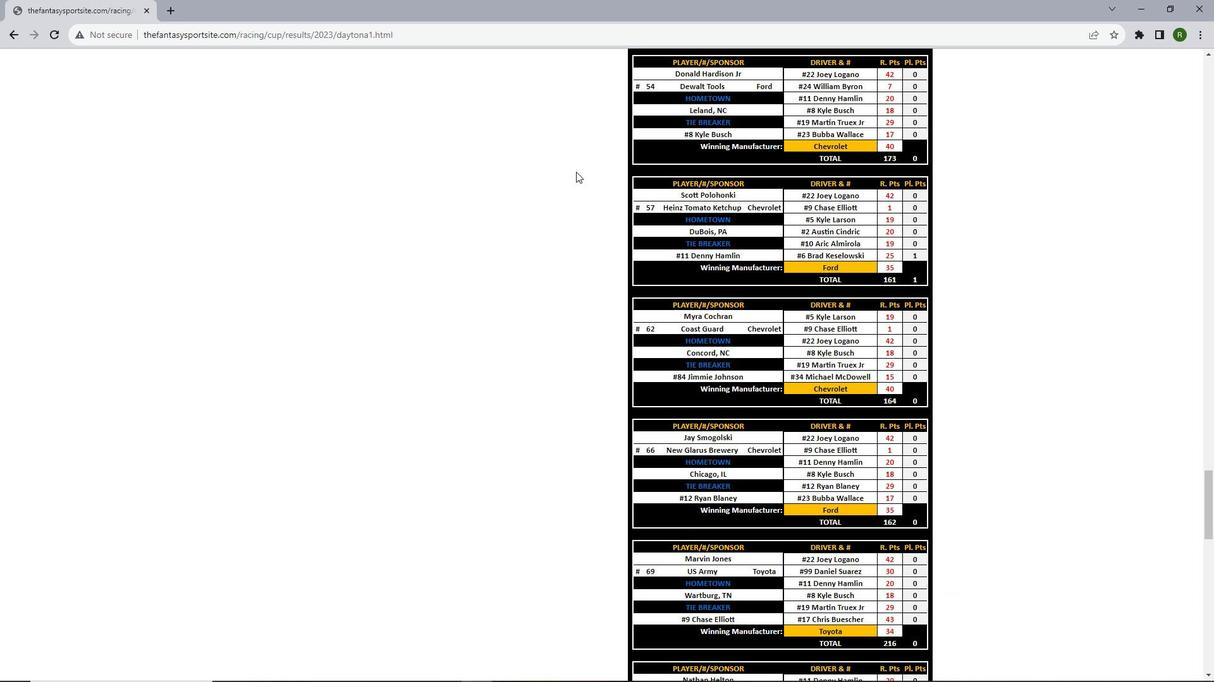 
Action: Mouse scrolled (576, 171) with delta (0, 0)
Screenshot: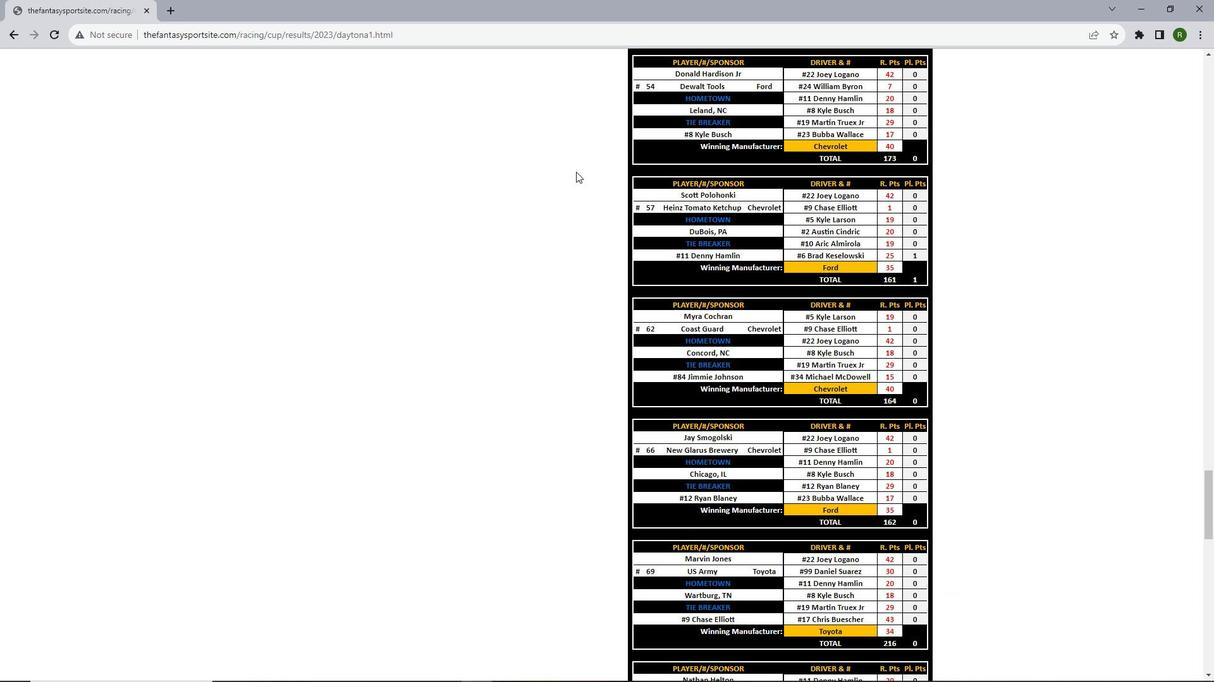
Action: Mouse scrolled (576, 171) with delta (0, 0)
Screenshot: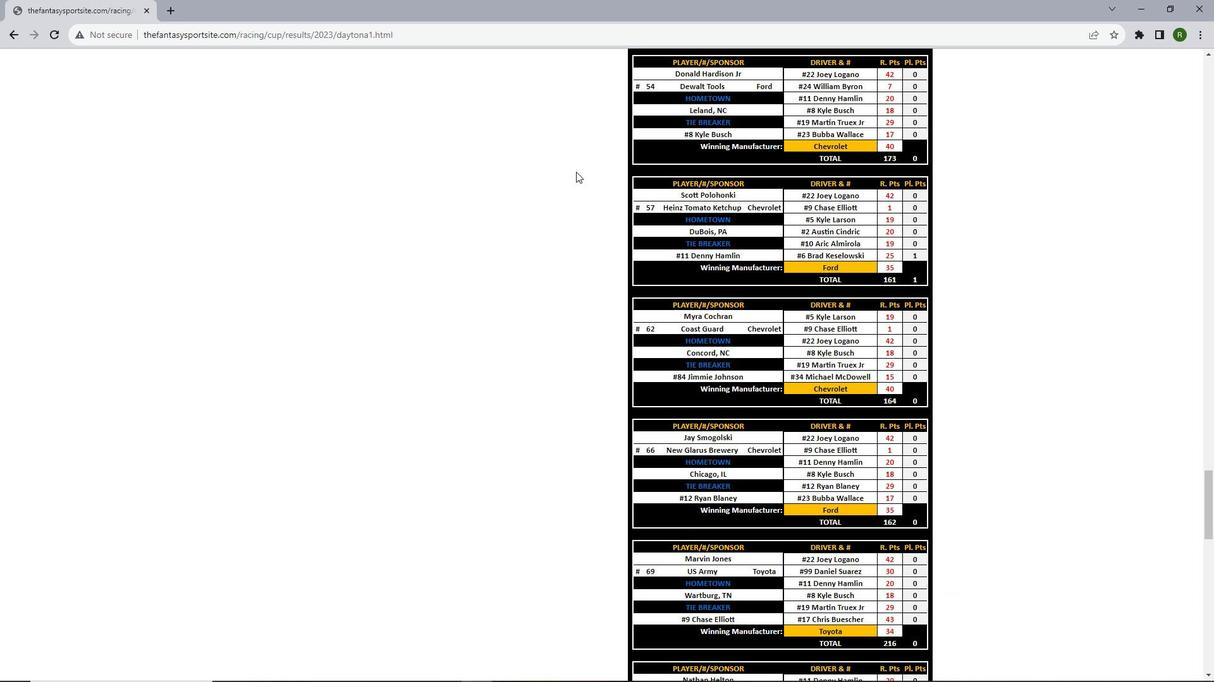 
Action: Mouse scrolled (576, 171) with delta (0, 0)
Screenshot: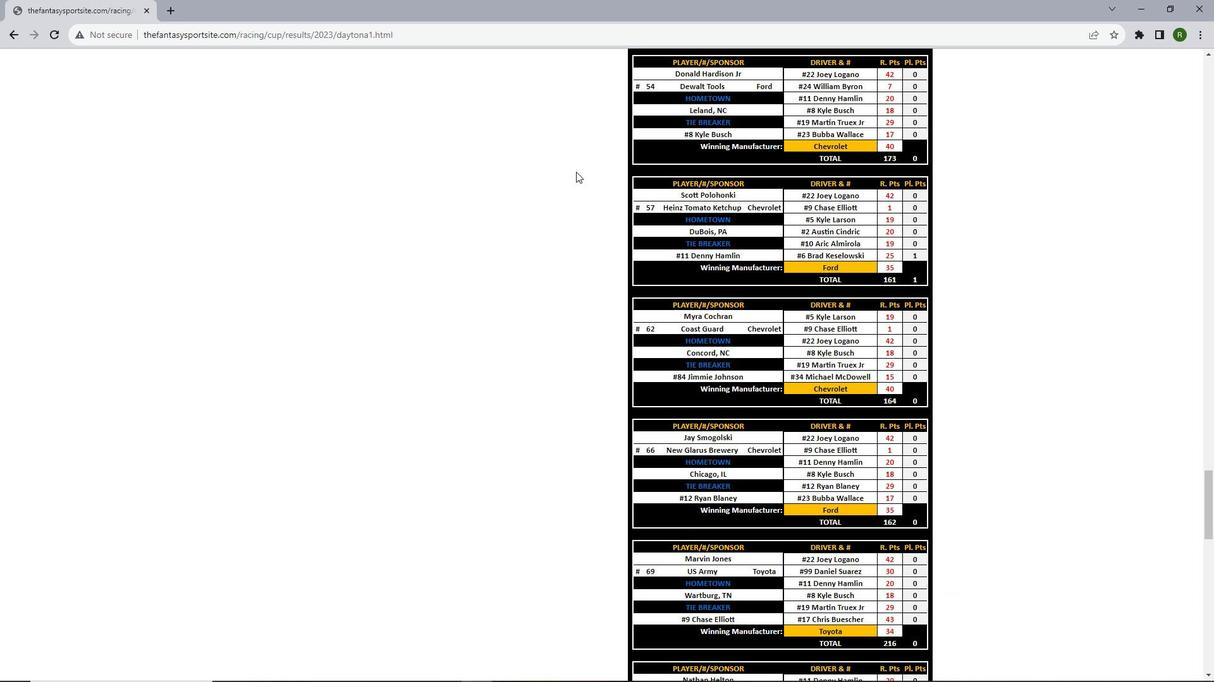 
Action: Mouse scrolled (576, 171) with delta (0, 0)
Screenshot: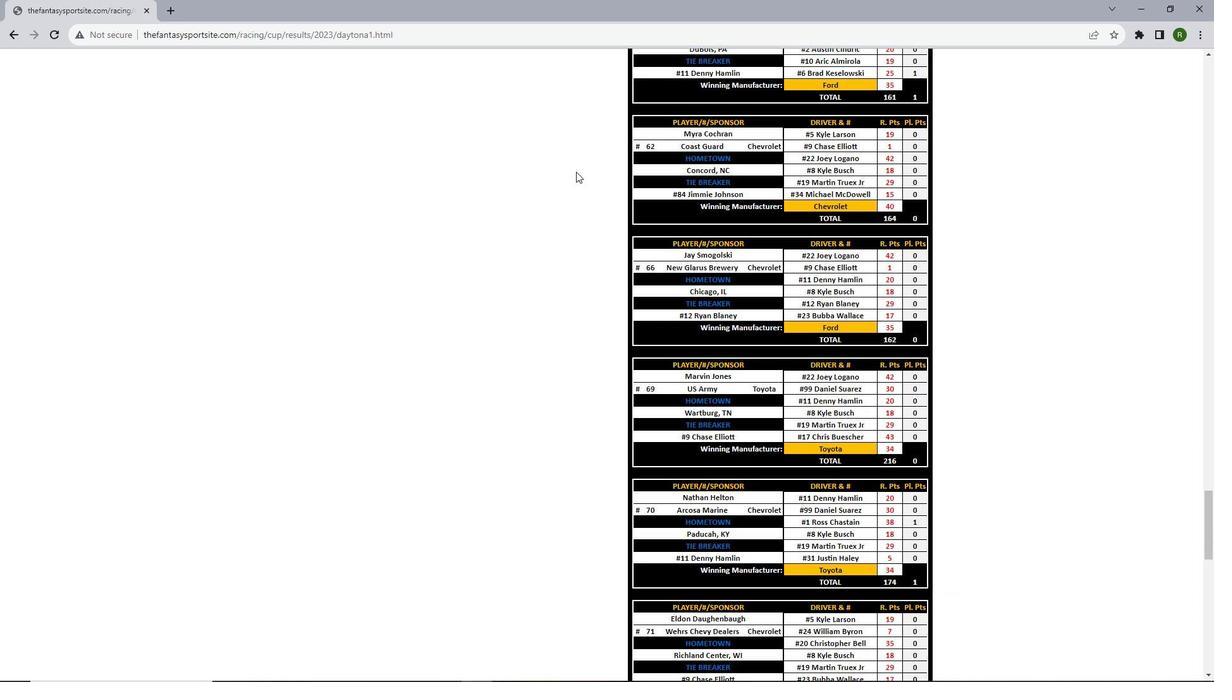 
Action: Mouse scrolled (576, 171) with delta (0, 0)
Screenshot: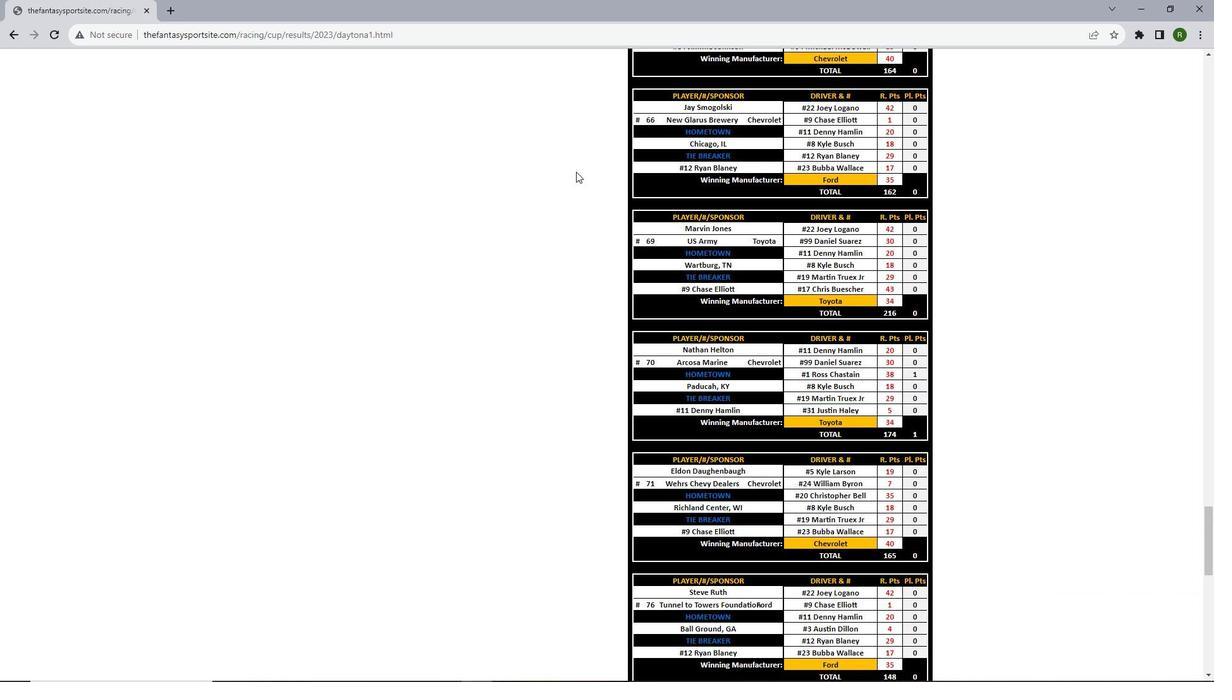 
Action: Mouse scrolled (576, 171) with delta (0, 0)
Screenshot: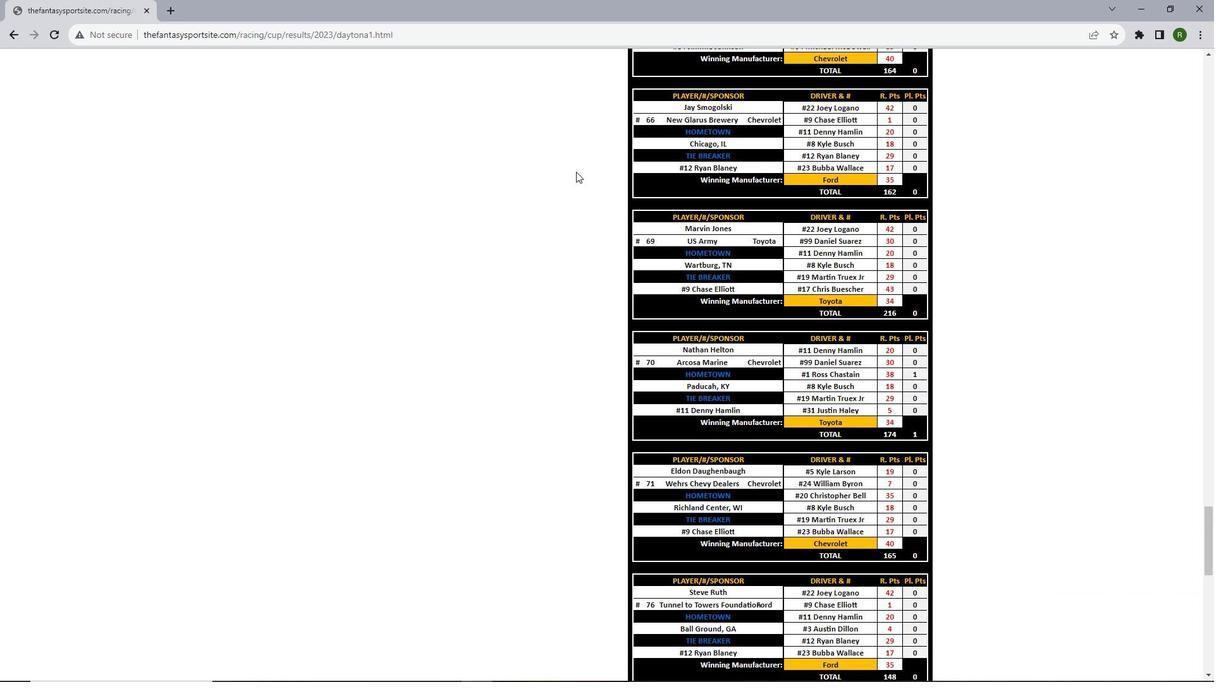 
Action: Mouse scrolled (576, 171) with delta (0, 0)
Screenshot: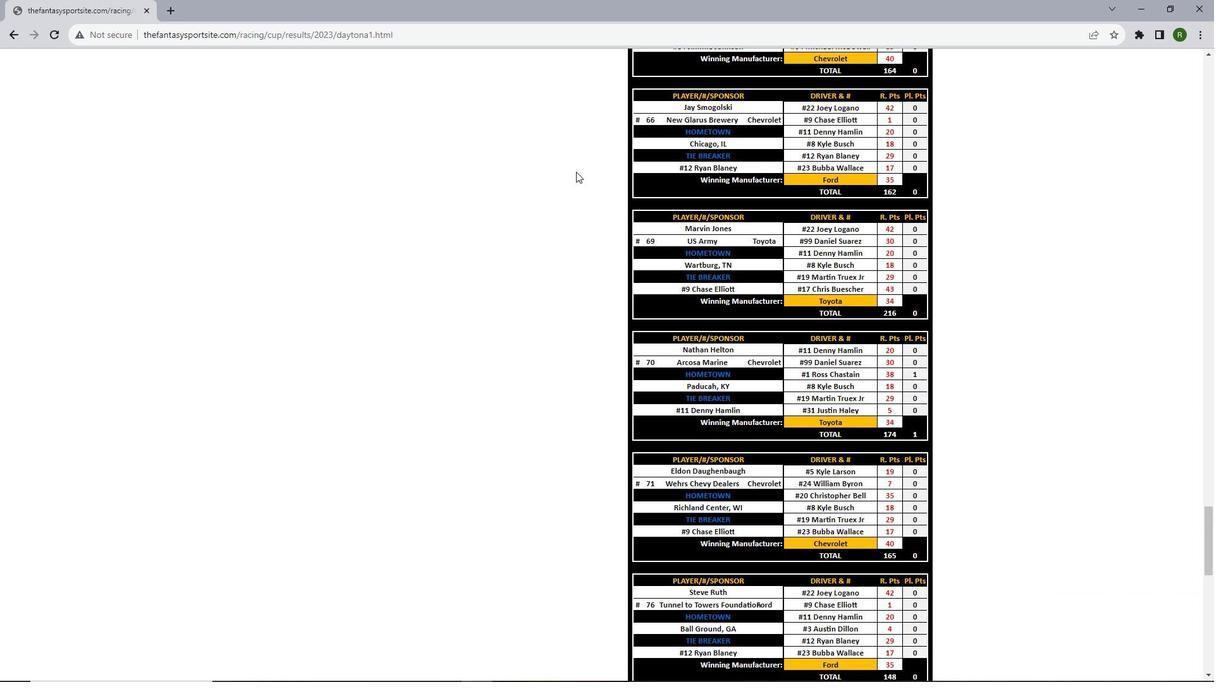 
Action: Mouse scrolled (576, 171) with delta (0, 0)
Screenshot: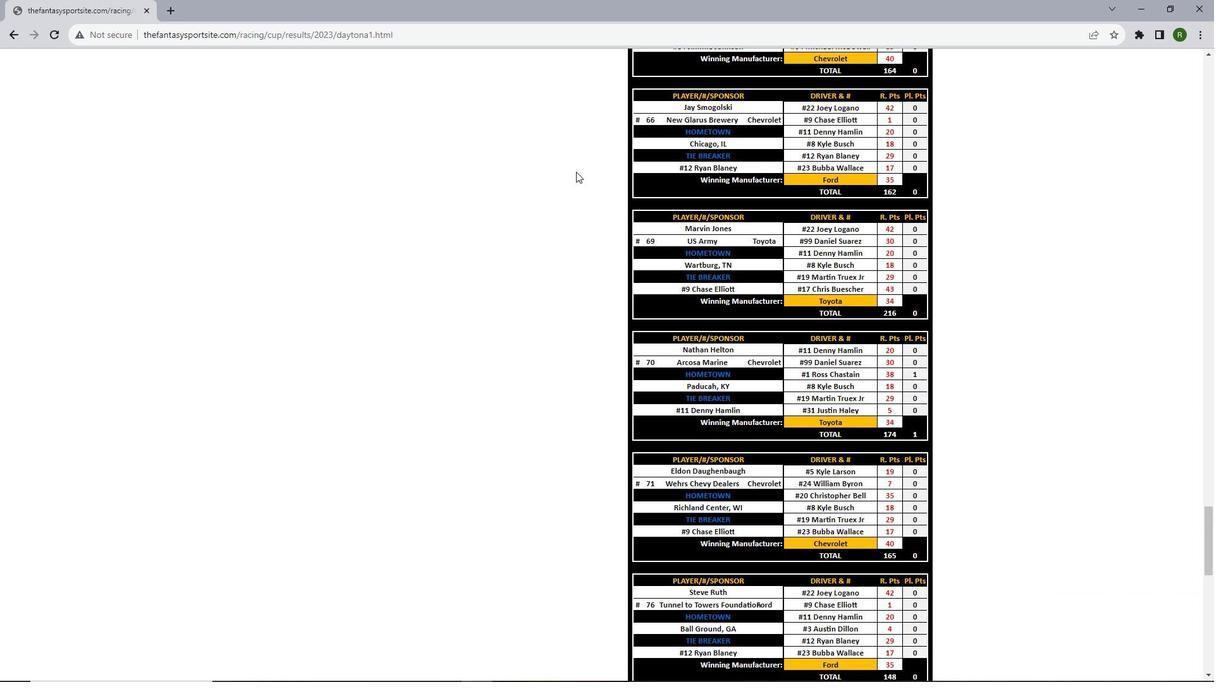 
Action: Mouse scrolled (576, 171) with delta (0, 0)
Screenshot: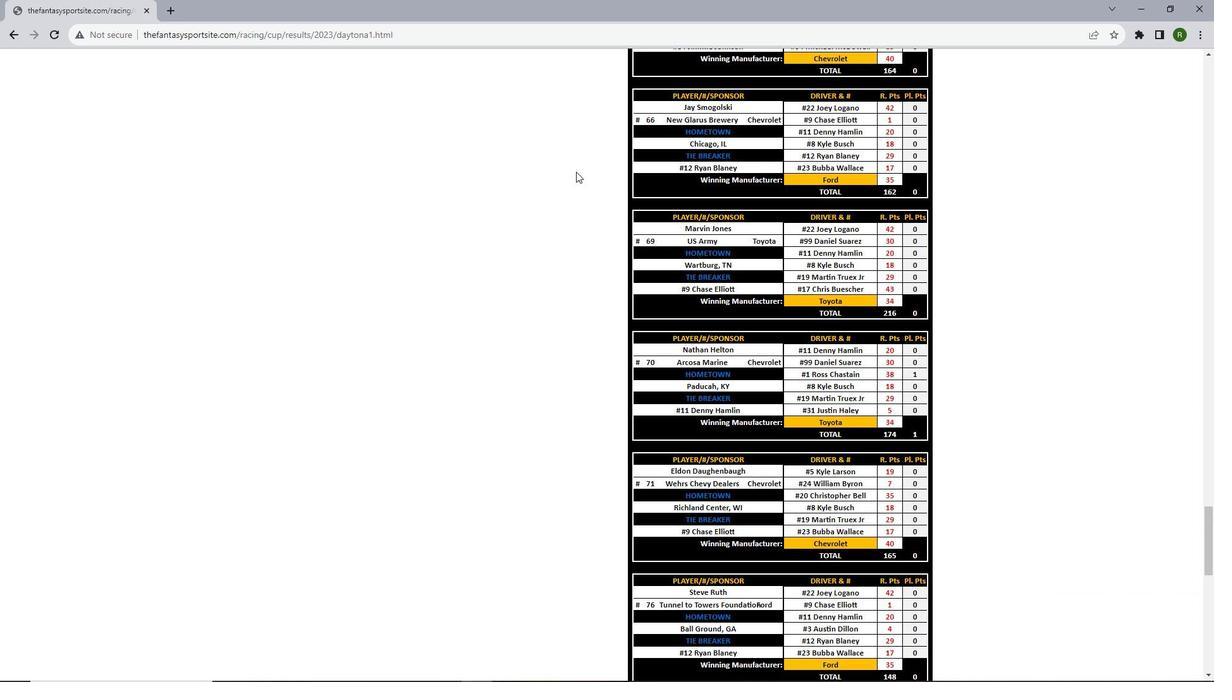 
Action: Mouse scrolled (576, 171) with delta (0, 0)
Screenshot: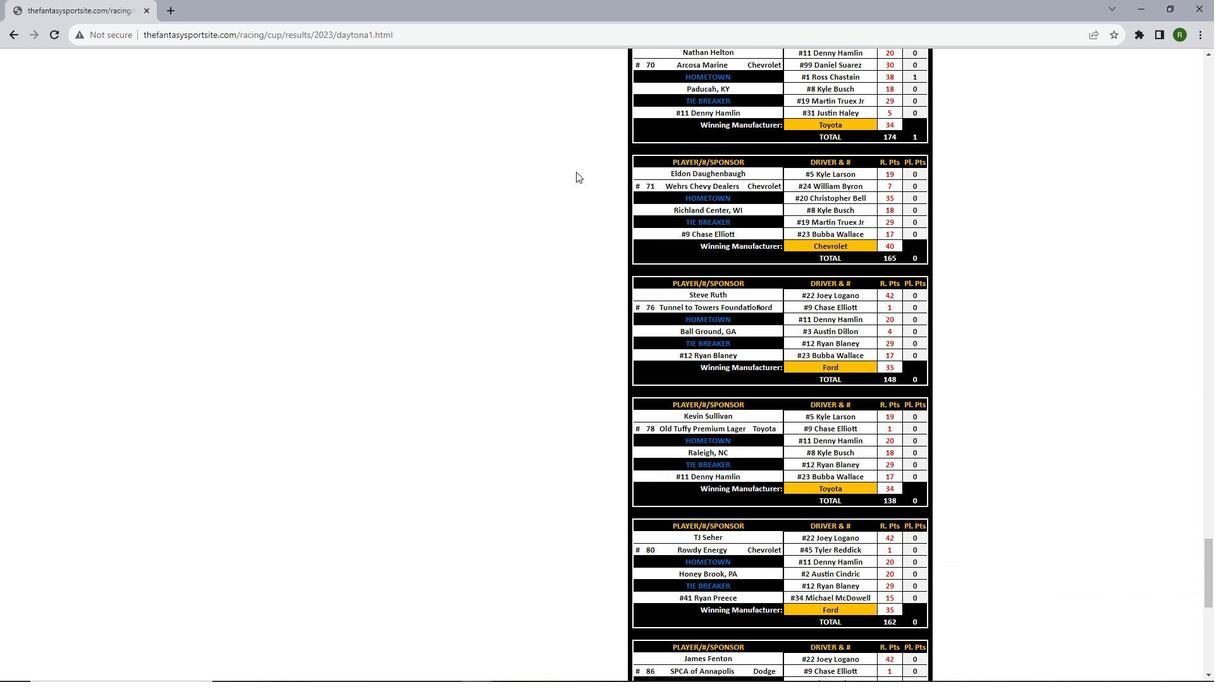 
Action: Mouse scrolled (576, 171) with delta (0, 0)
Screenshot: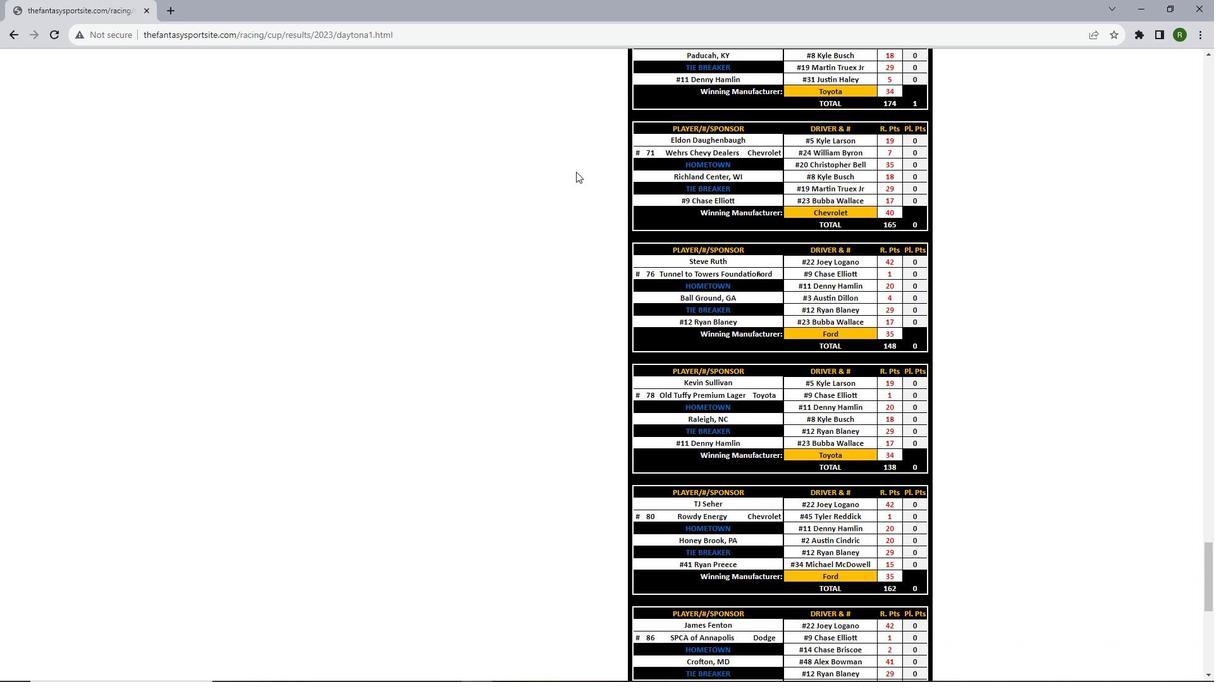 
Action: Mouse scrolled (576, 171) with delta (0, 0)
Screenshot: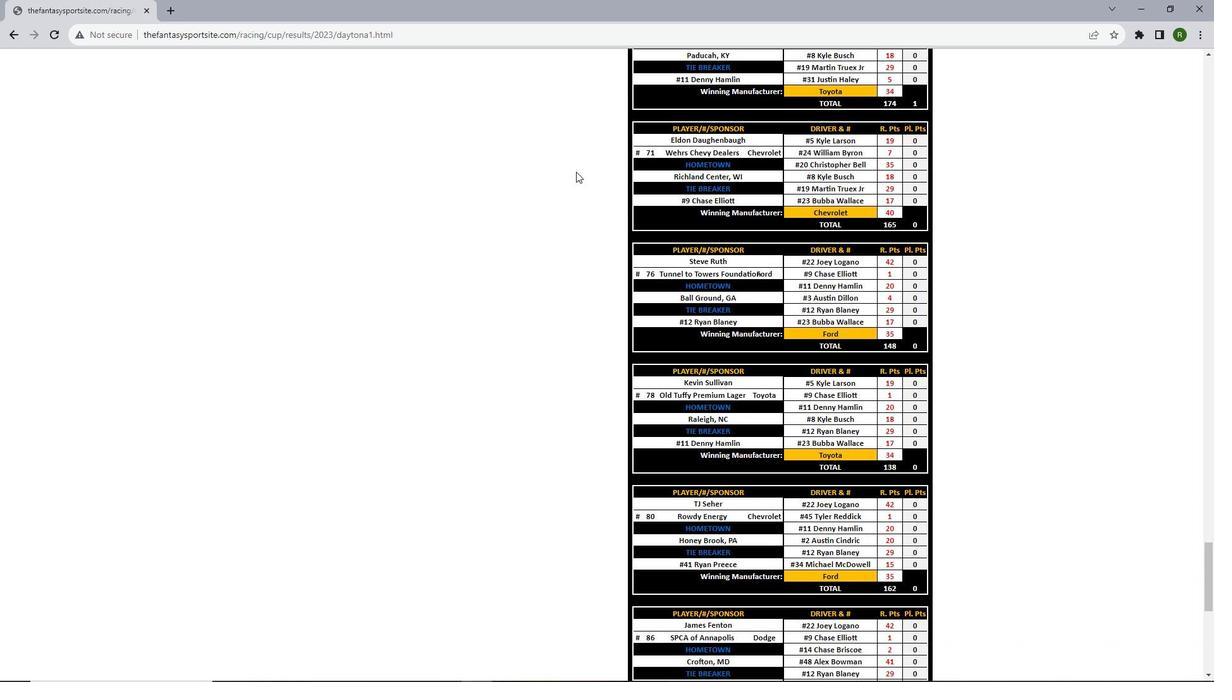 
Action: Mouse scrolled (576, 171) with delta (0, 0)
Screenshot: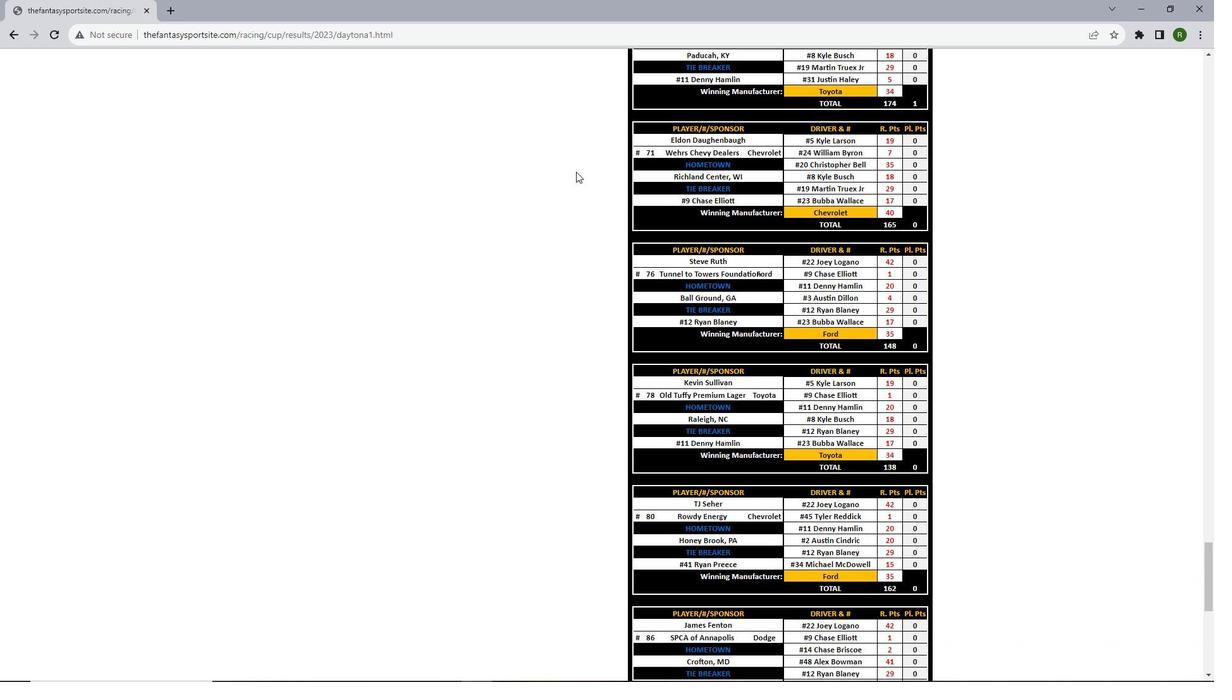 
Action: Mouse scrolled (576, 171) with delta (0, 0)
Screenshot: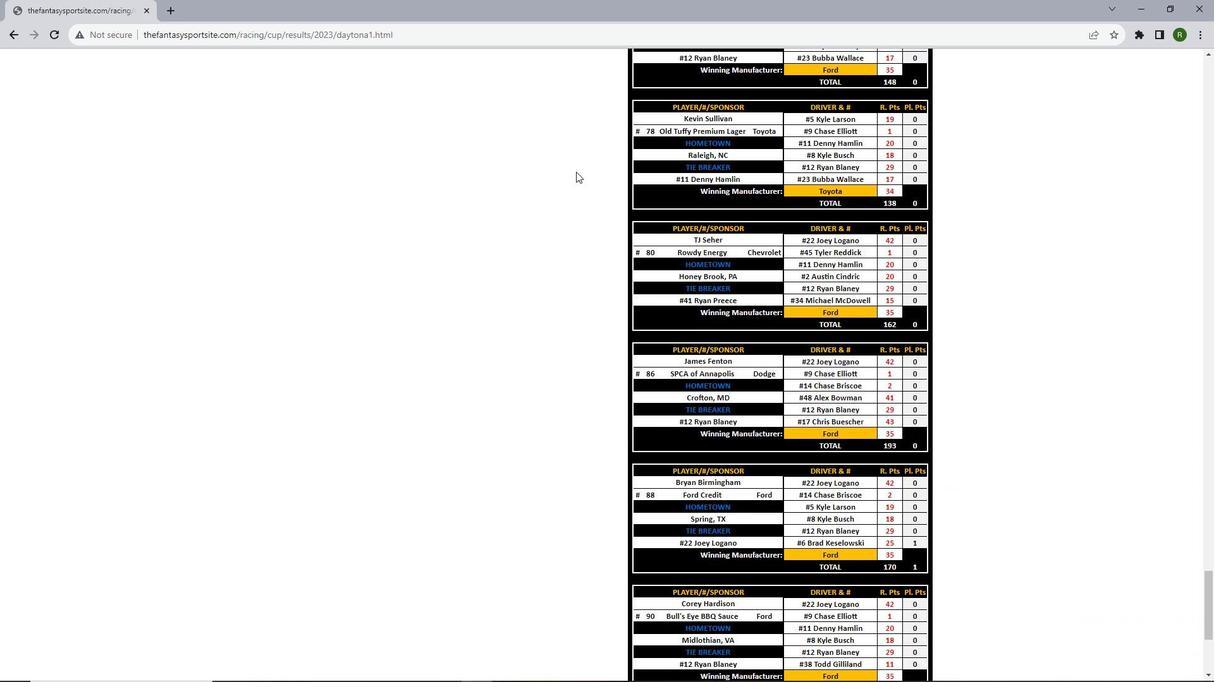 
Action: Mouse scrolled (576, 171) with delta (0, 0)
Screenshot: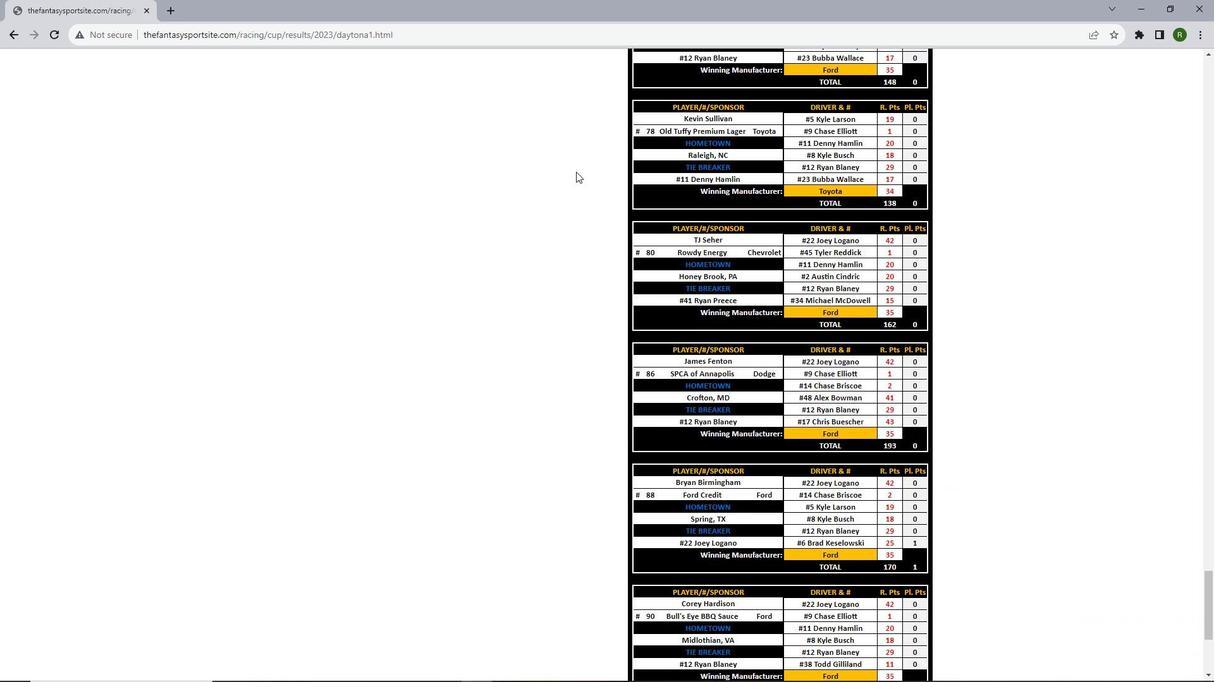 
Action: Mouse scrolled (576, 171) with delta (0, 0)
Screenshot: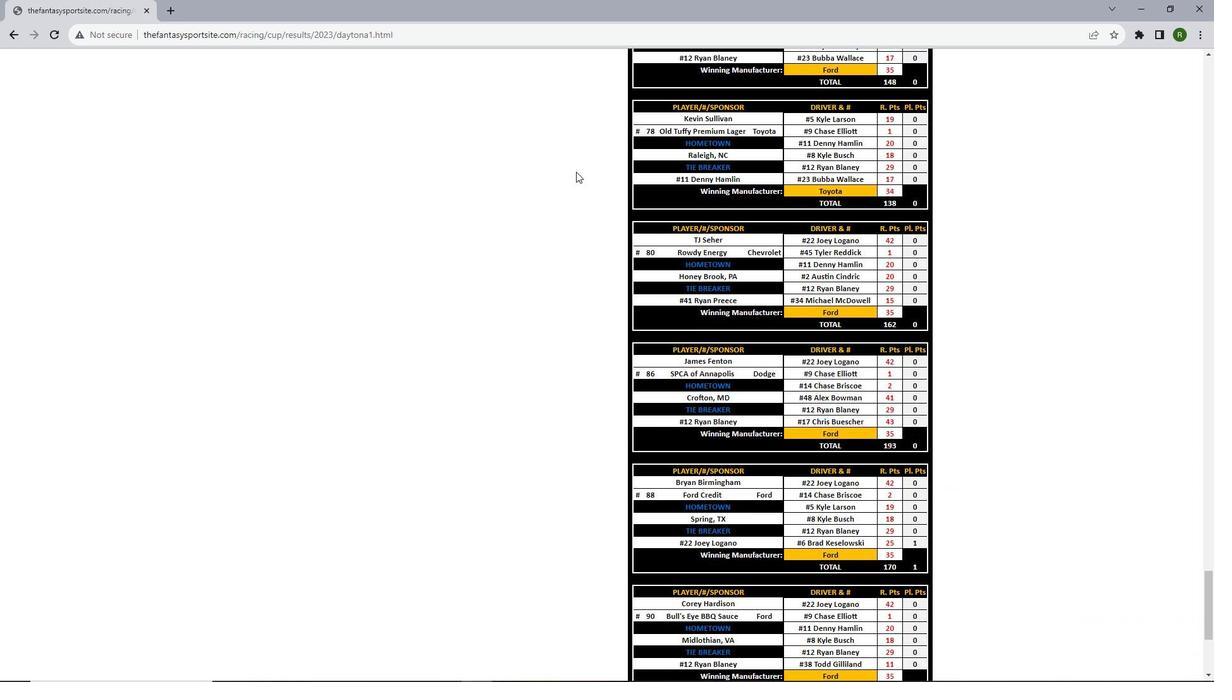 
Action: Mouse scrolled (576, 171) with delta (0, 0)
Screenshot: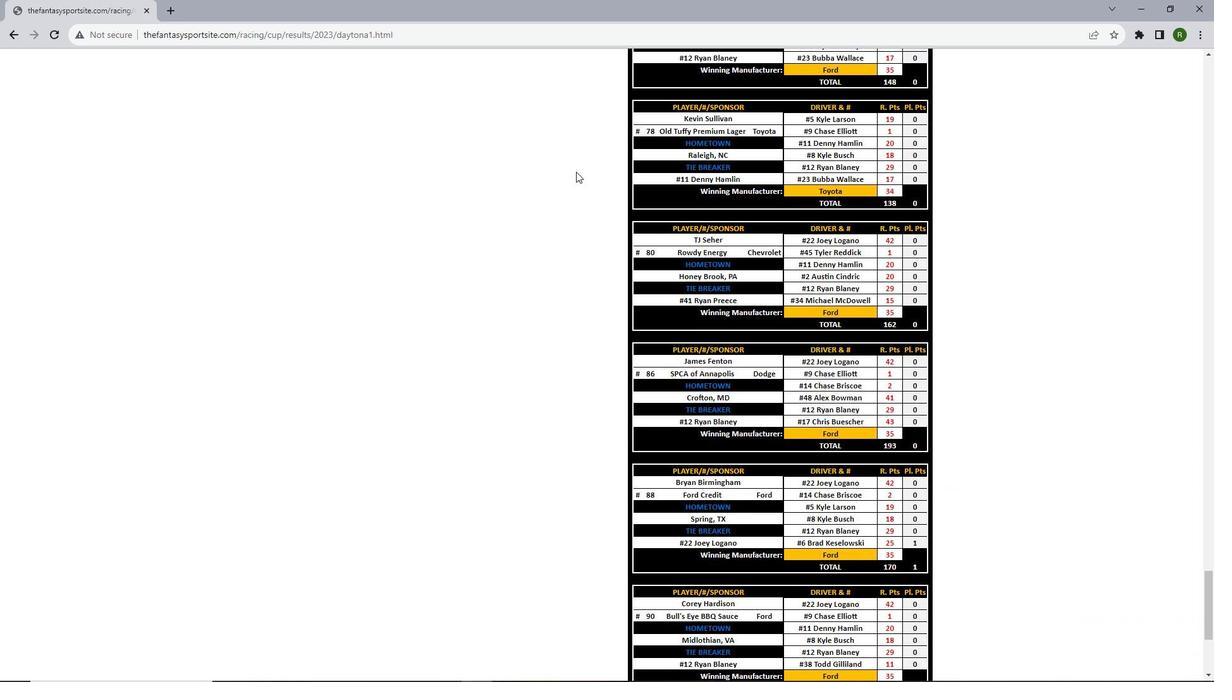 
Action: Mouse scrolled (576, 171) with delta (0, 0)
Screenshot: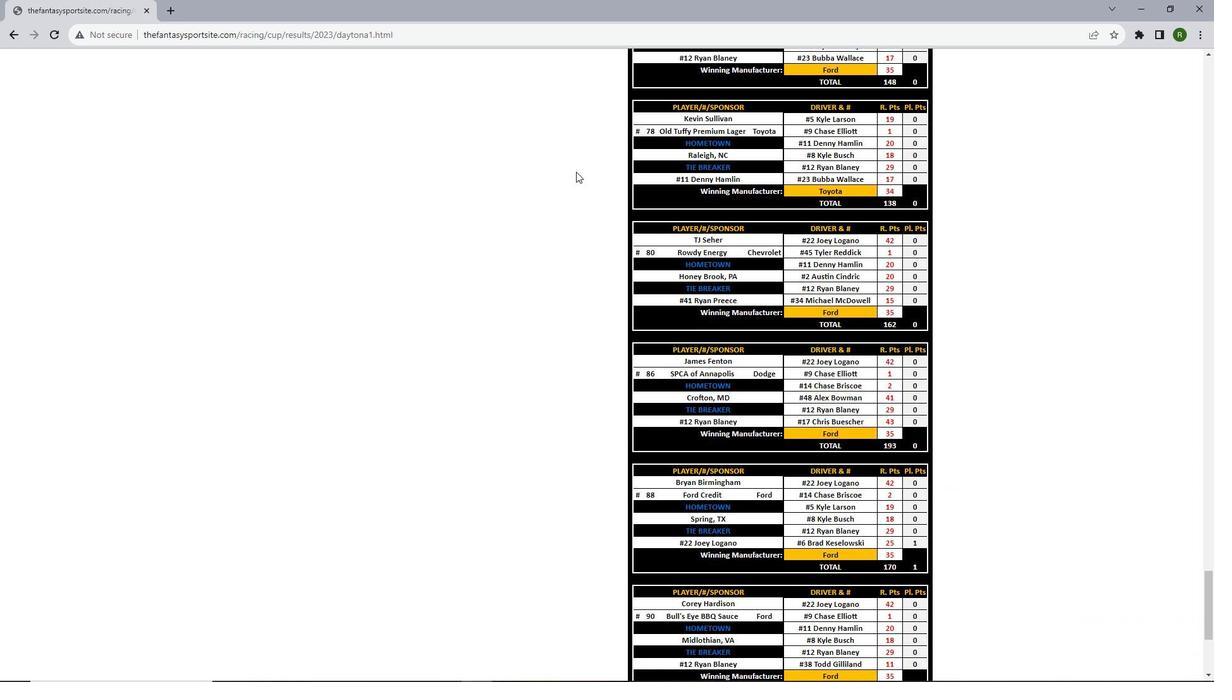 
Action: Mouse scrolled (576, 171) with delta (0, 0)
Screenshot: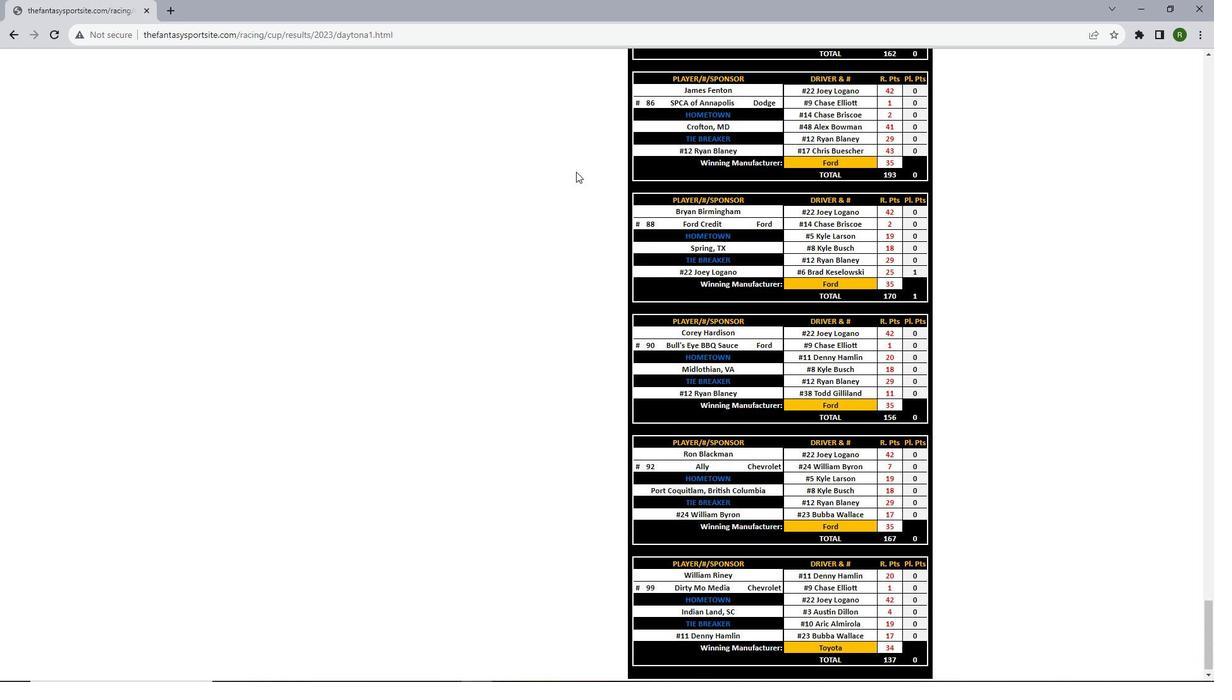
Action: Mouse scrolled (576, 171) with delta (0, 0)
Screenshot: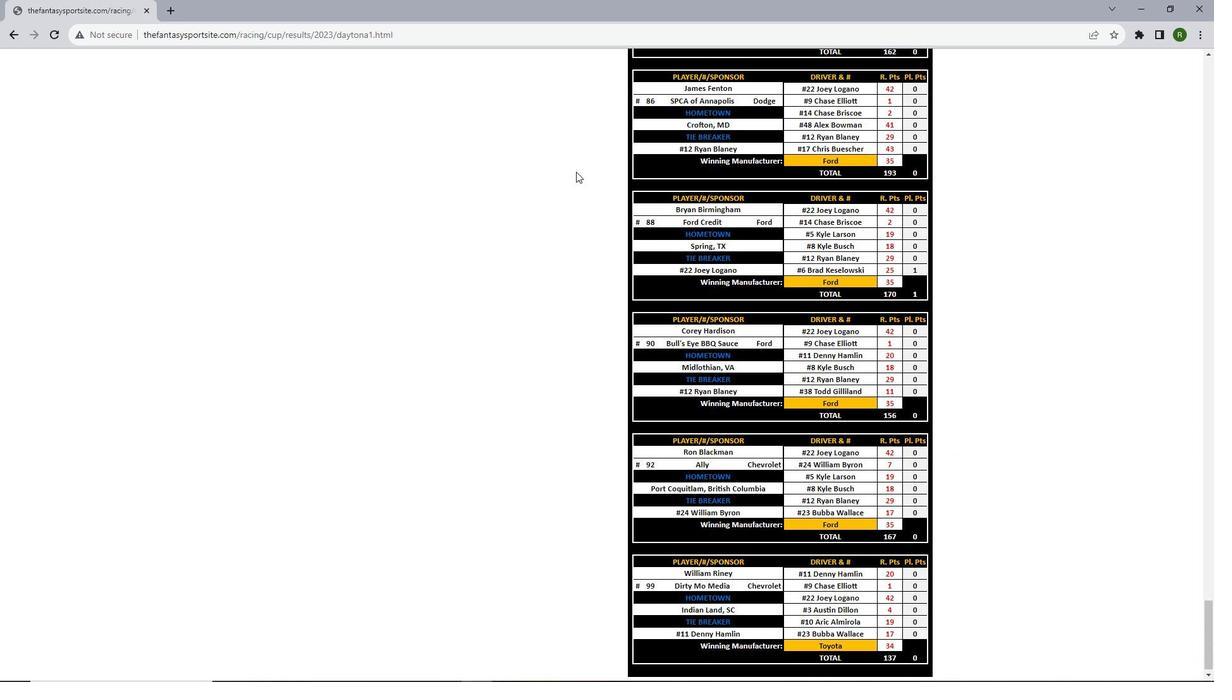 
Action: Mouse scrolled (576, 171) with delta (0, 0)
Screenshot: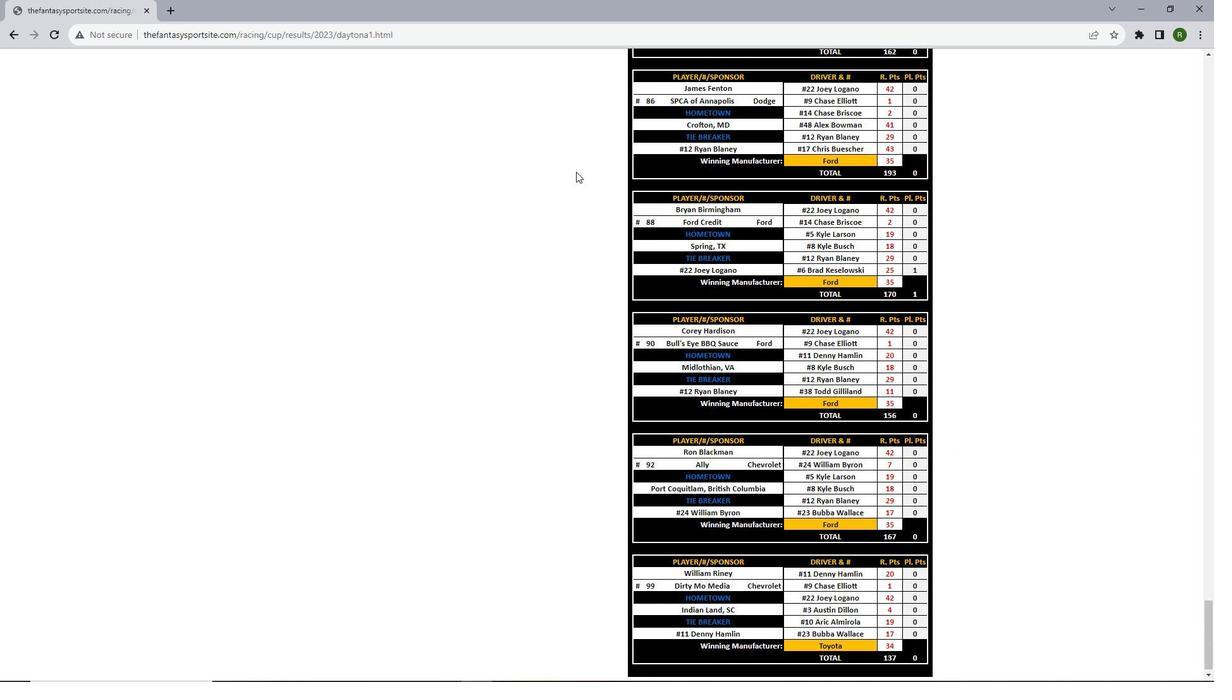 
Action: Mouse scrolled (576, 171) with delta (0, 0)
Screenshot: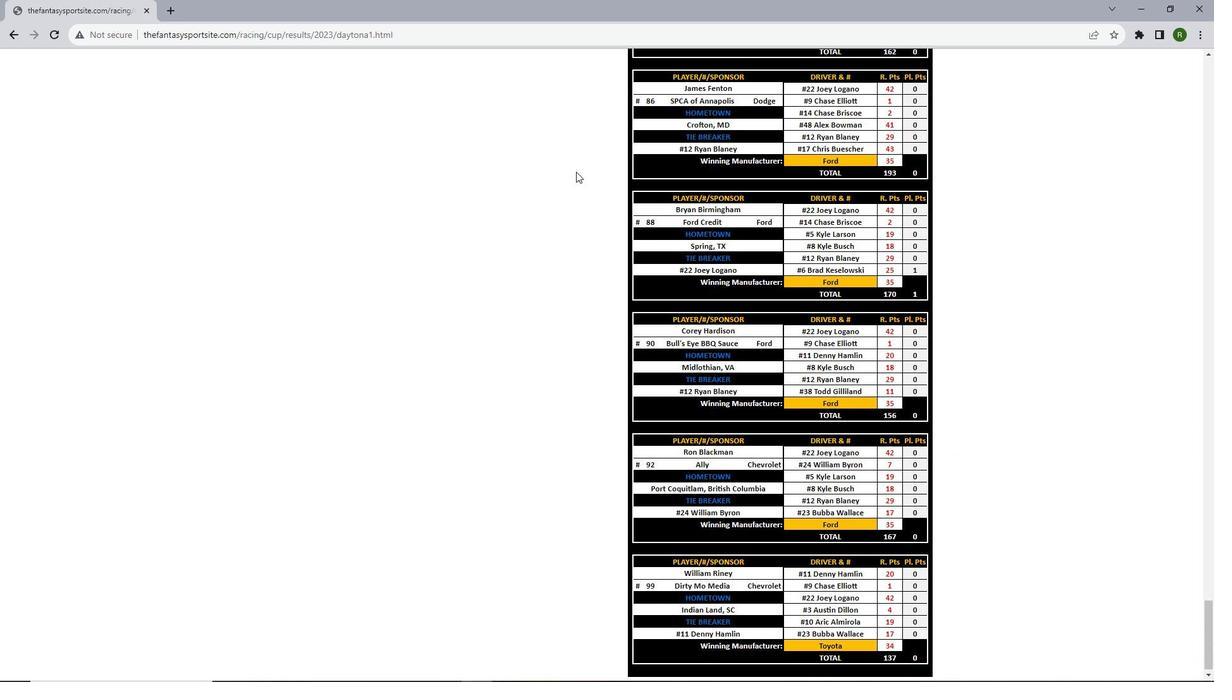 
Action: Mouse scrolled (576, 171) with delta (0, 0)
Screenshot: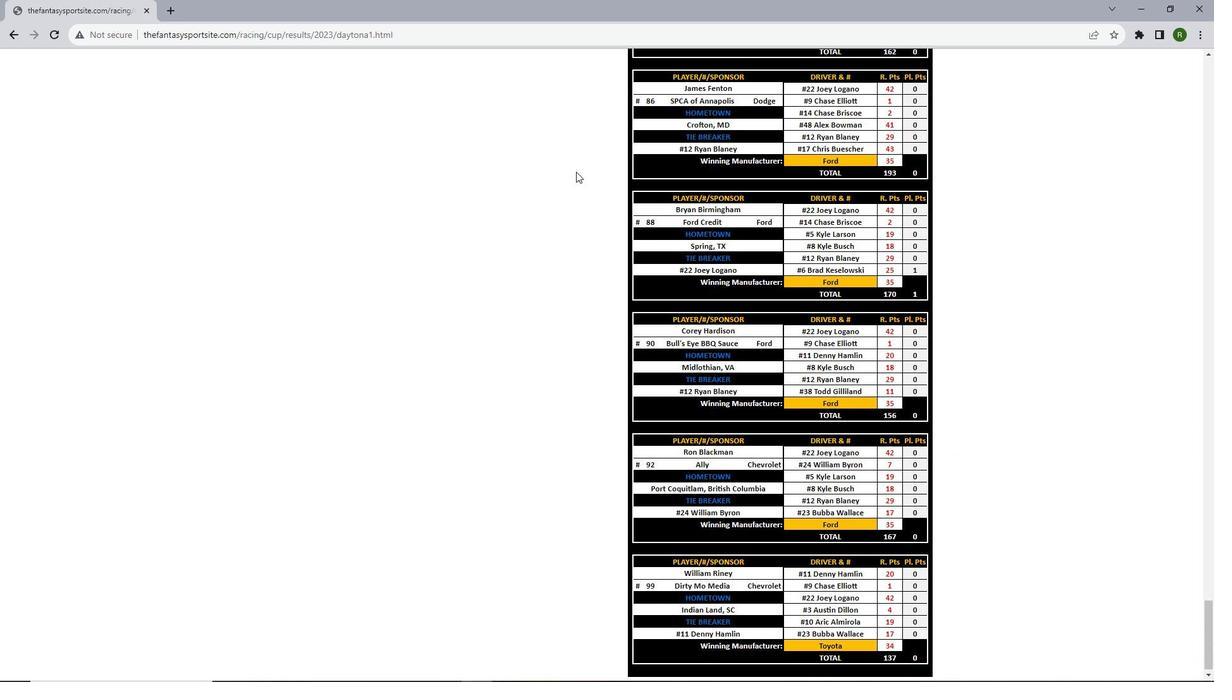 
Action: Mouse scrolled (576, 171) with delta (0, 0)
Screenshot: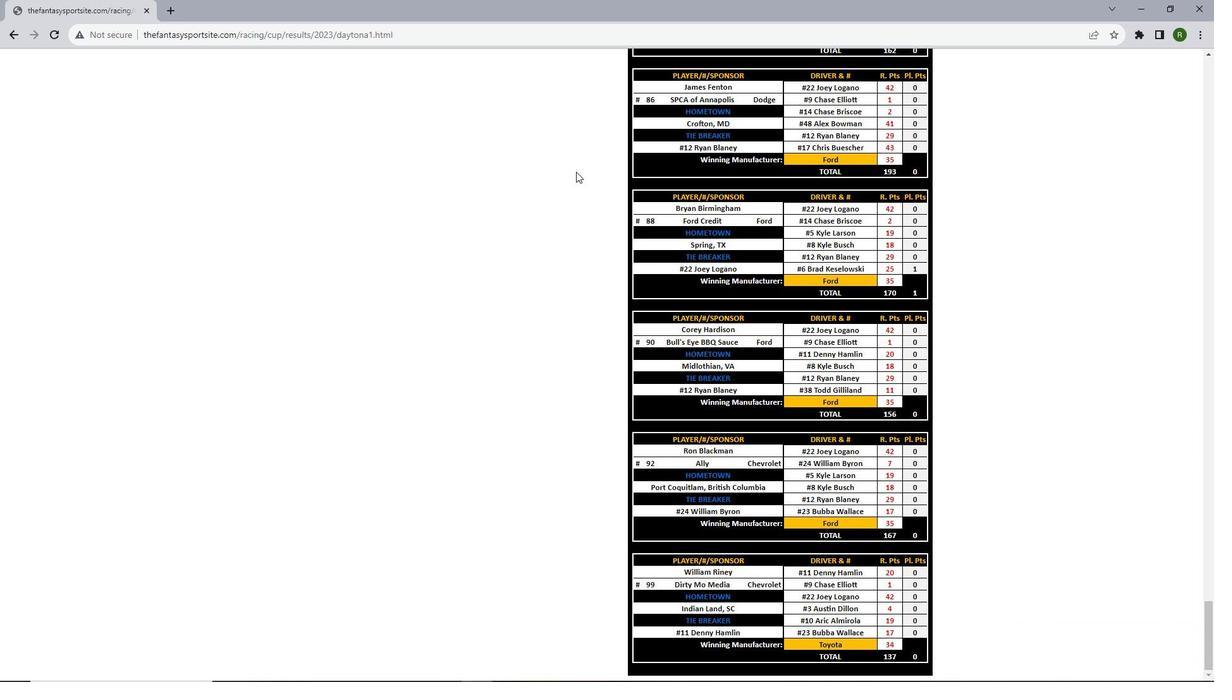 
